 Task: Look for Airbnb options in Jutiapa, Guatemala from 15th November, 2023 to 21st November, 2023 for 5 adults.3 bedrooms having 3 beds and 3 bathrooms. Property type can be house. Booking option can be shelf check-in. Look for 5 properties as per requirement.
Action: Mouse moved to (407, 181)
Screenshot: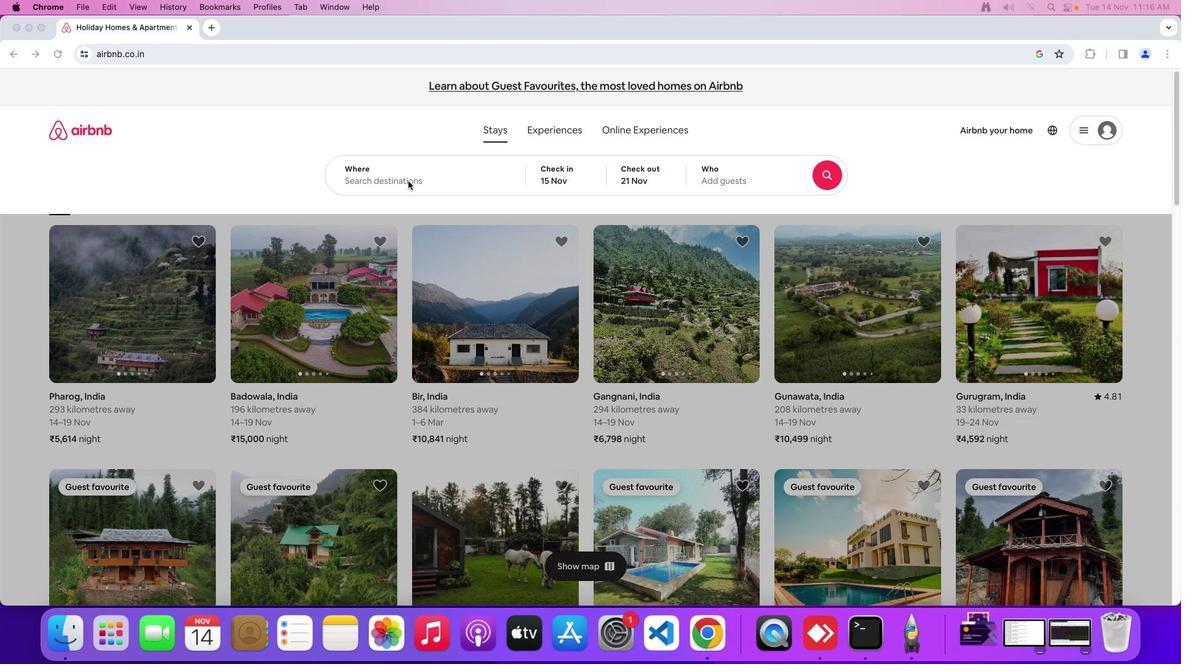
Action: Mouse pressed left at (407, 181)
Screenshot: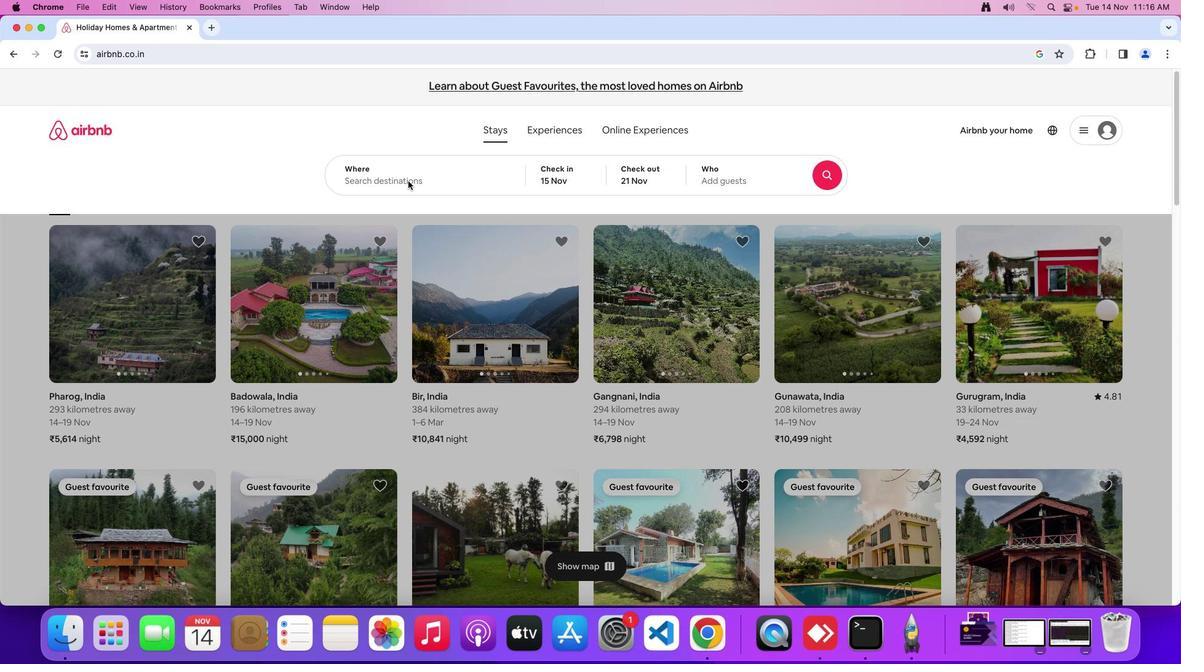 
Action: Mouse moved to (401, 180)
Screenshot: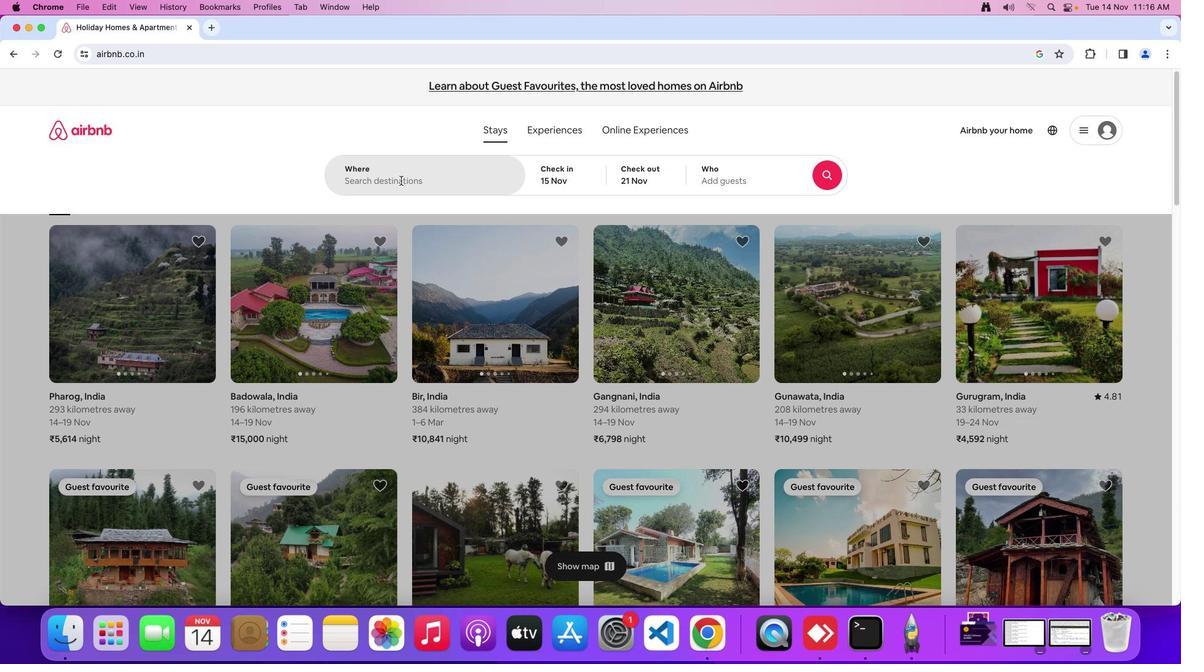
Action: Mouse pressed left at (401, 180)
Screenshot: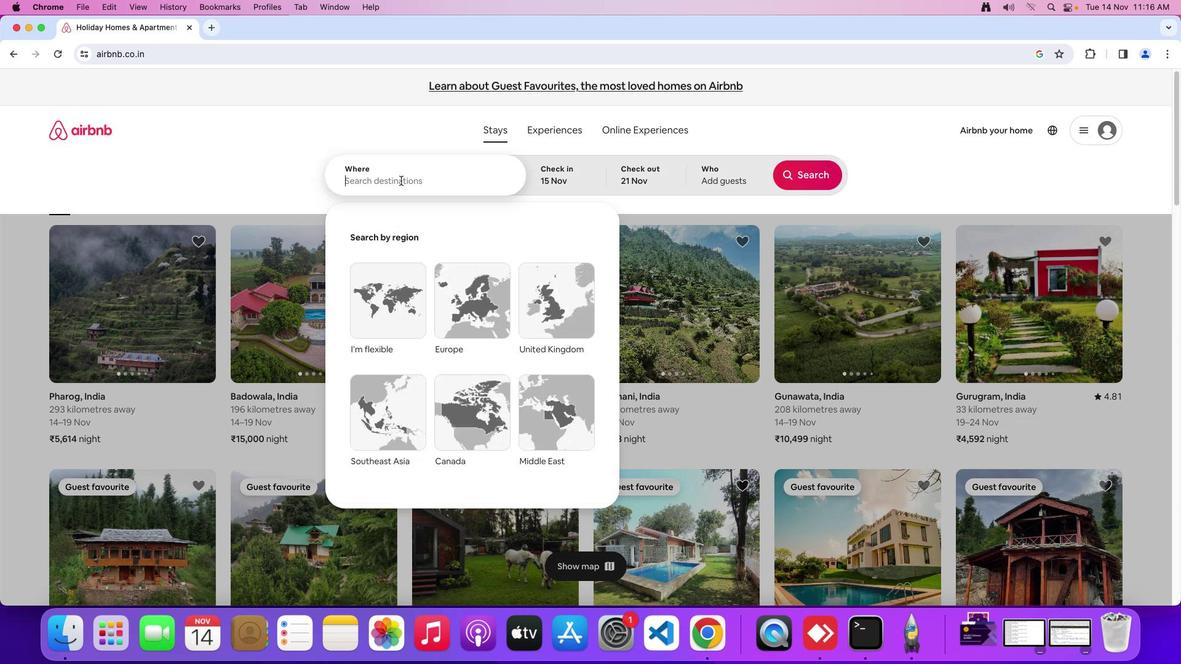 
Action: Mouse moved to (409, 248)
Screenshot: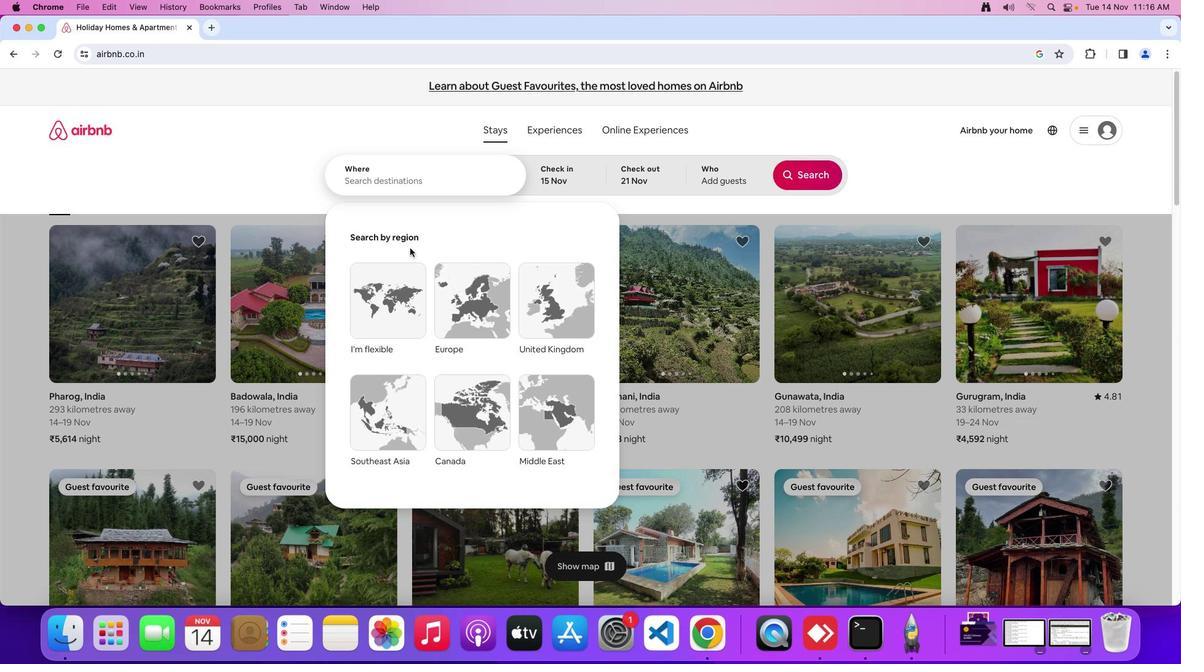 
Action: Key pressed Key.shift'J''u''t''i''a''p''a'','Key.spaceKey.shift_r'G''u''a''t''e''m''a''l''a'
Screenshot: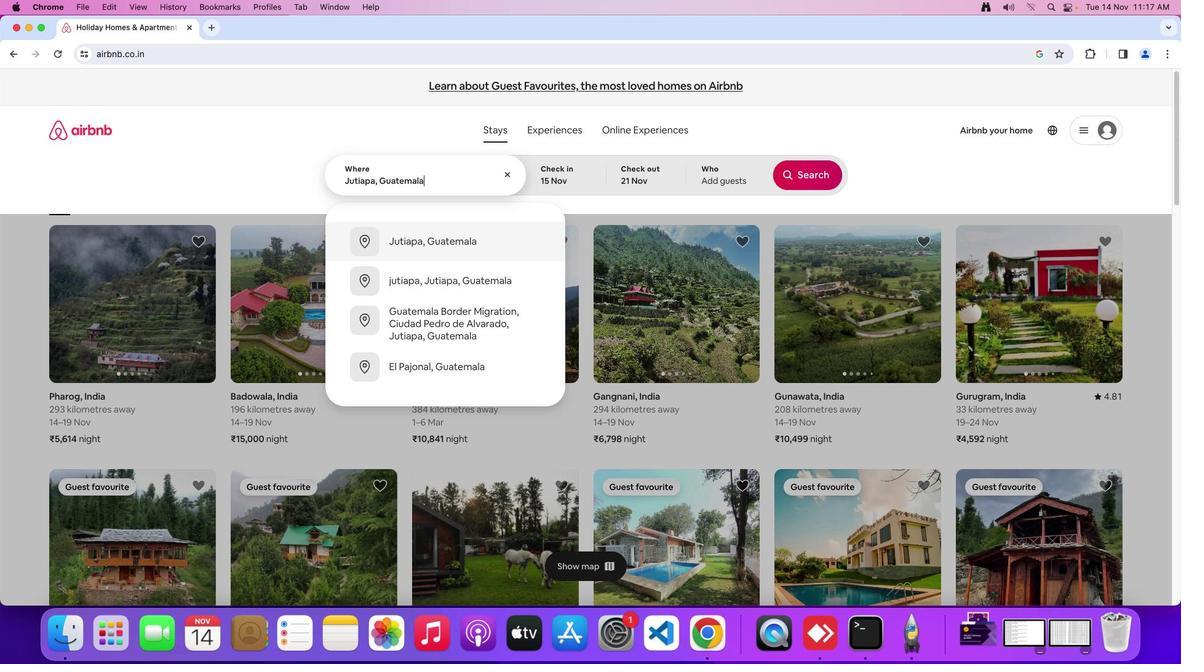 
Action: Mouse moved to (553, 177)
Screenshot: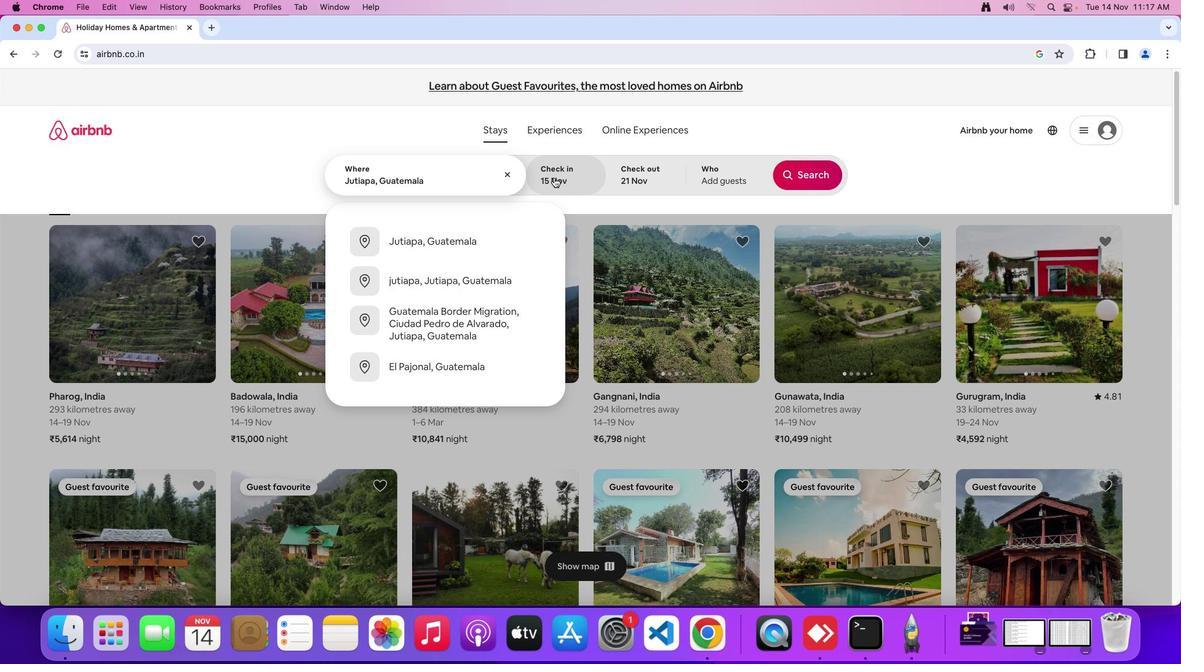 
Action: Mouse pressed left at (553, 177)
Screenshot: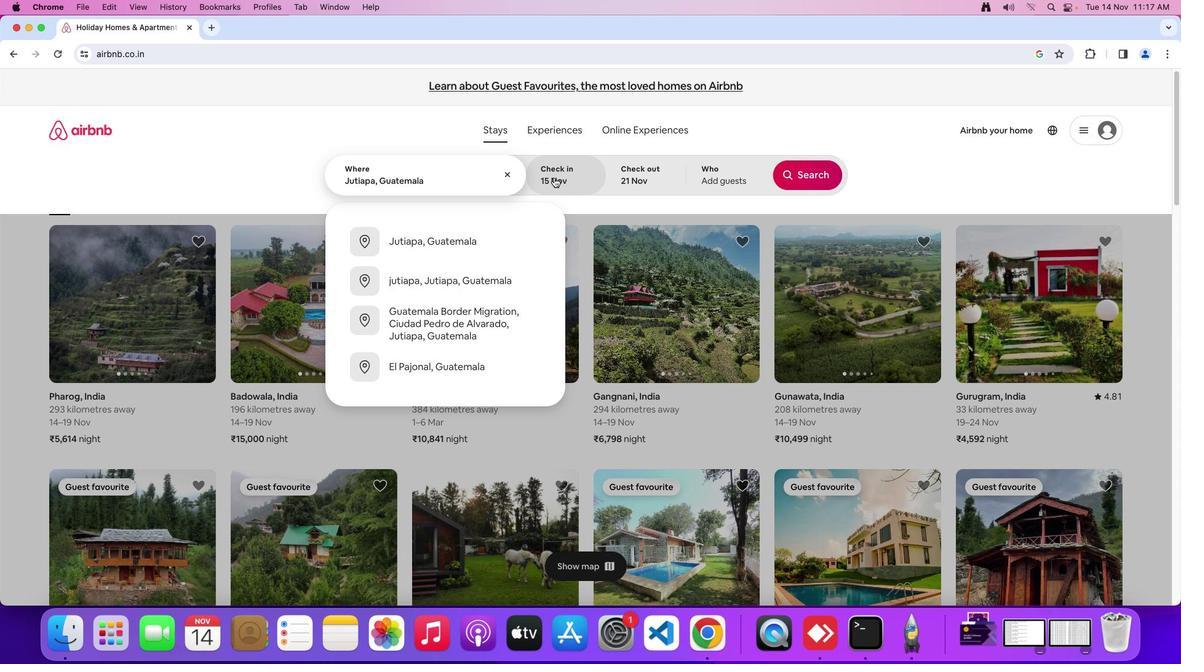 
Action: Mouse moved to (462, 386)
Screenshot: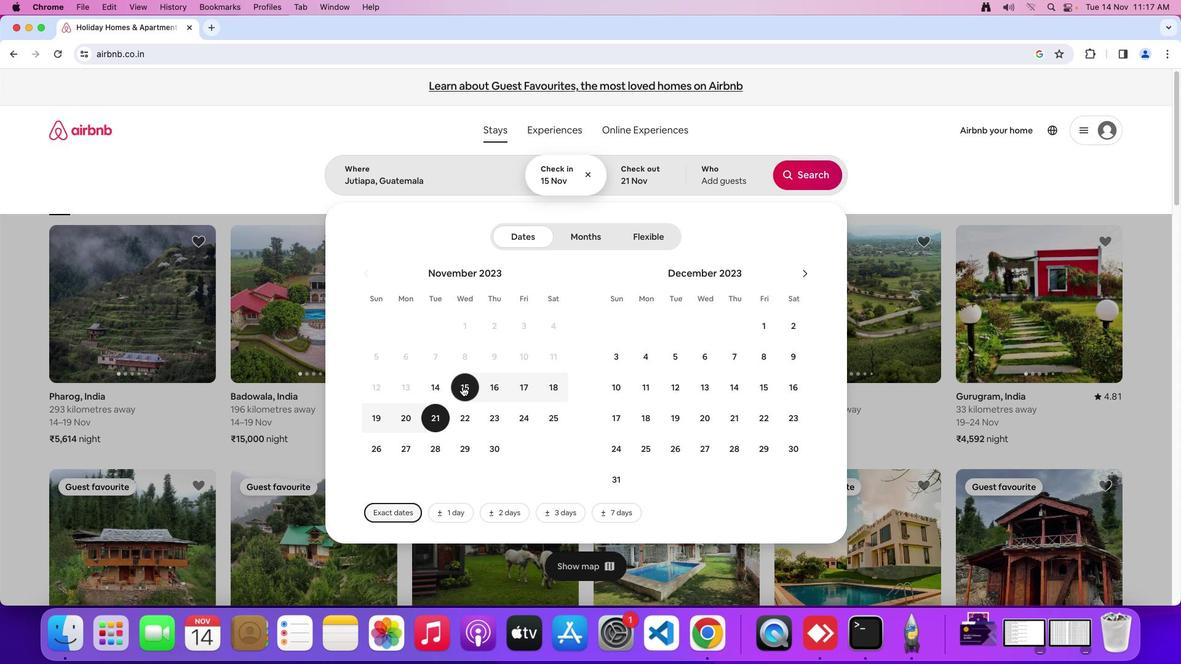 
Action: Mouse pressed left at (462, 386)
Screenshot: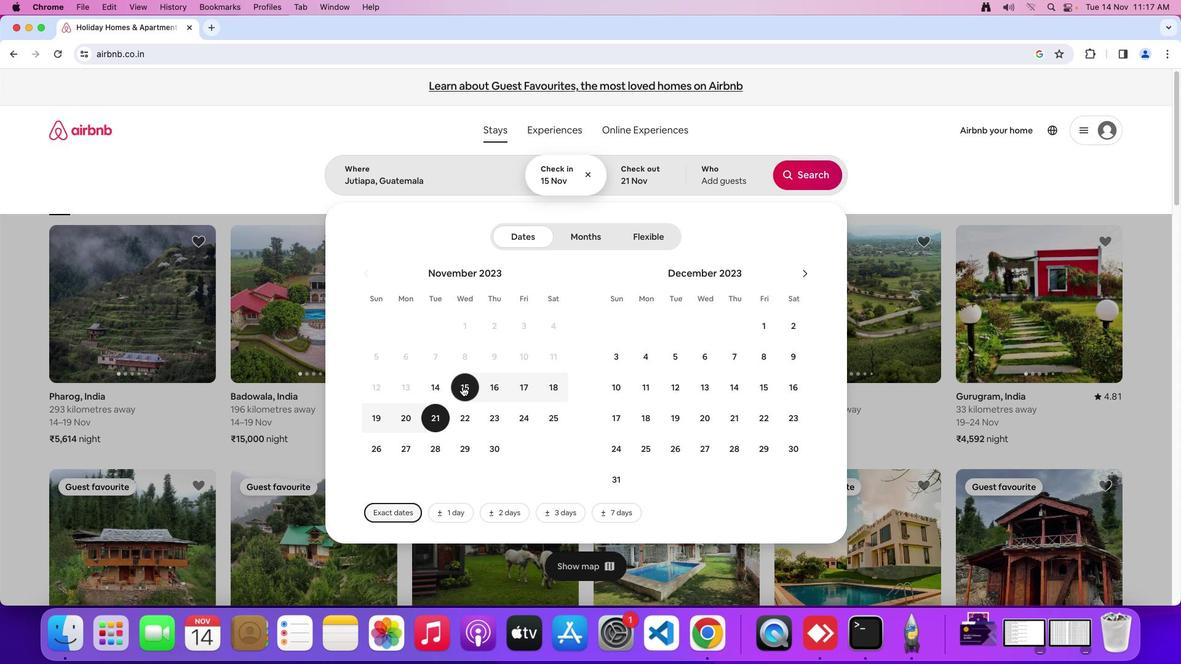 
Action: Mouse moved to (440, 419)
Screenshot: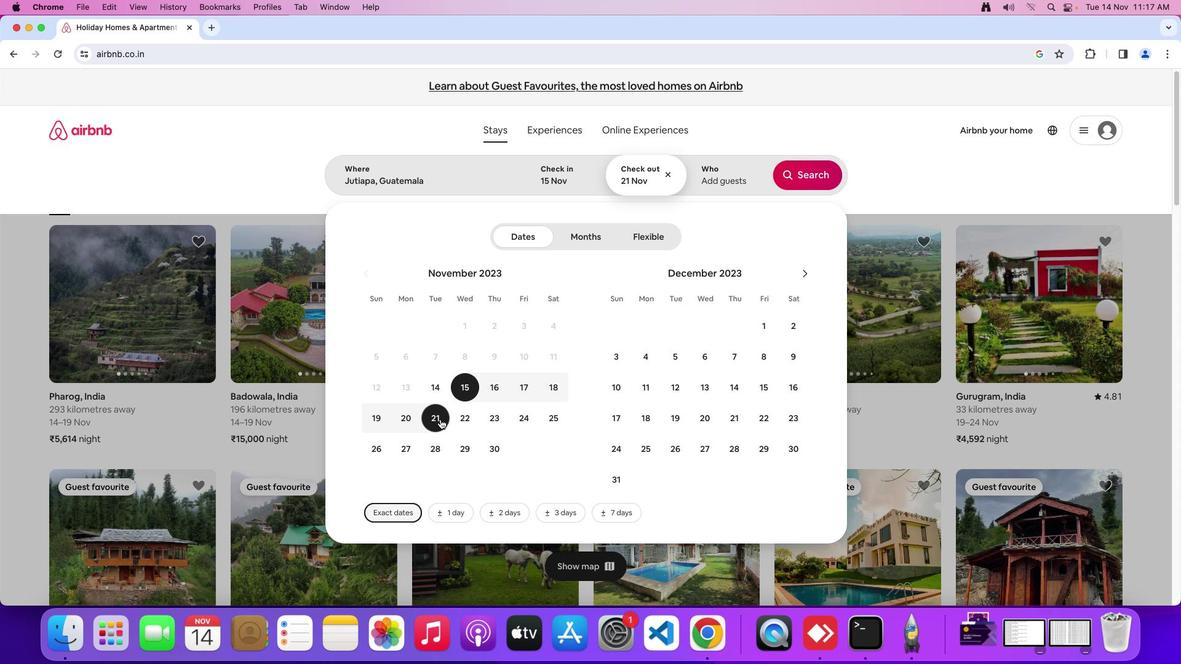 
Action: Mouse pressed left at (440, 419)
Screenshot: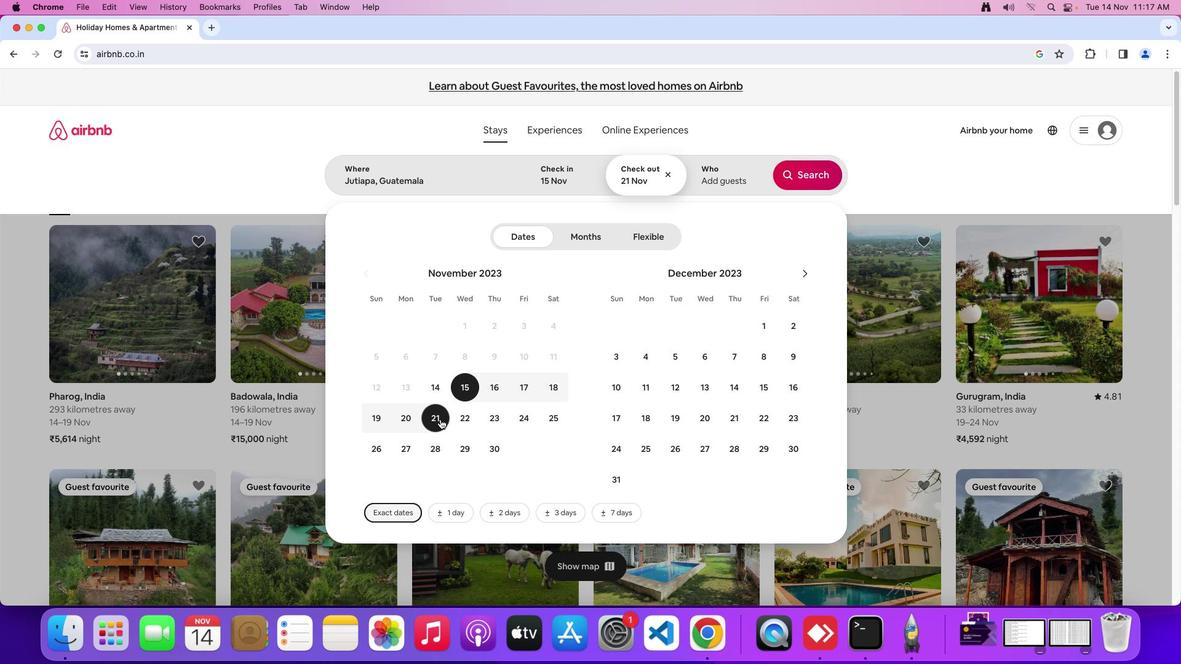 
Action: Mouse moved to (671, 174)
Screenshot: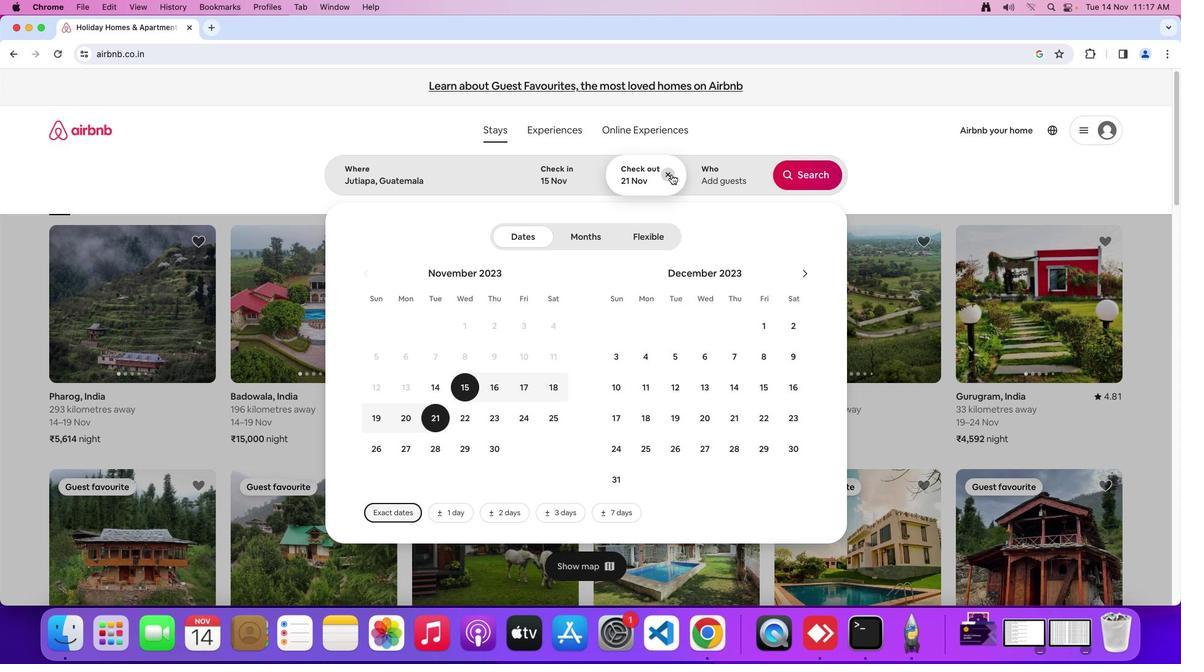 
Action: Mouse pressed left at (671, 174)
Screenshot: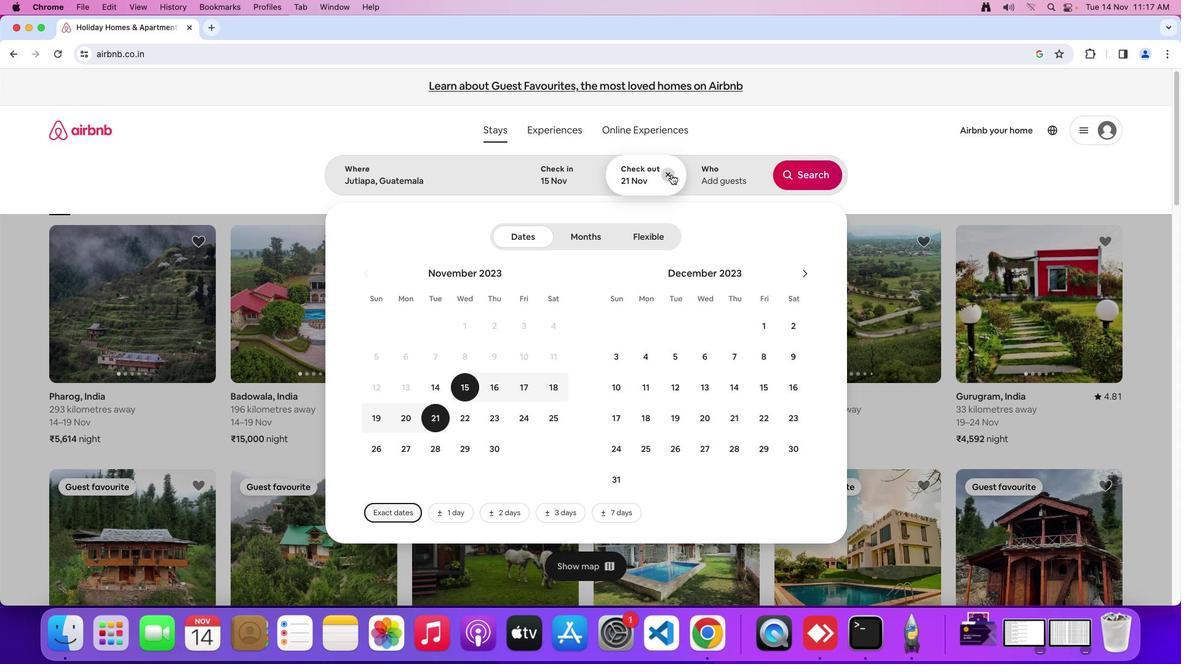 
Action: Mouse moved to (466, 385)
Screenshot: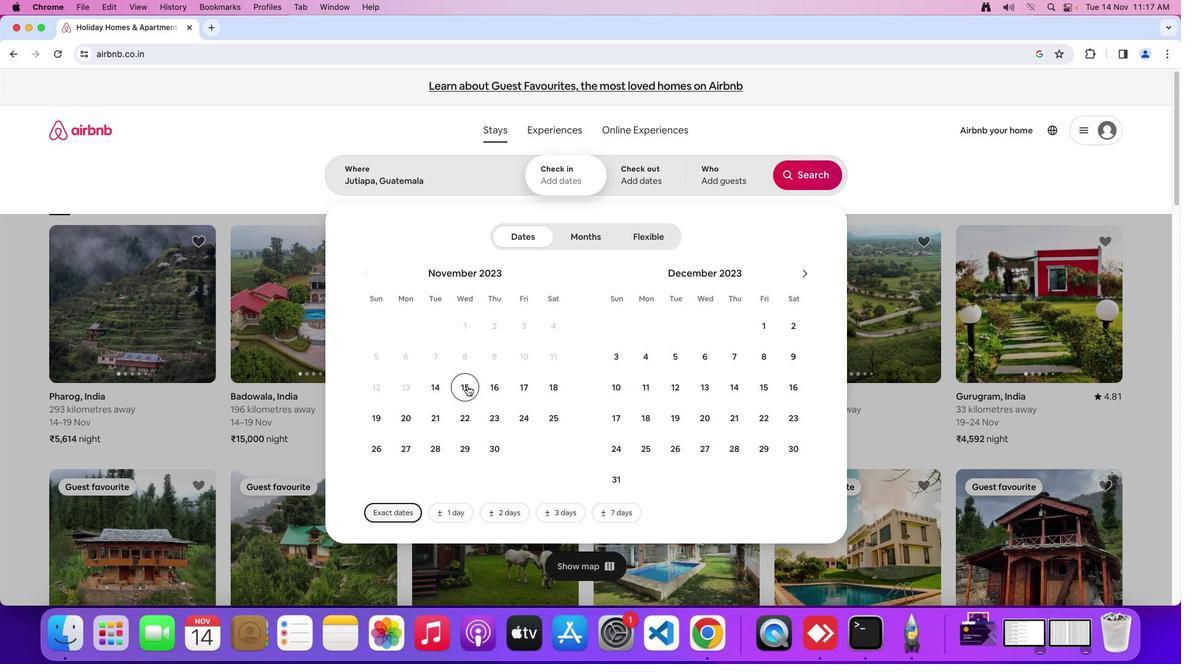 
Action: Mouse pressed left at (466, 385)
Screenshot: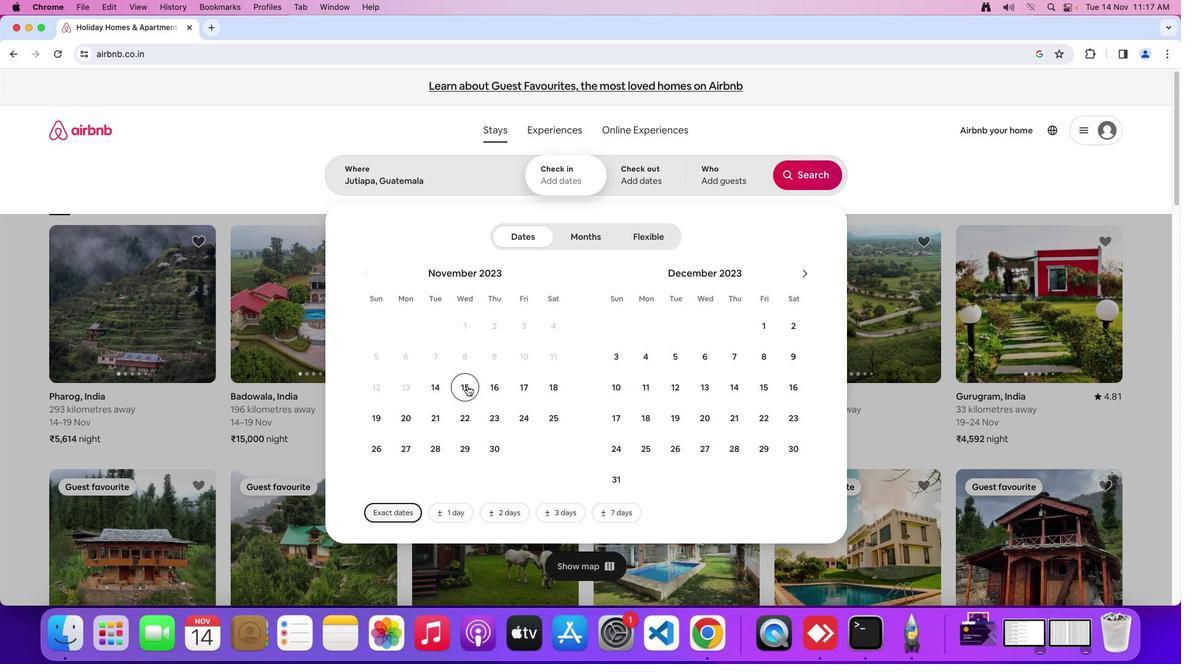 
Action: Mouse moved to (432, 423)
Screenshot: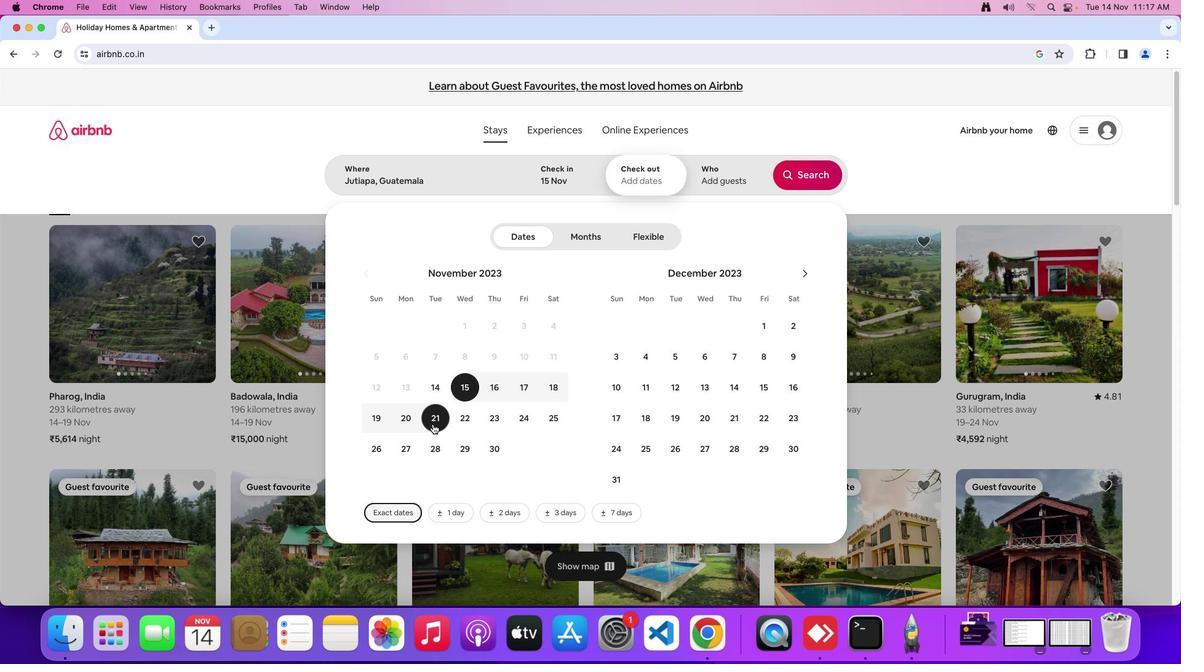 
Action: Mouse pressed left at (432, 423)
Screenshot: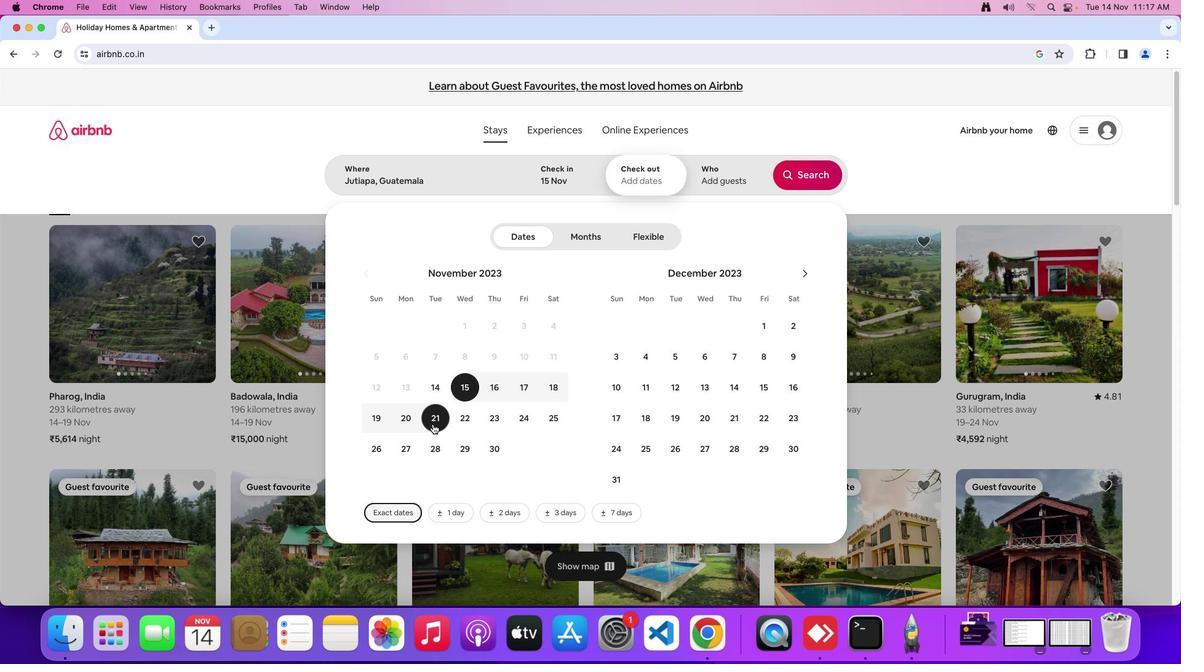 
Action: Mouse moved to (717, 169)
Screenshot: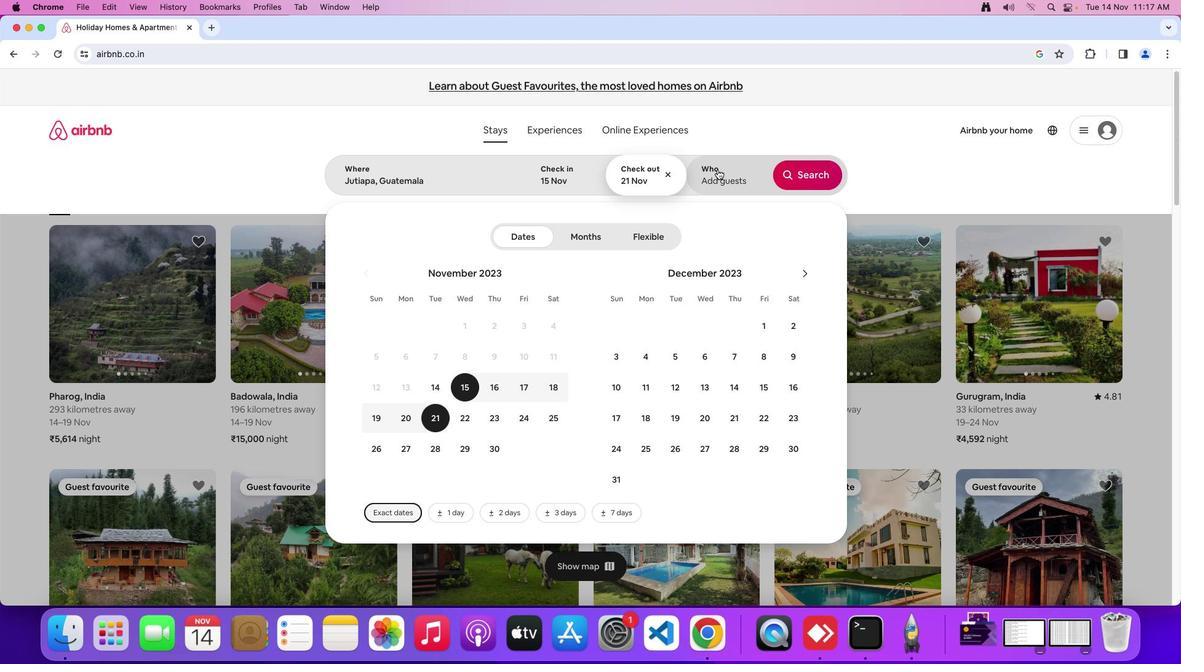 
Action: Mouse pressed left at (717, 169)
Screenshot: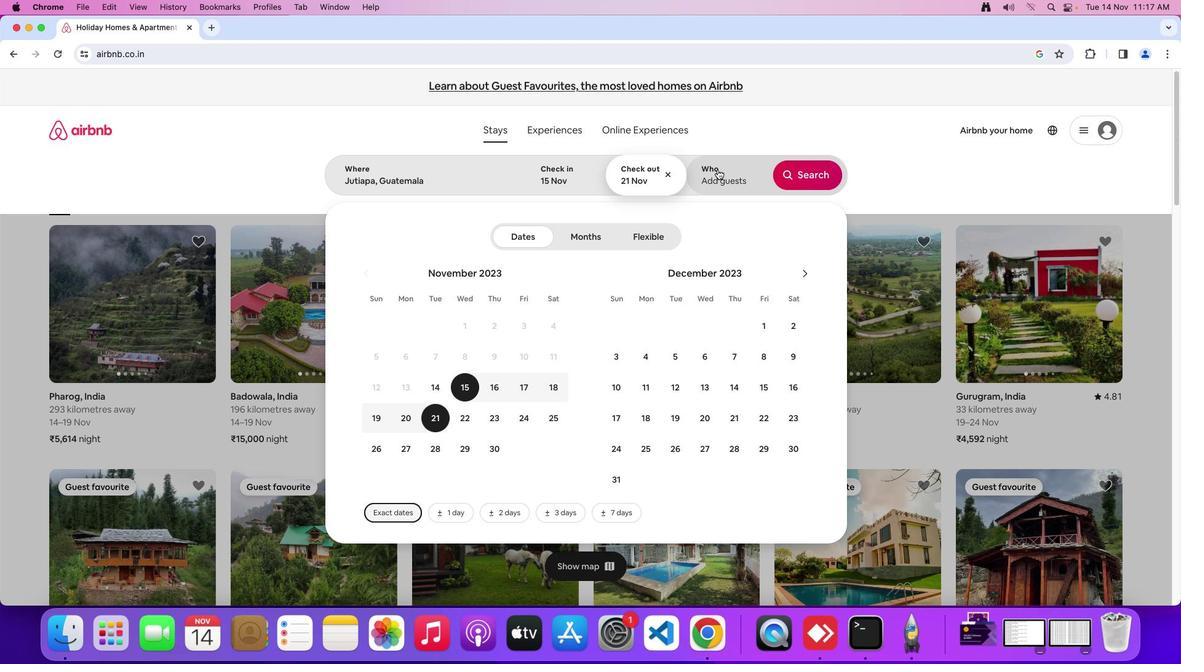 
Action: Mouse moved to (813, 237)
Screenshot: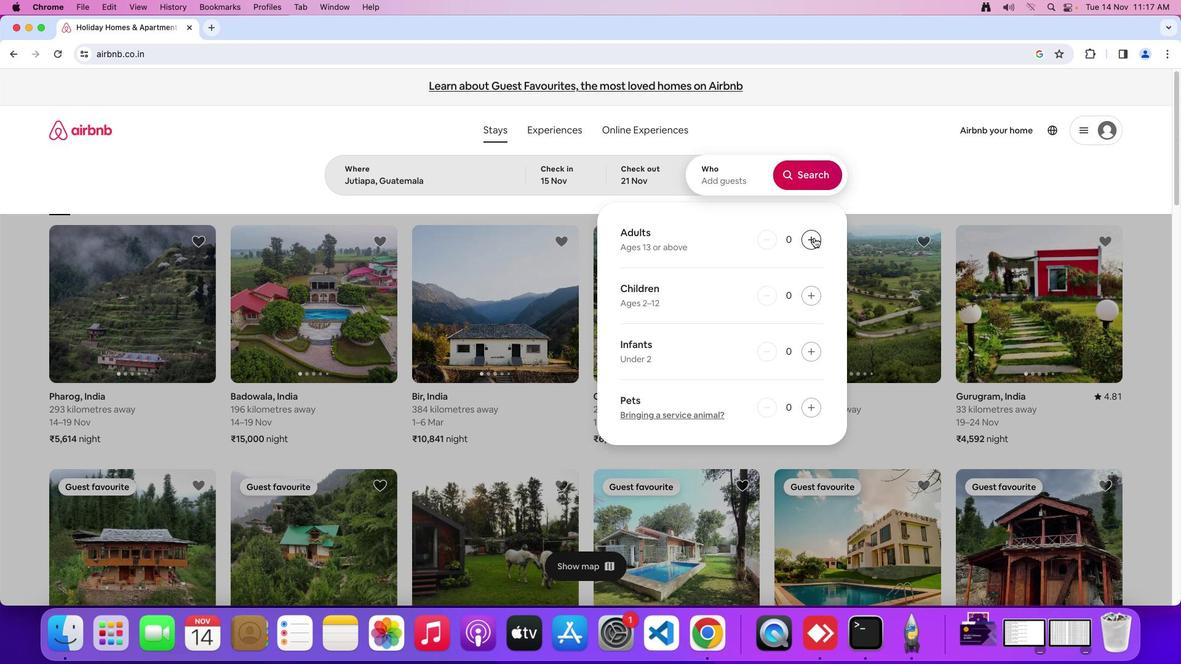 
Action: Mouse pressed left at (813, 237)
Screenshot: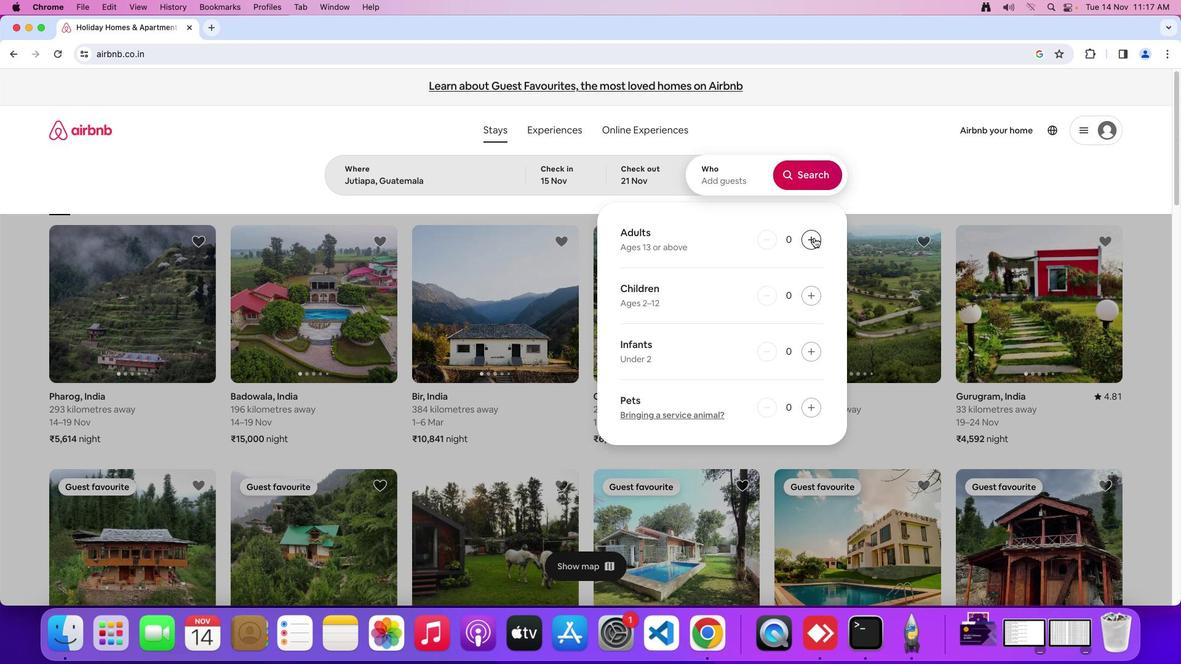 
Action: Mouse pressed left at (813, 237)
Screenshot: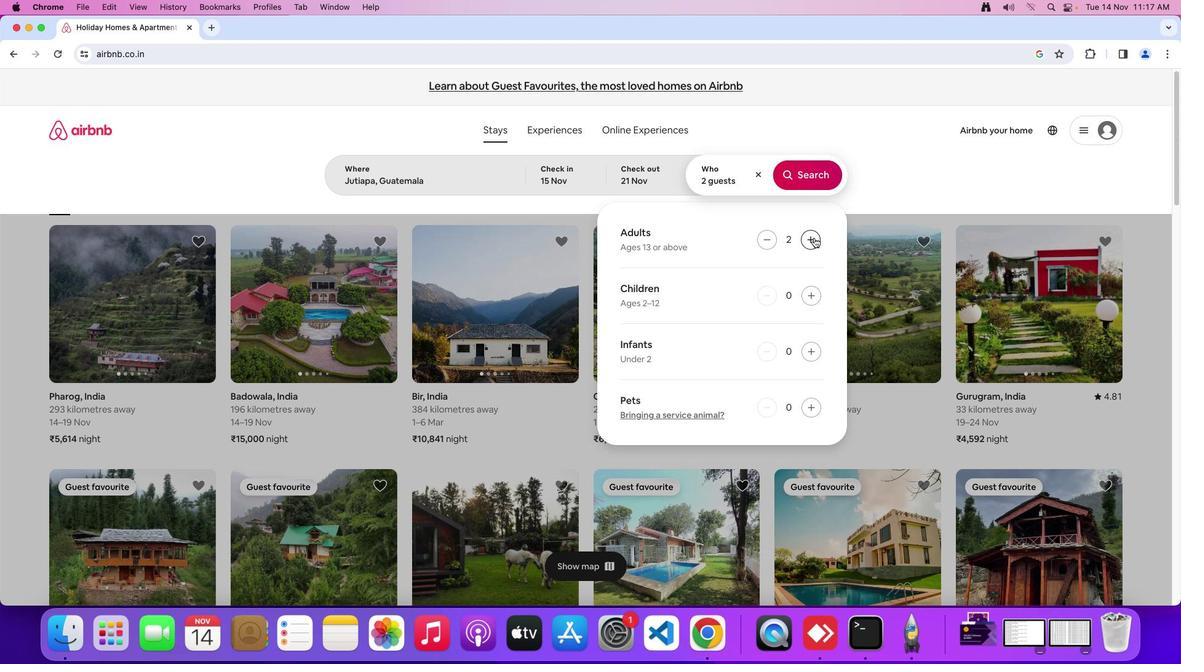 
Action: Mouse moved to (813, 237)
Screenshot: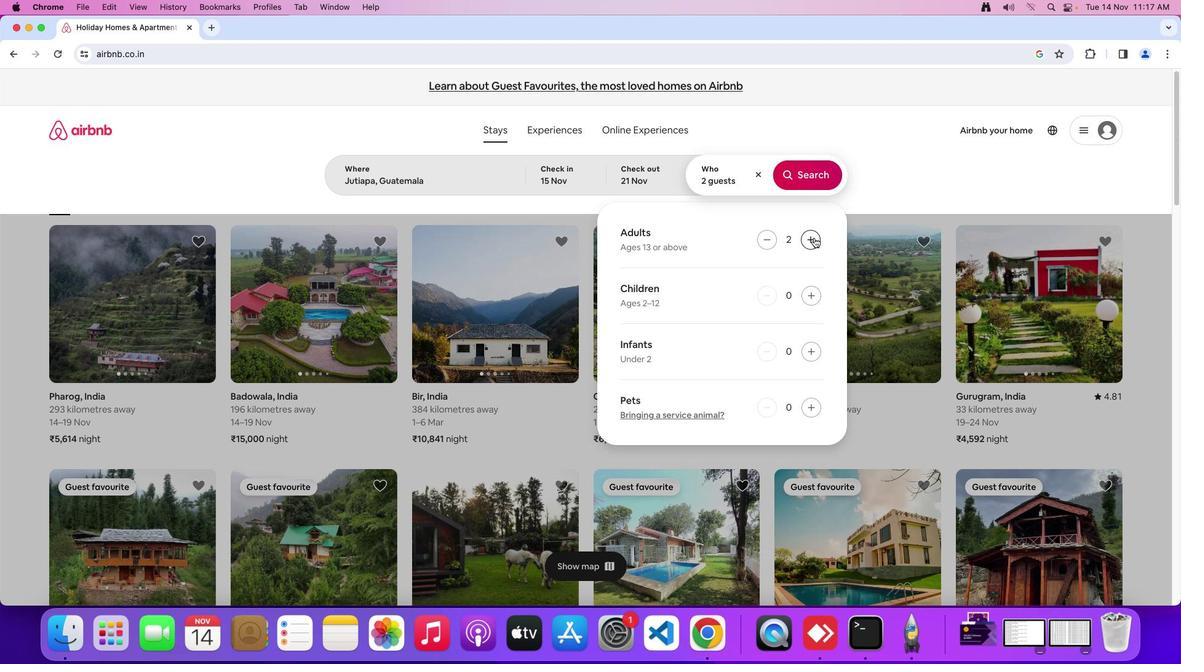
Action: Mouse pressed left at (813, 237)
Screenshot: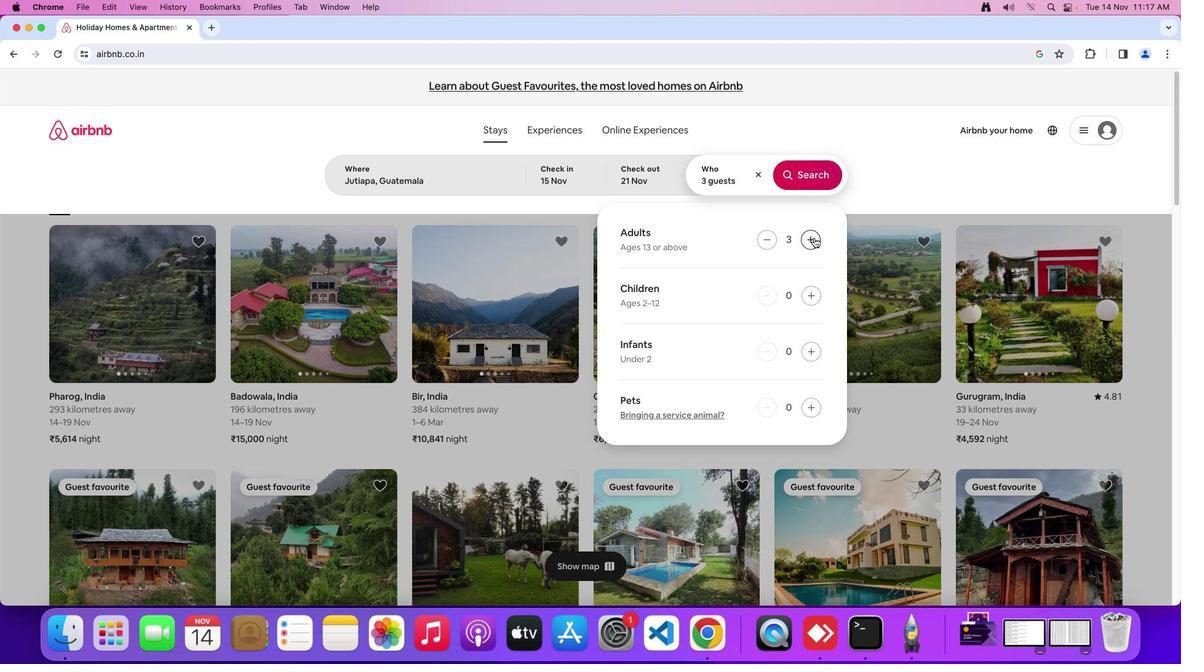 
Action: Mouse pressed left at (813, 237)
Screenshot: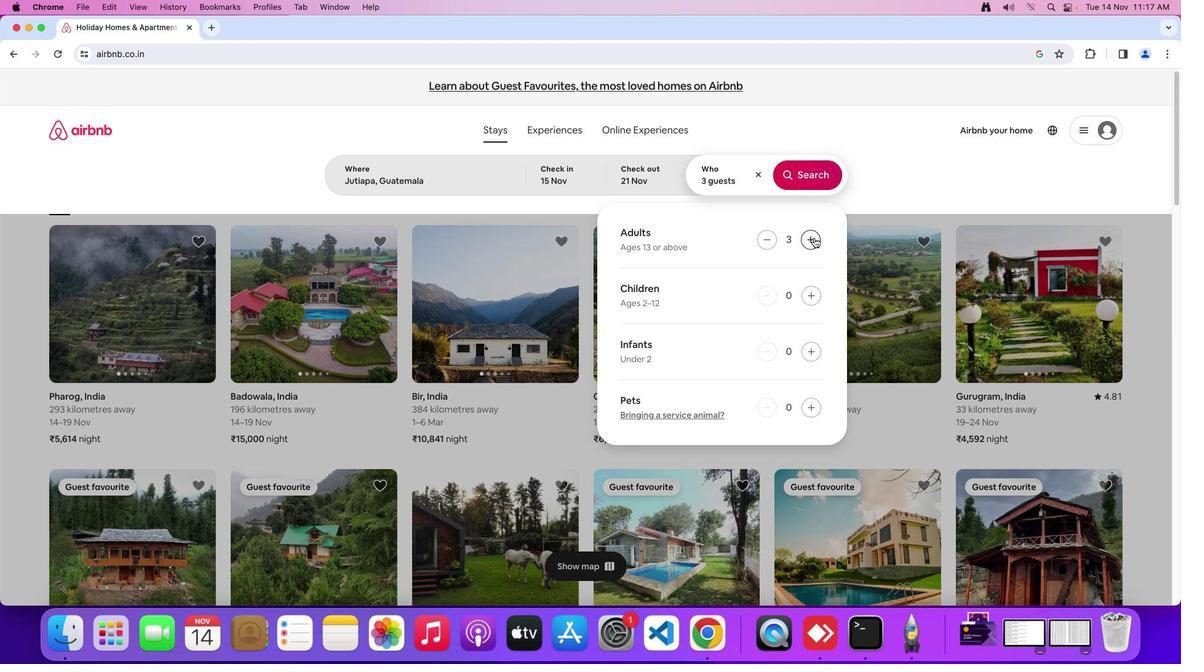 
Action: Mouse pressed left at (813, 237)
Screenshot: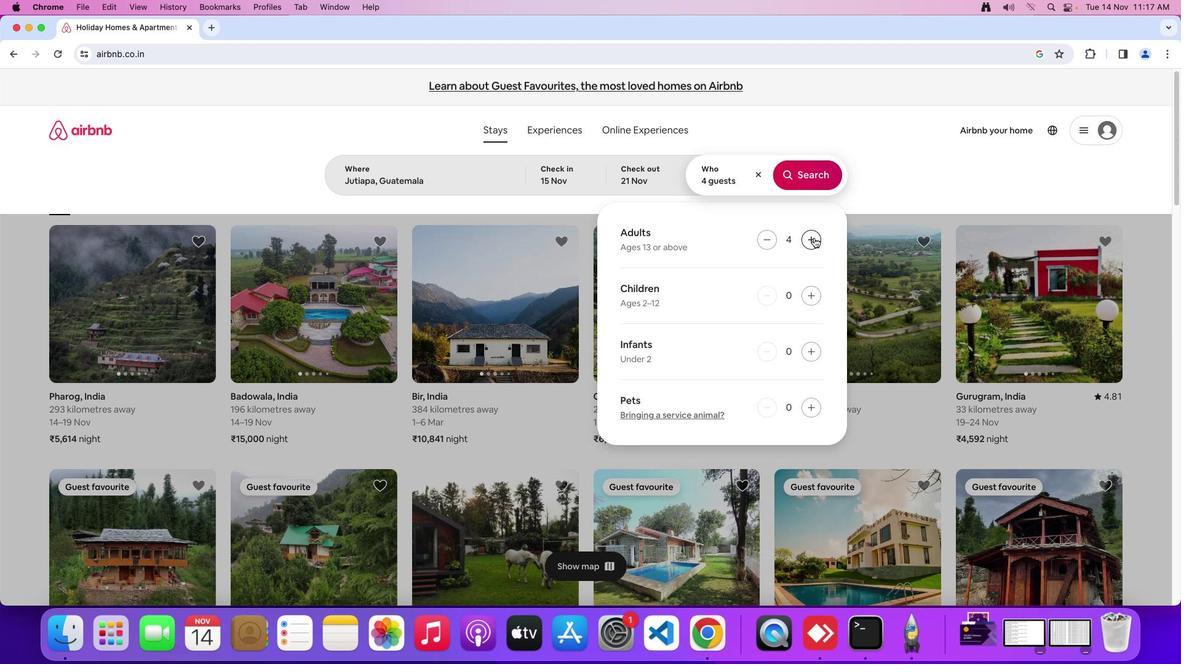 
Action: Mouse moved to (805, 159)
Screenshot: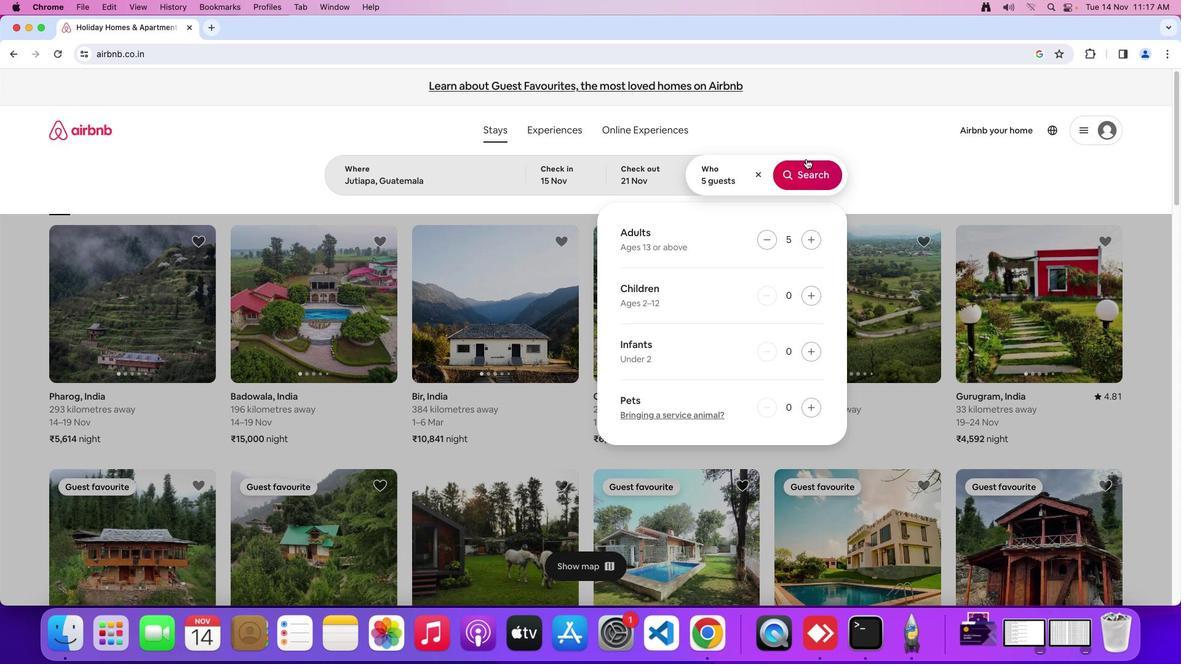 
Action: Mouse pressed left at (805, 159)
Screenshot: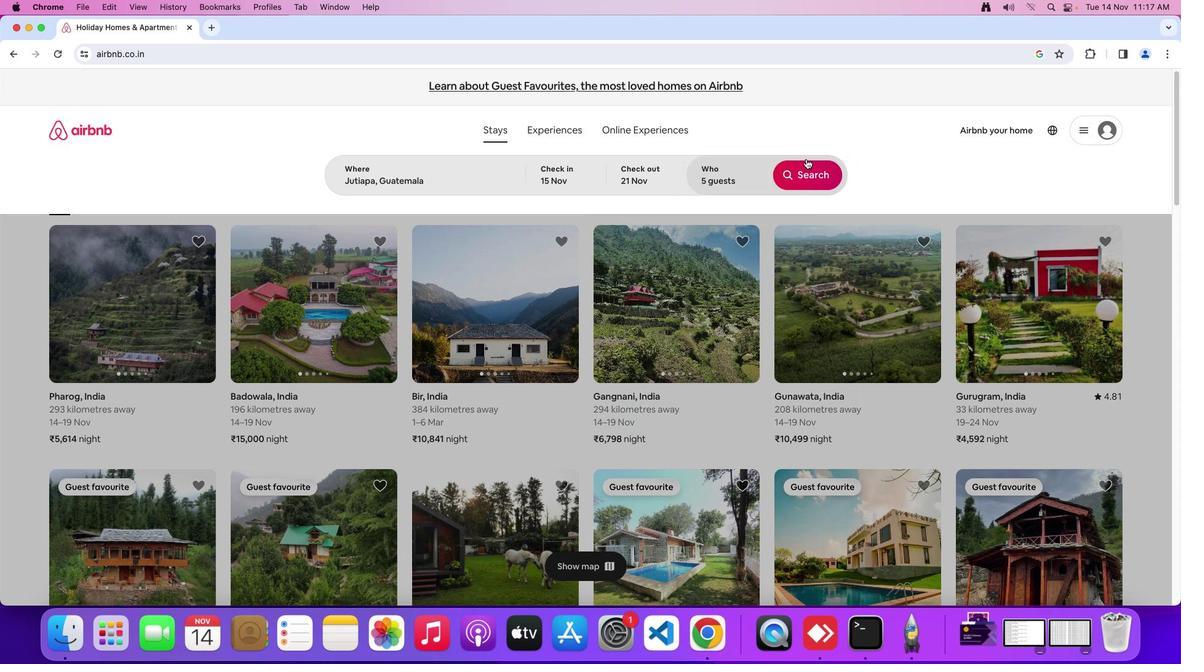 
Action: Mouse moved to (806, 164)
Screenshot: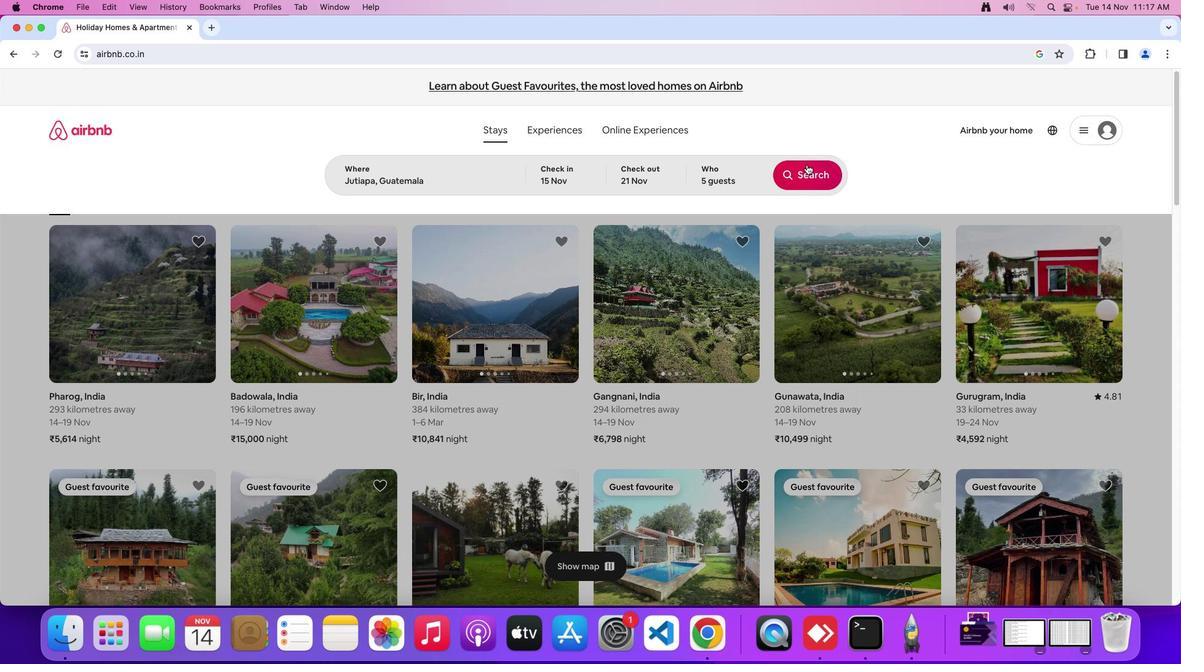 
Action: Mouse pressed left at (806, 164)
Screenshot: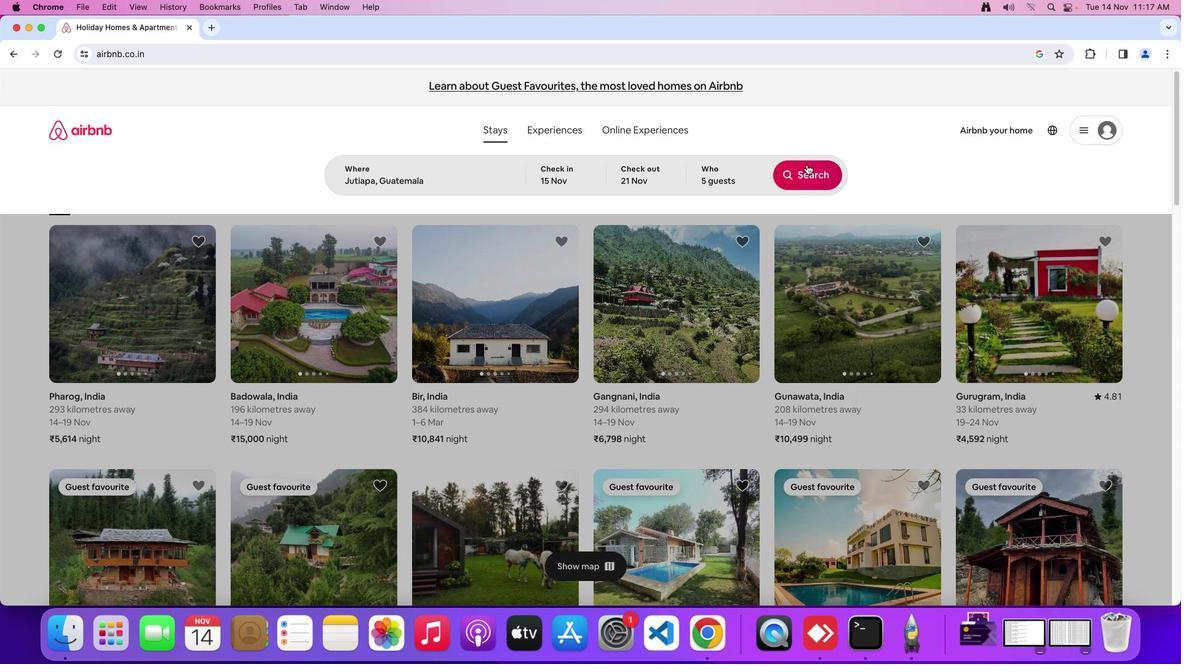 
Action: Mouse moved to (983, 143)
Screenshot: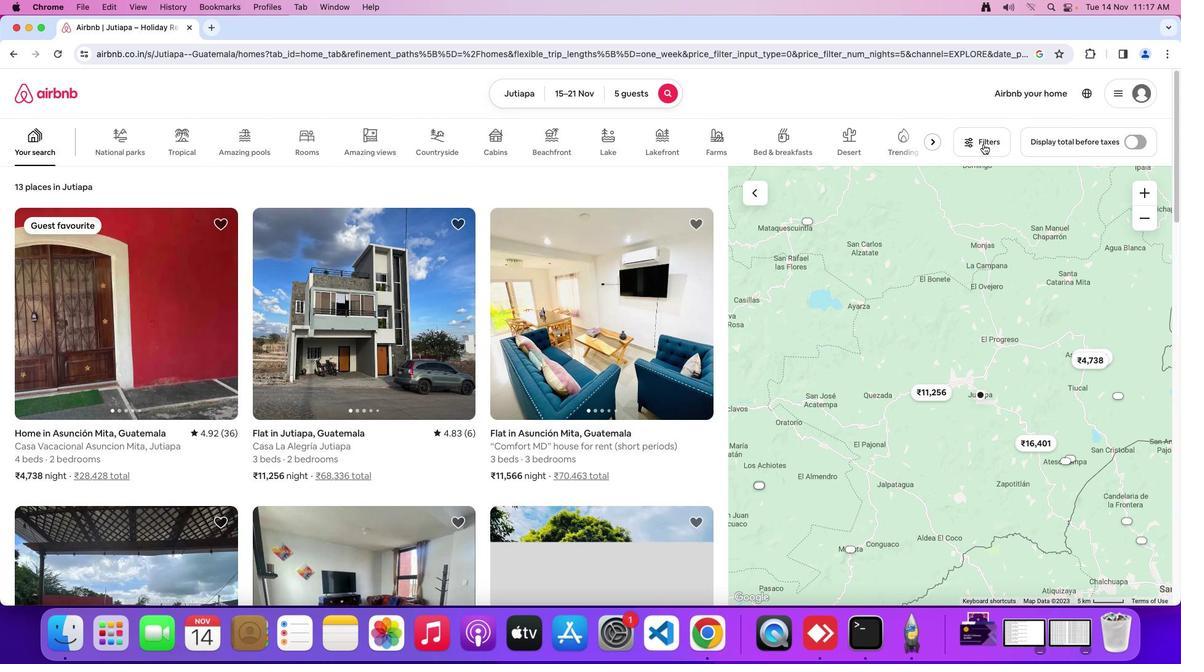 
Action: Mouse pressed left at (983, 143)
Screenshot: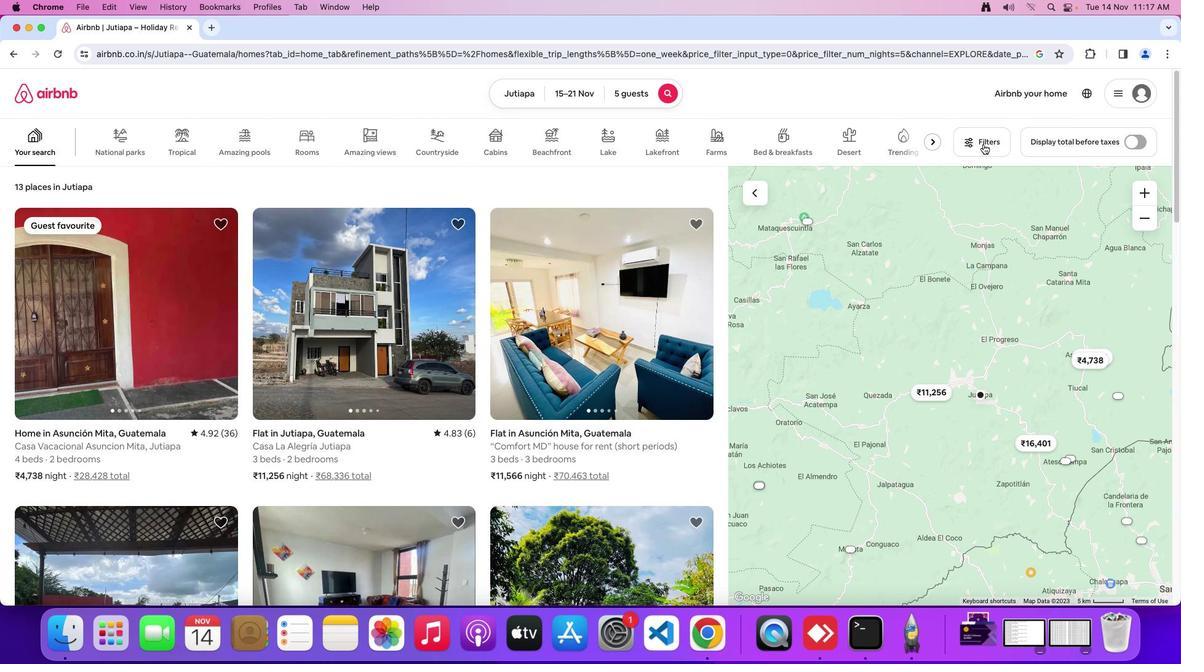 
Action: Mouse moved to (602, 350)
Screenshot: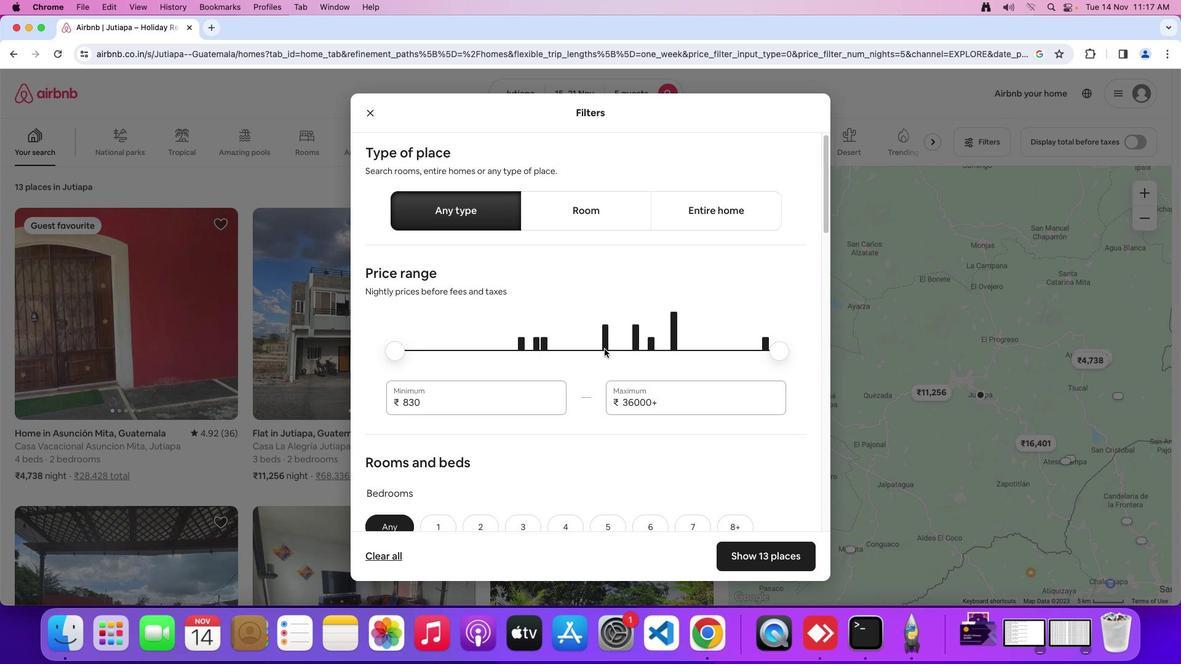 
Action: Mouse scrolled (602, 350) with delta (0, 0)
Screenshot: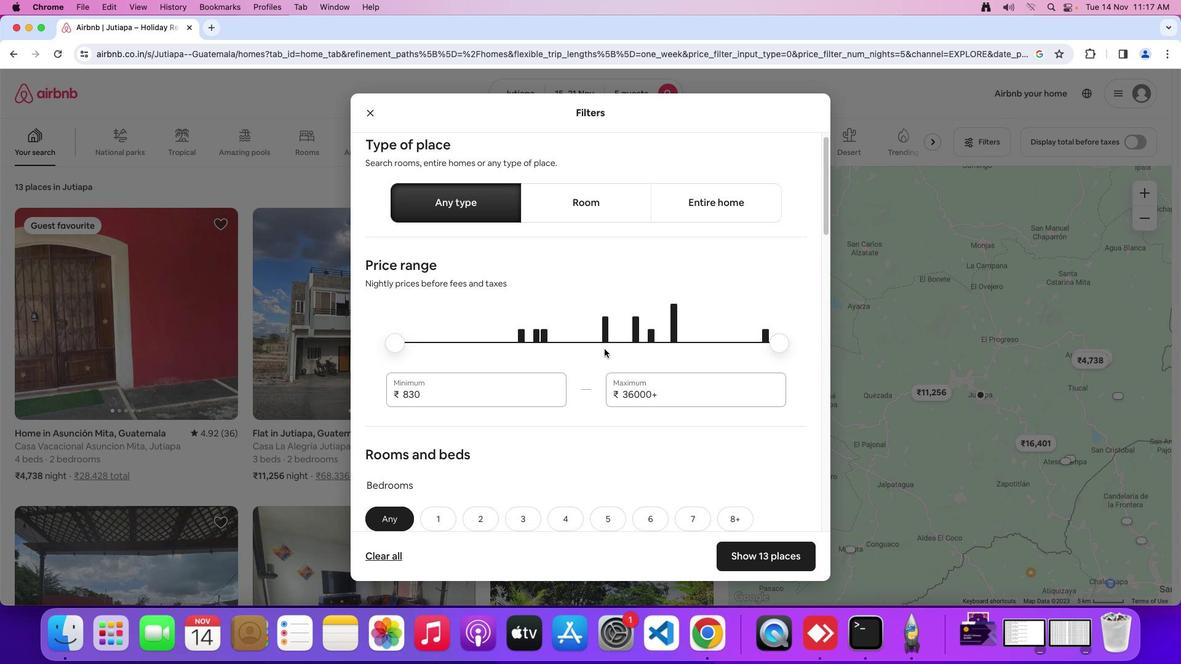 
Action: Mouse moved to (603, 349)
Screenshot: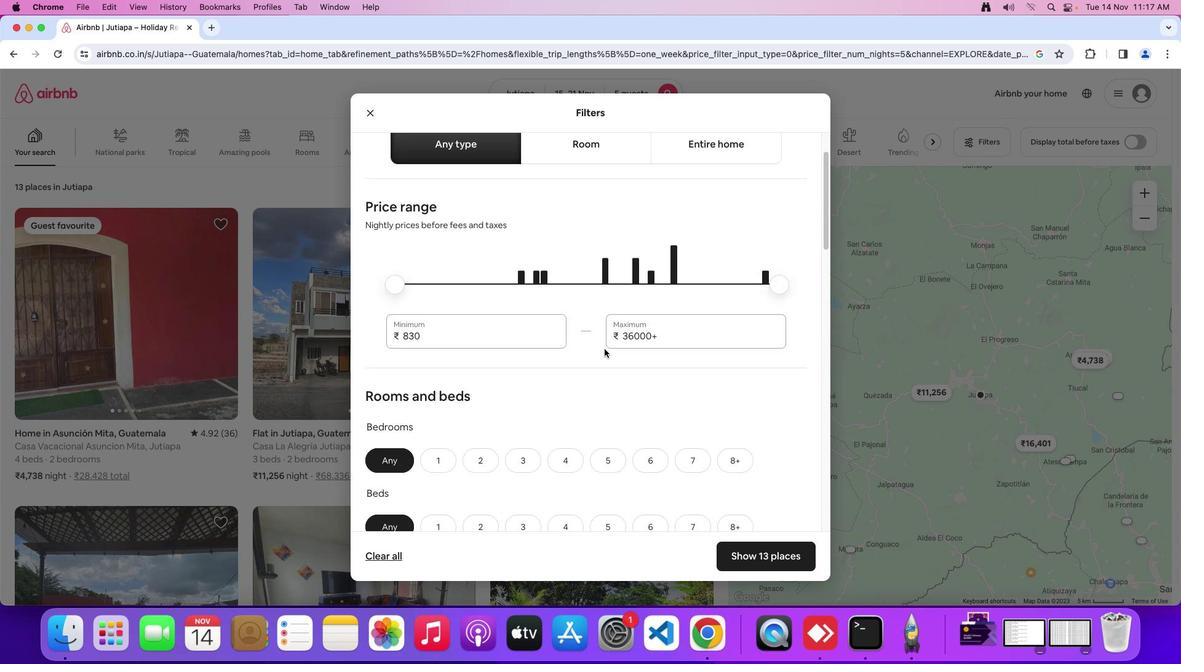 
Action: Mouse scrolled (603, 349) with delta (0, 0)
Screenshot: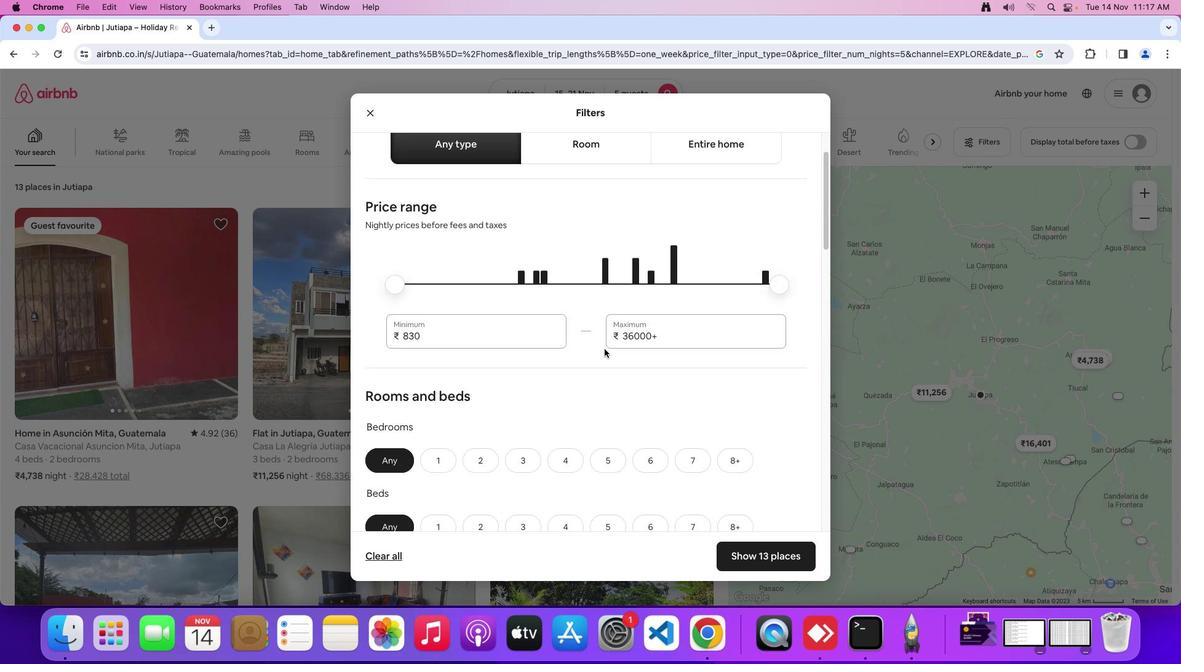 
Action: Mouse moved to (604, 348)
Screenshot: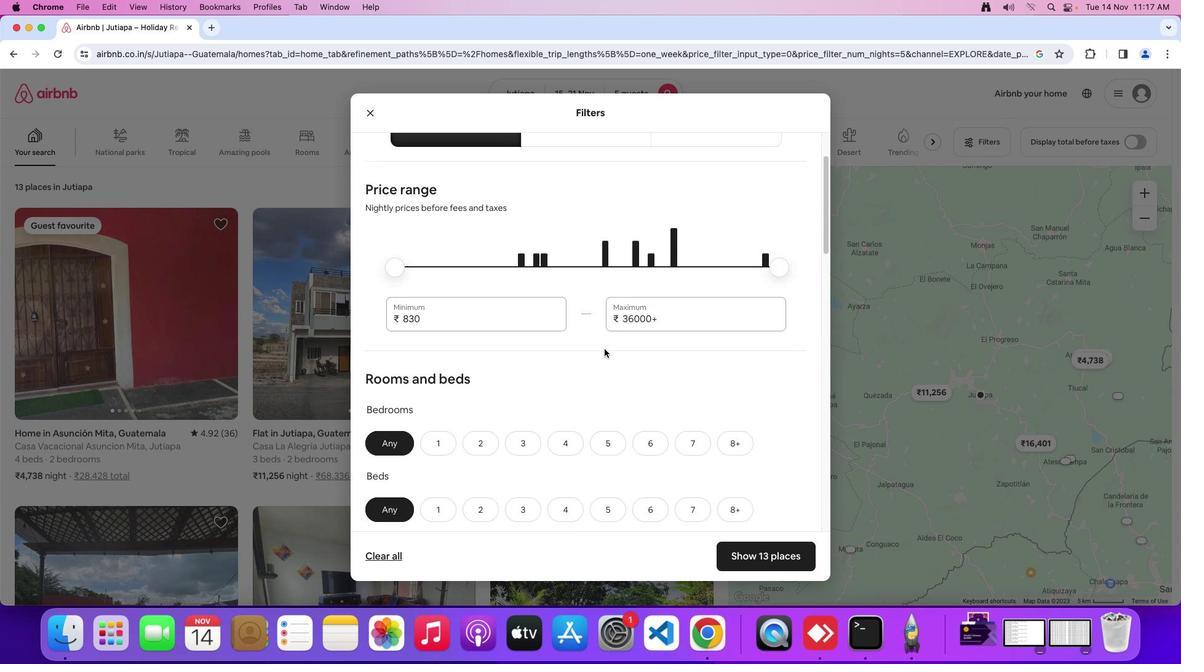 
Action: Mouse scrolled (604, 348) with delta (0, -1)
Screenshot: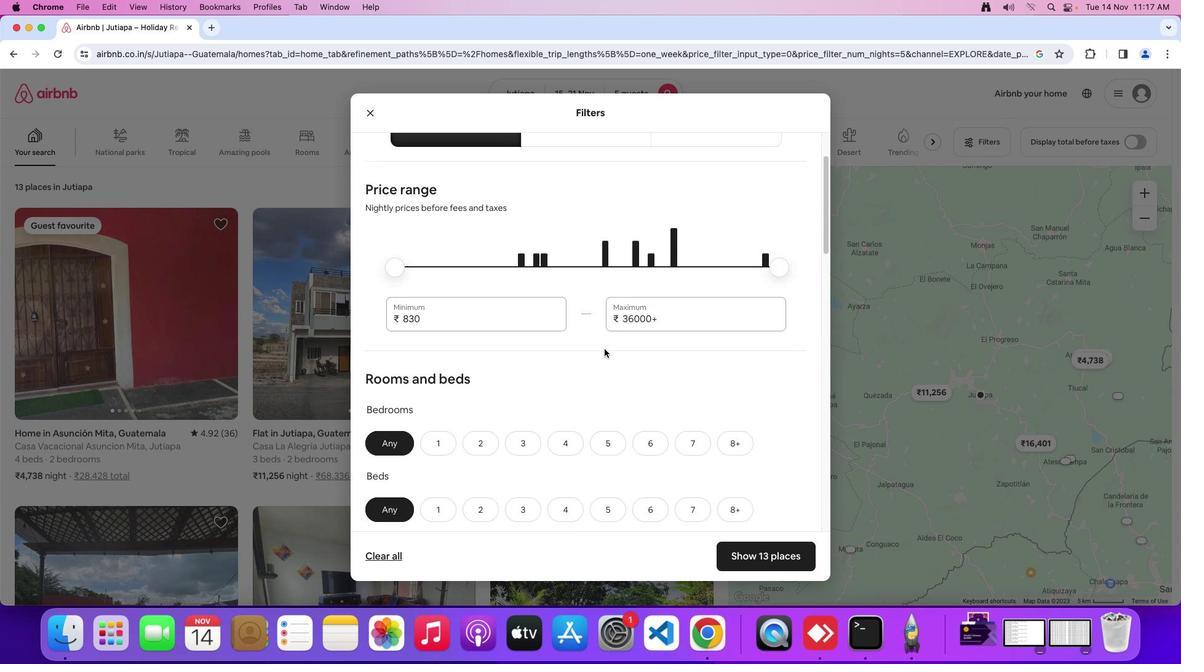 
Action: Mouse moved to (604, 348)
Screenshot: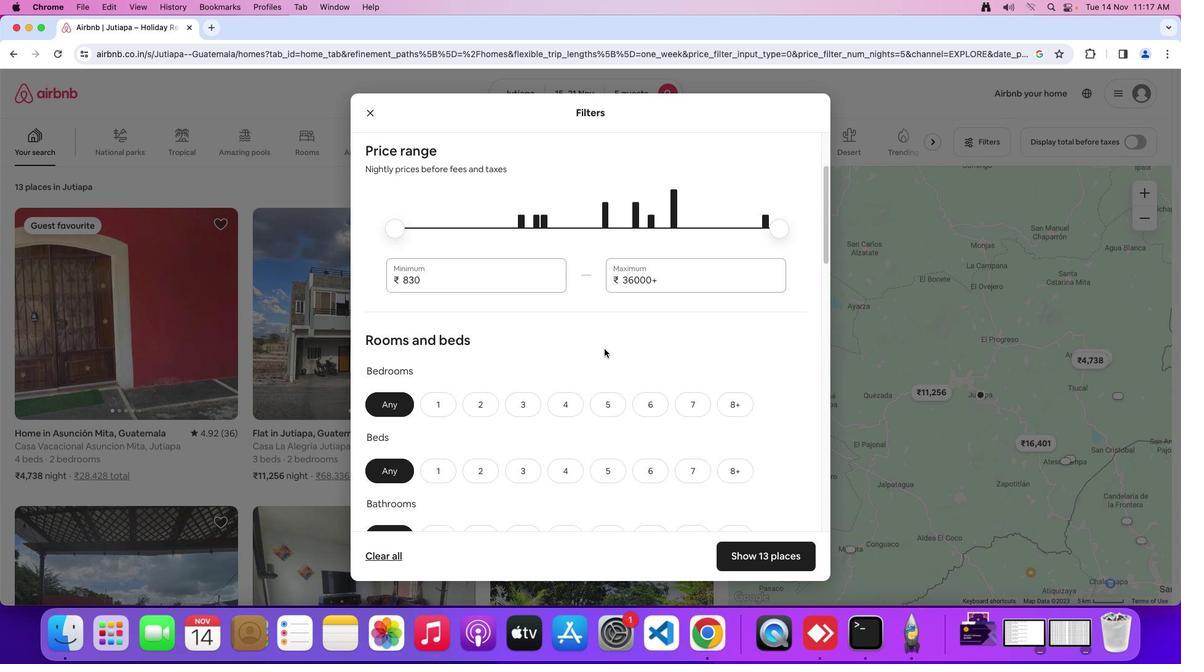 
Action: Mouse scrolled (604, 348) with delta (0, -1)
Screenshot: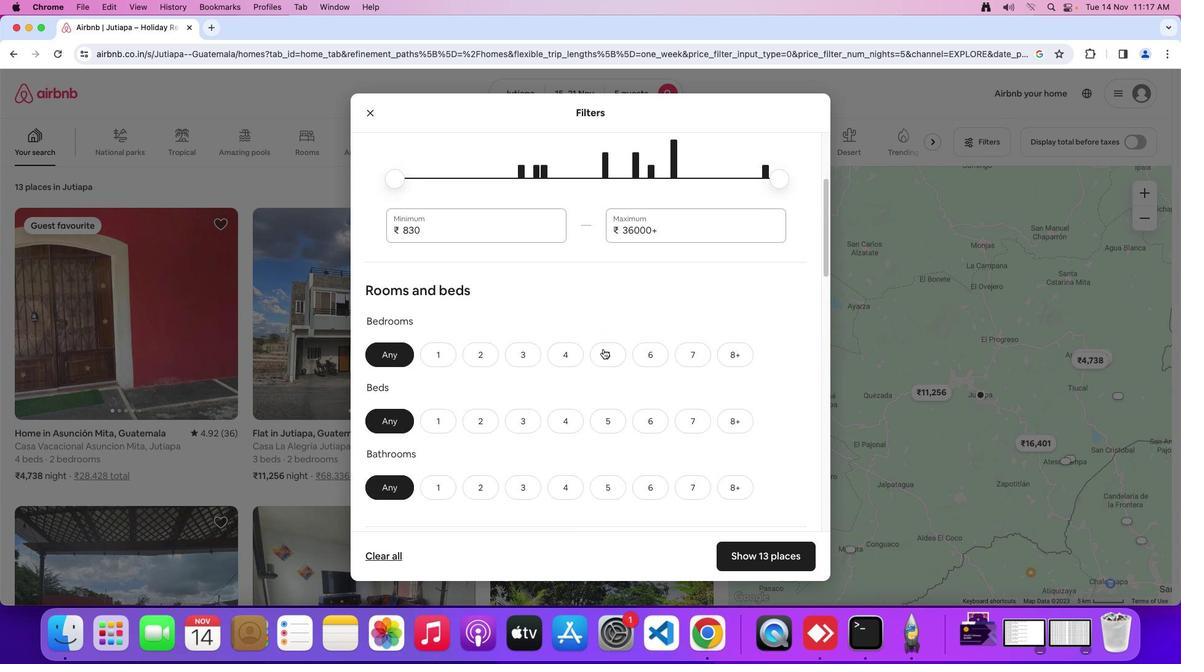 
Action: Mouse moved to (528, 337)
Screenshot: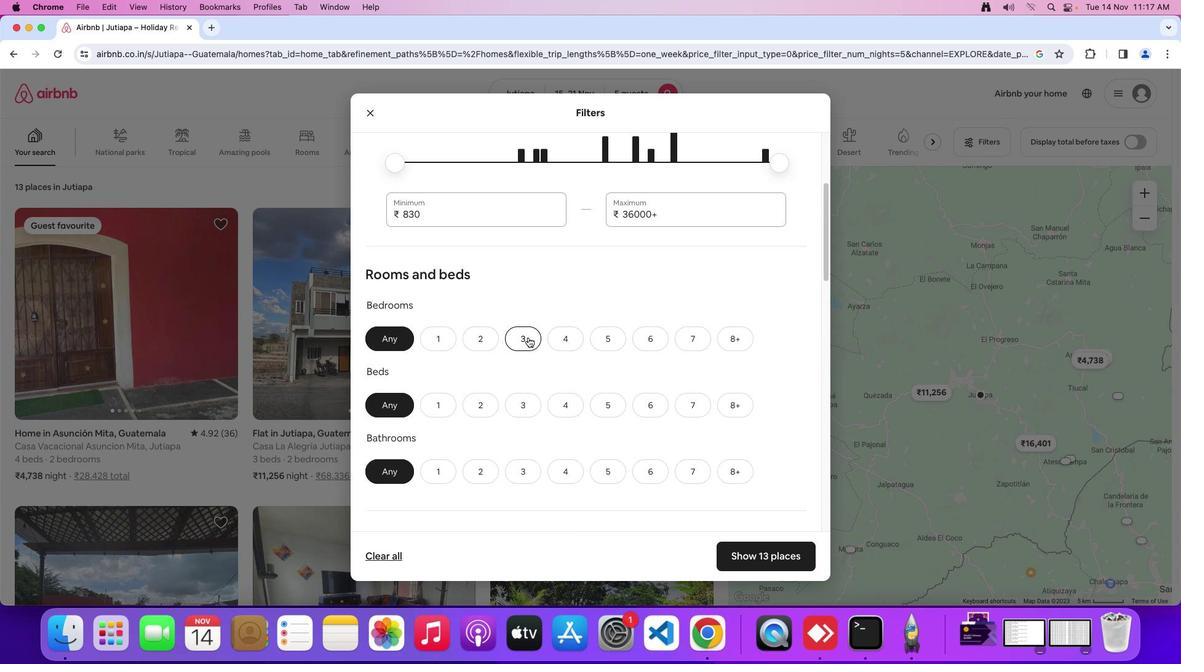 
Action: Mouse pressed left at (528, 337)
Screenshot: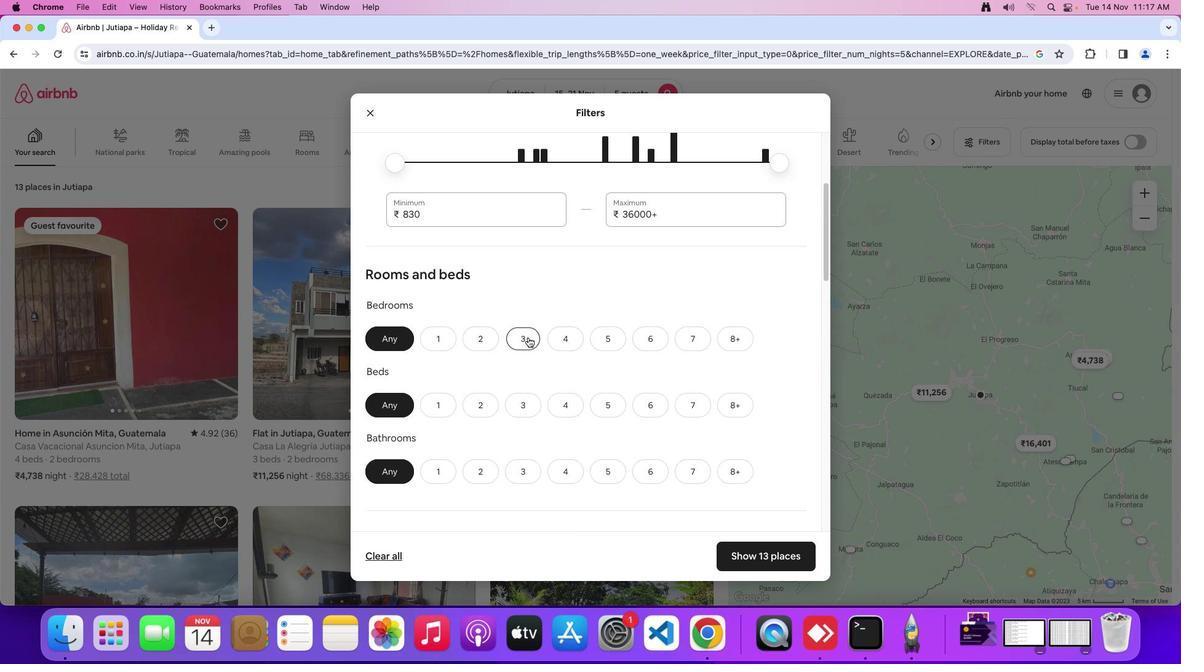 
Action: Mouse moved to (570, 361)
Screenshot: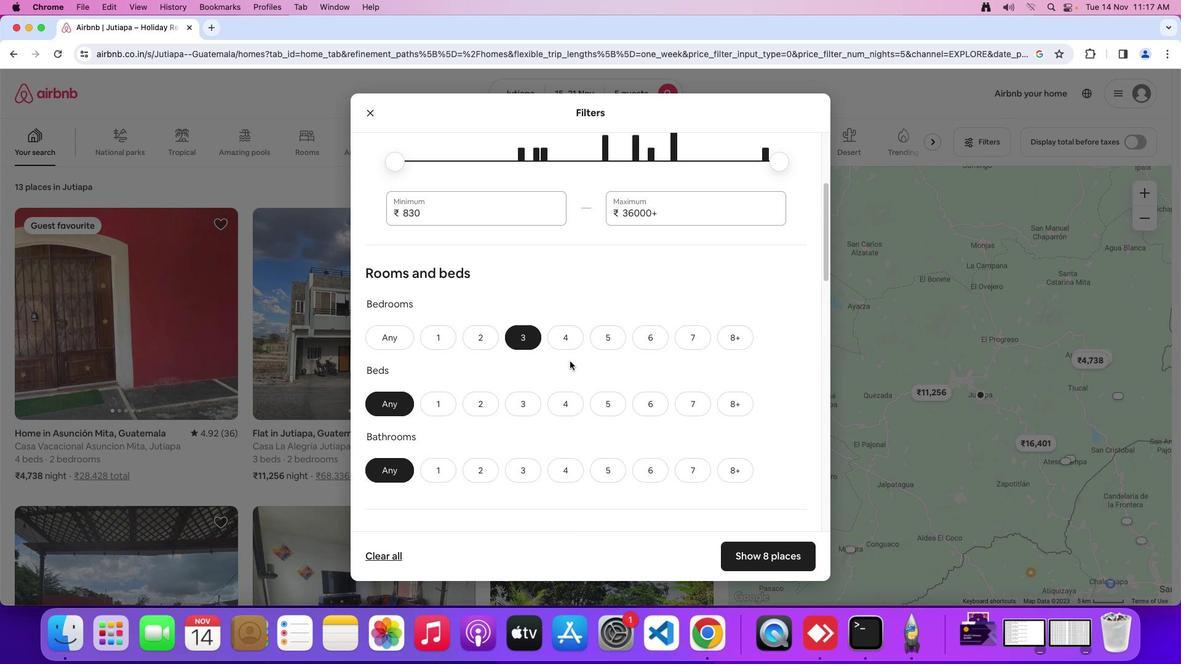 
Action: Mouse scrolled (570, 361) with delta (0, 0)
Screenshot: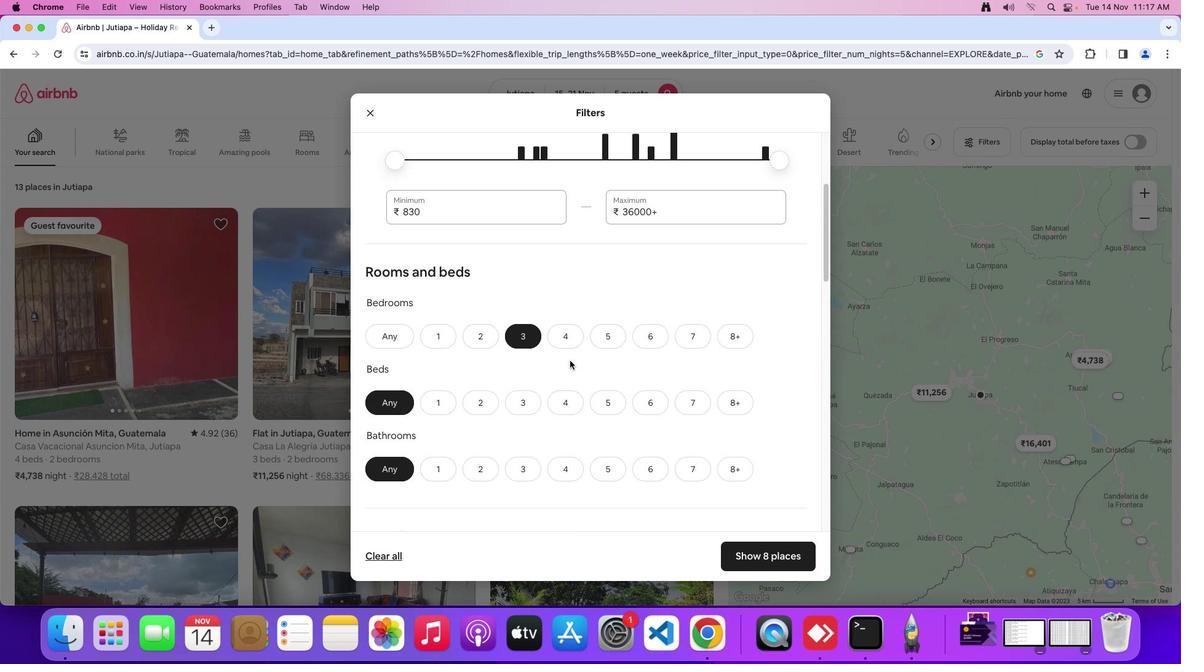 
Action: Mouse moved to (570, 361)
Screenshot: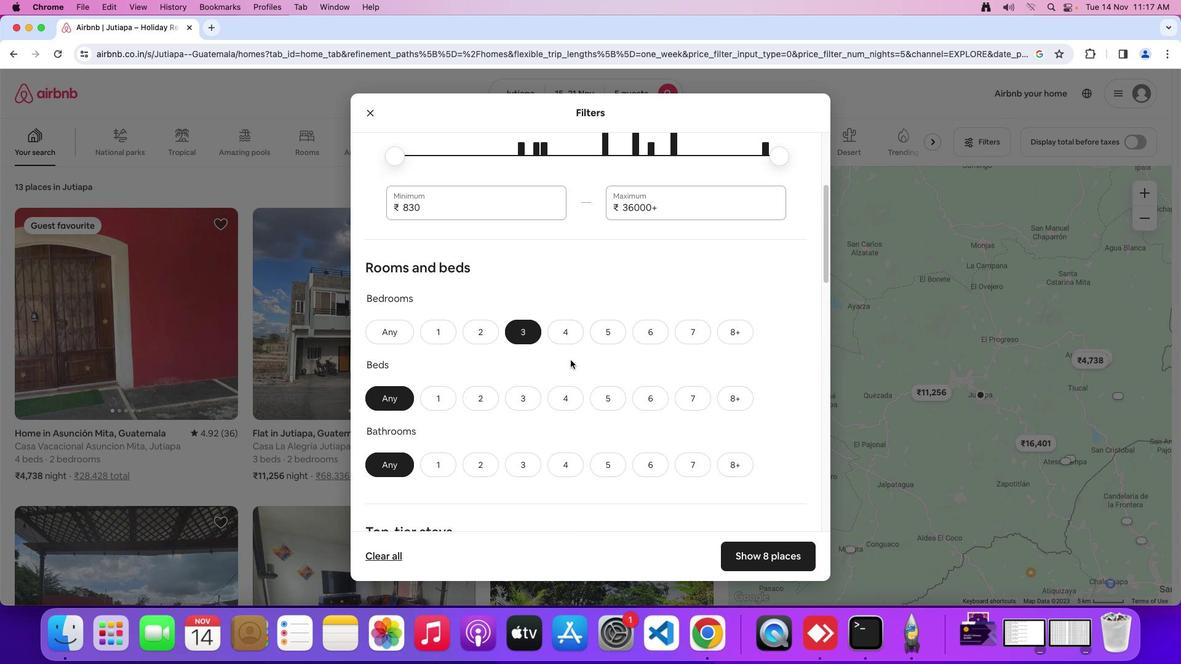 
Action: Mouse scrolled (570, 361) with delta (0, 0)
Screenshot: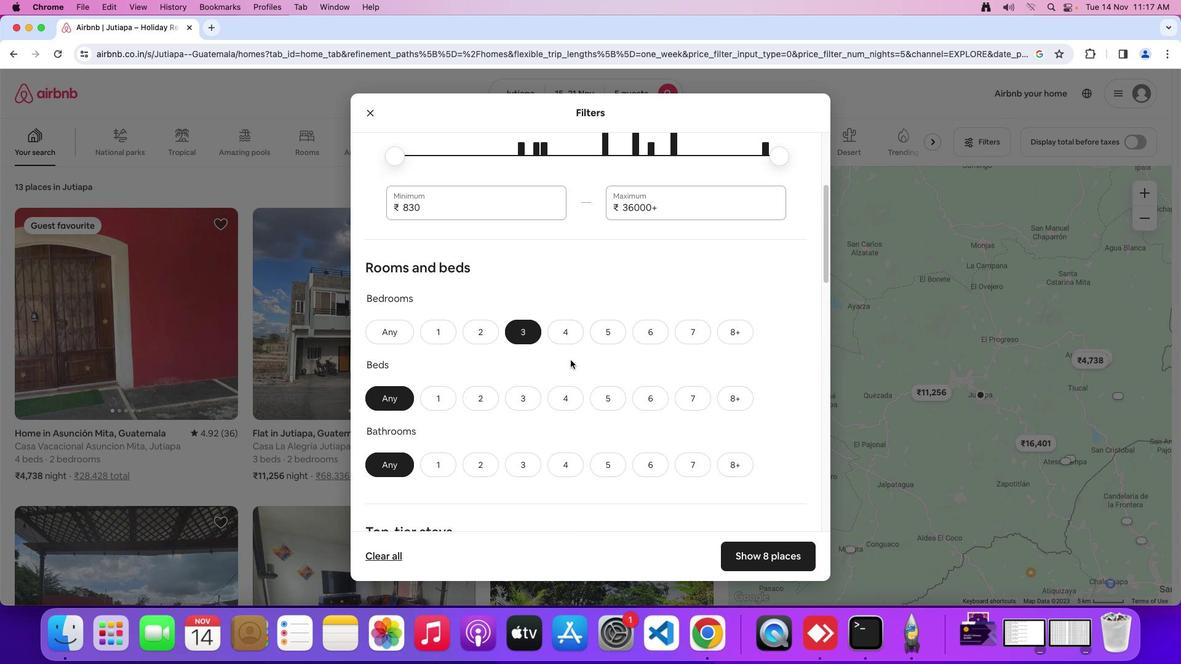 
Action: Mouse moved to (570, 360)
Screenshot: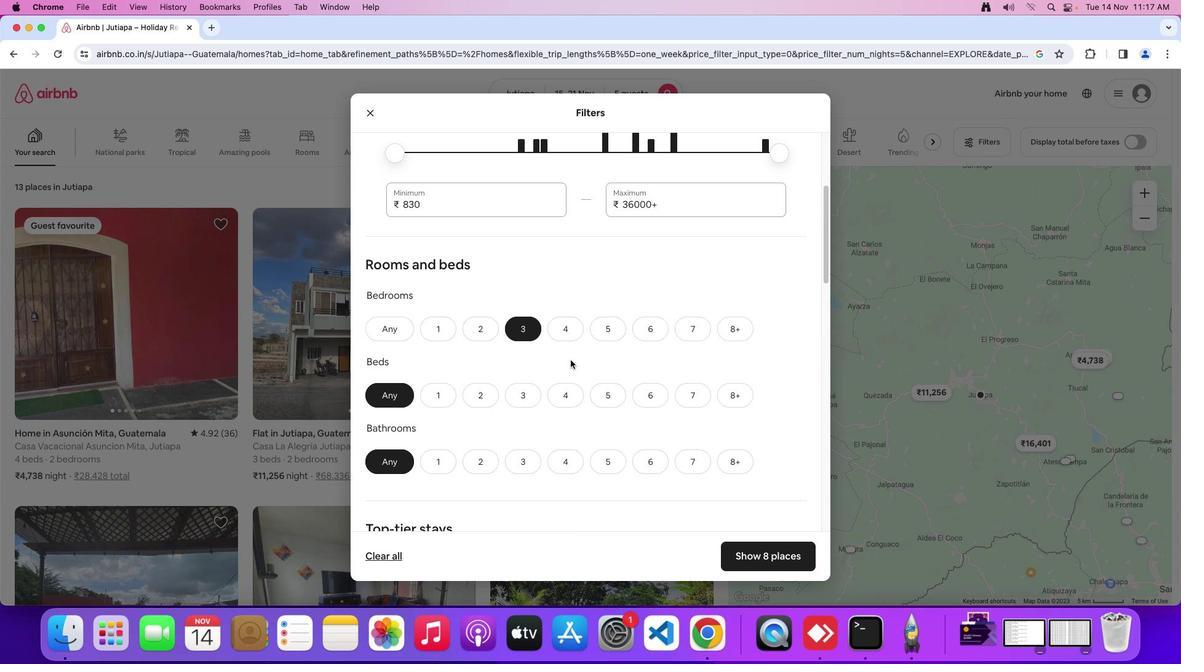 
Action: Mouse scrolled (570, 360) with delta (0, 0)
Screenshot: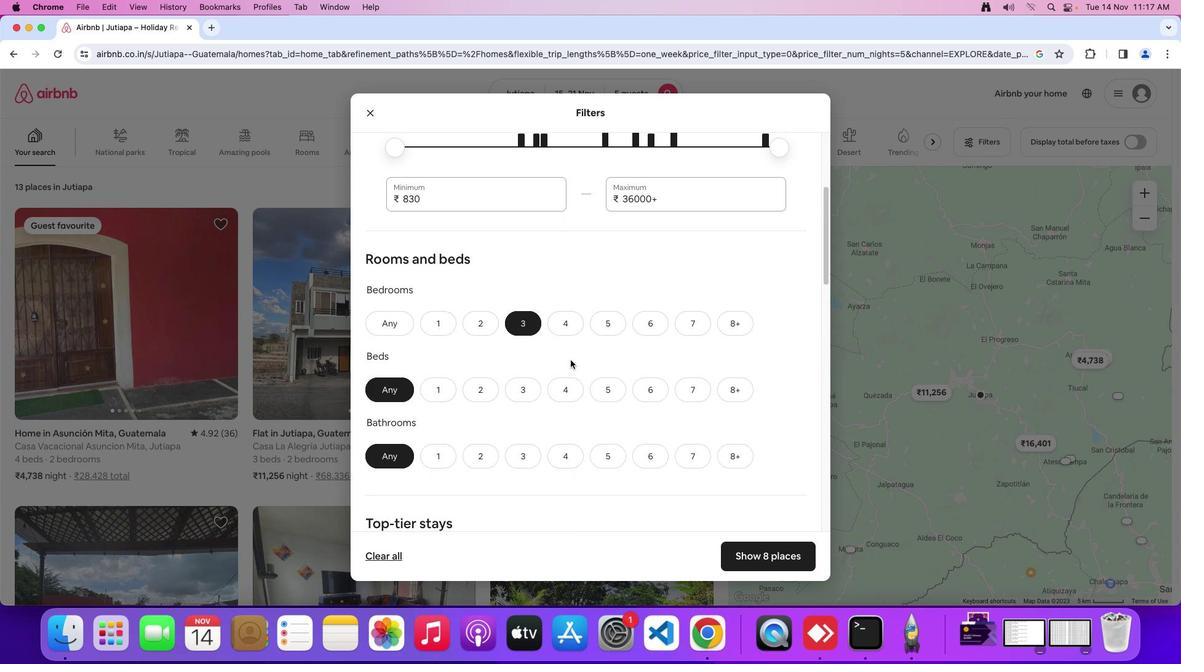 
Action: Mouse moved to (572, 356)
Screenshot: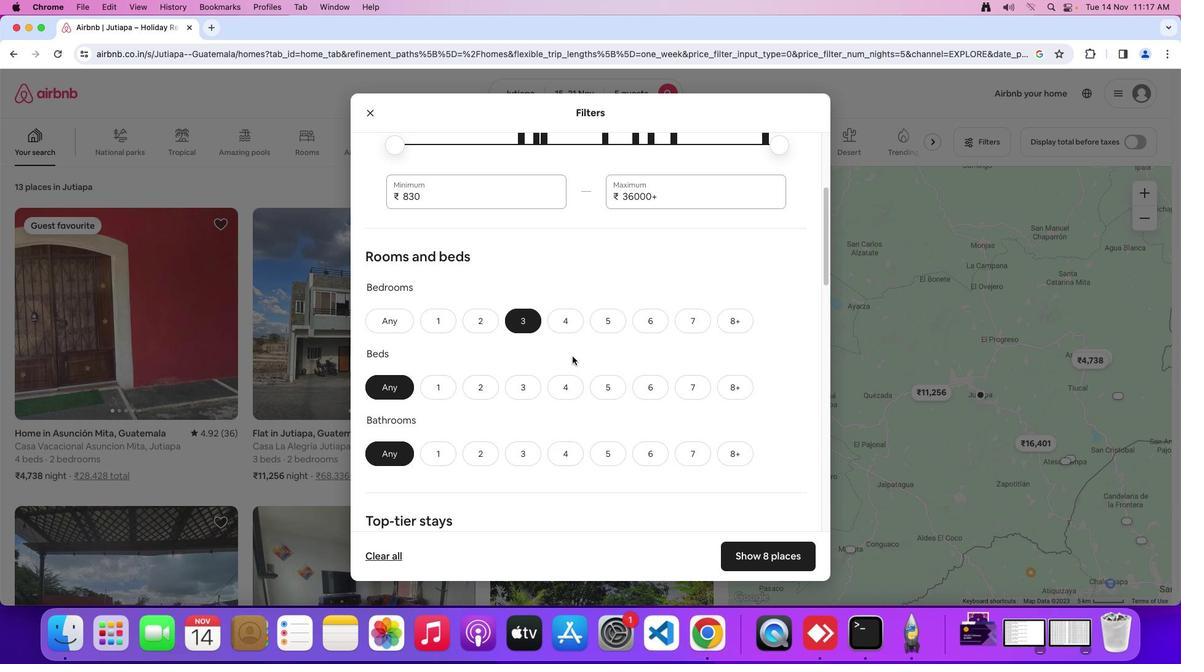 
Action: Mouse scrolled (572, 356) with delta (0, 0)
Screenshot: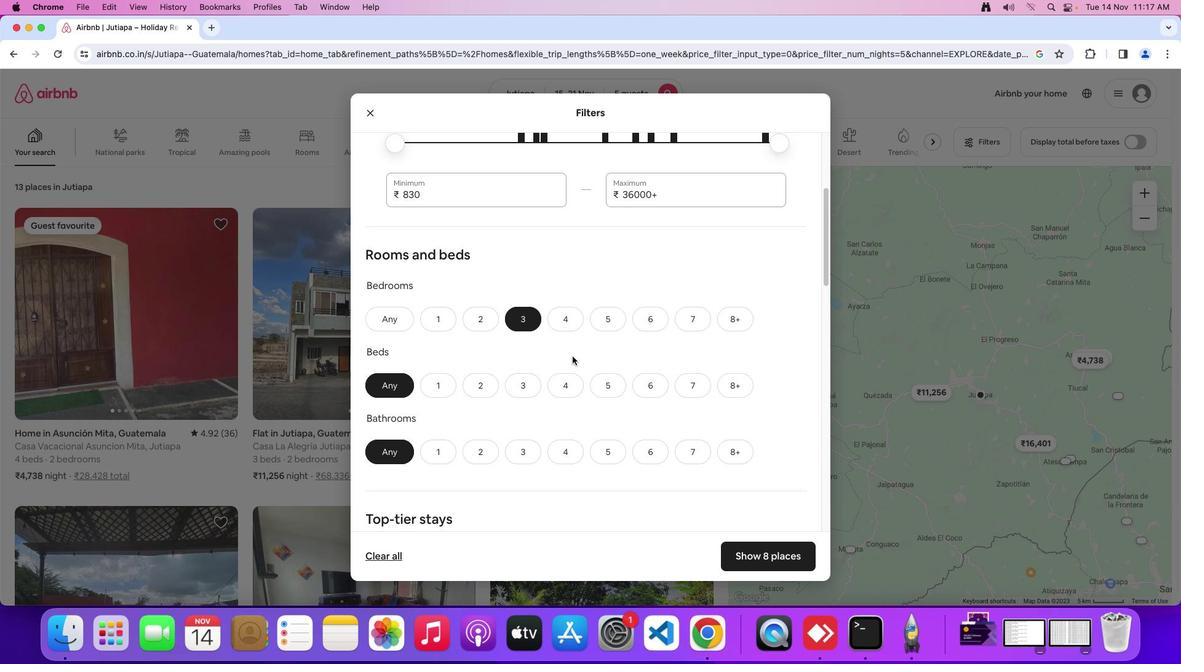 
Action: Mouse scrolled (572, 356) with delta (0, 0)
Screenshot: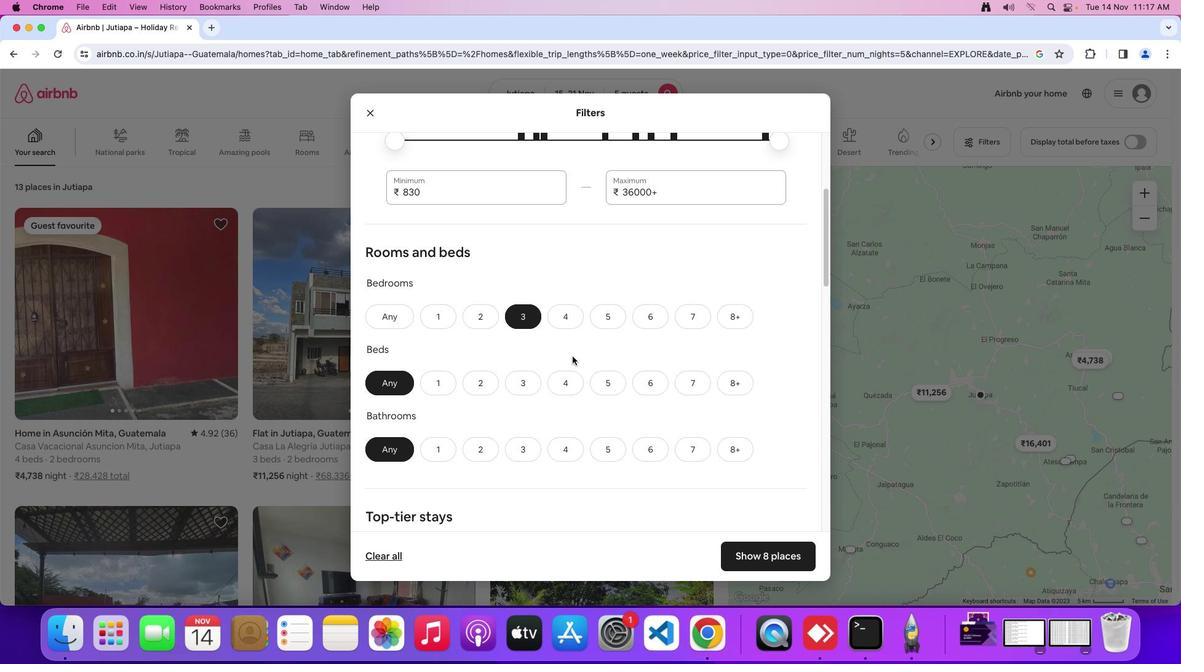 
Action: Mouse moved to (525, 383)
Screenshot: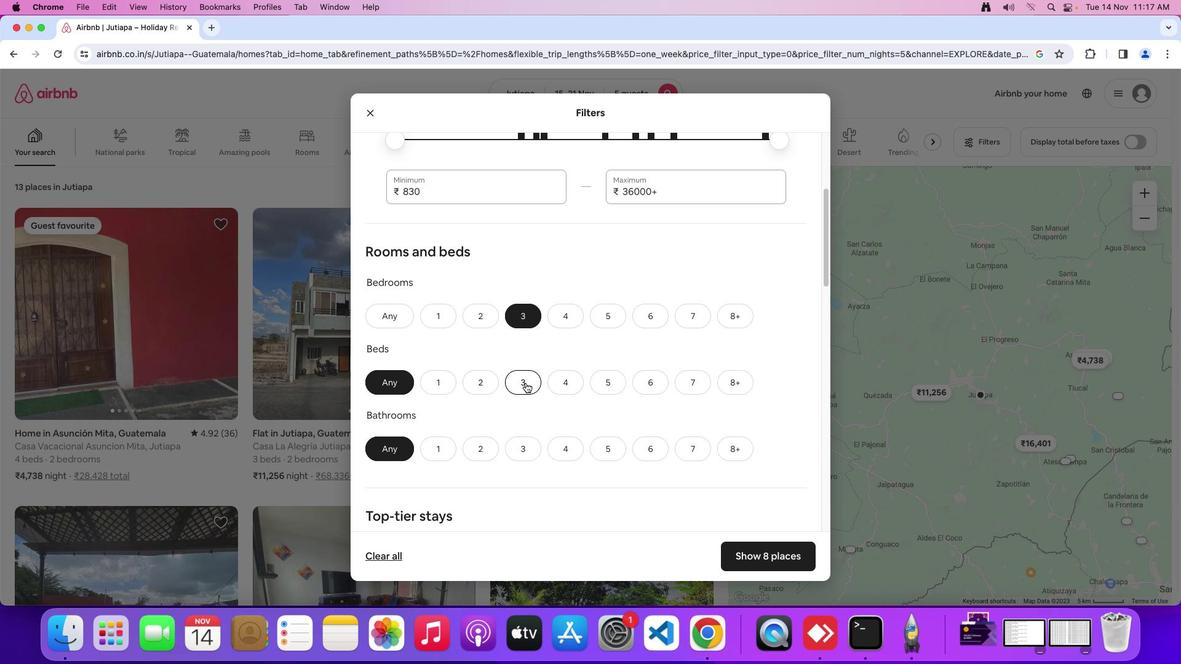 
Action: Mouse pressed left at (525, 383)
Screenshot: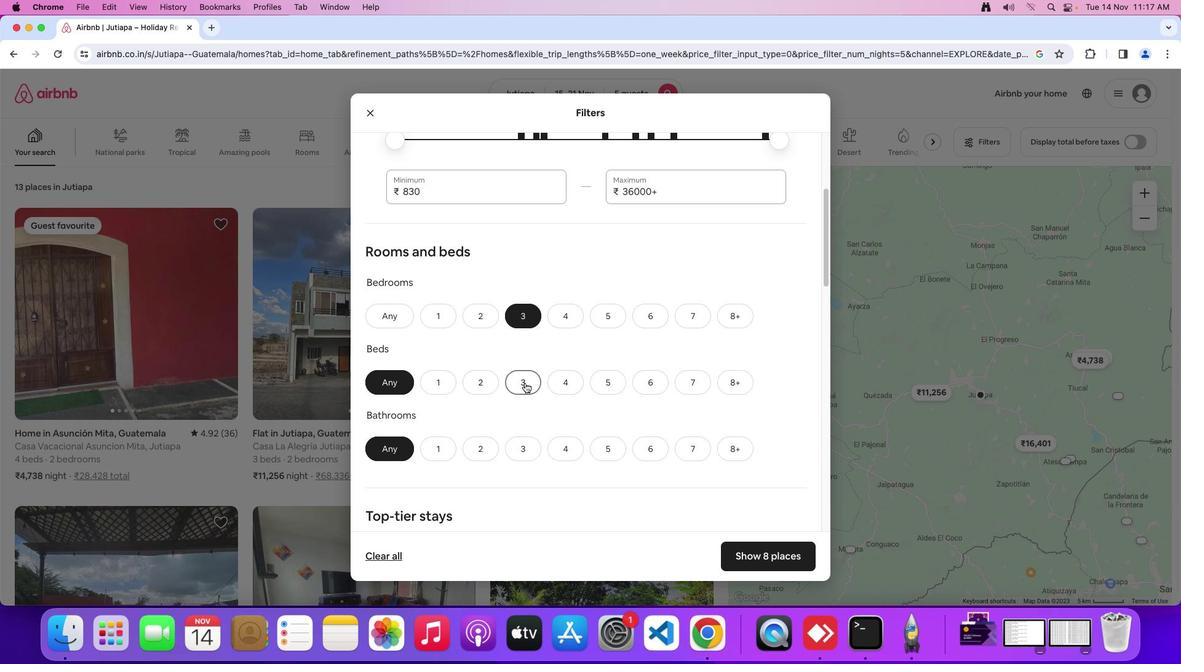 
Action: Mouse moved to (528, 444)
Screenshot: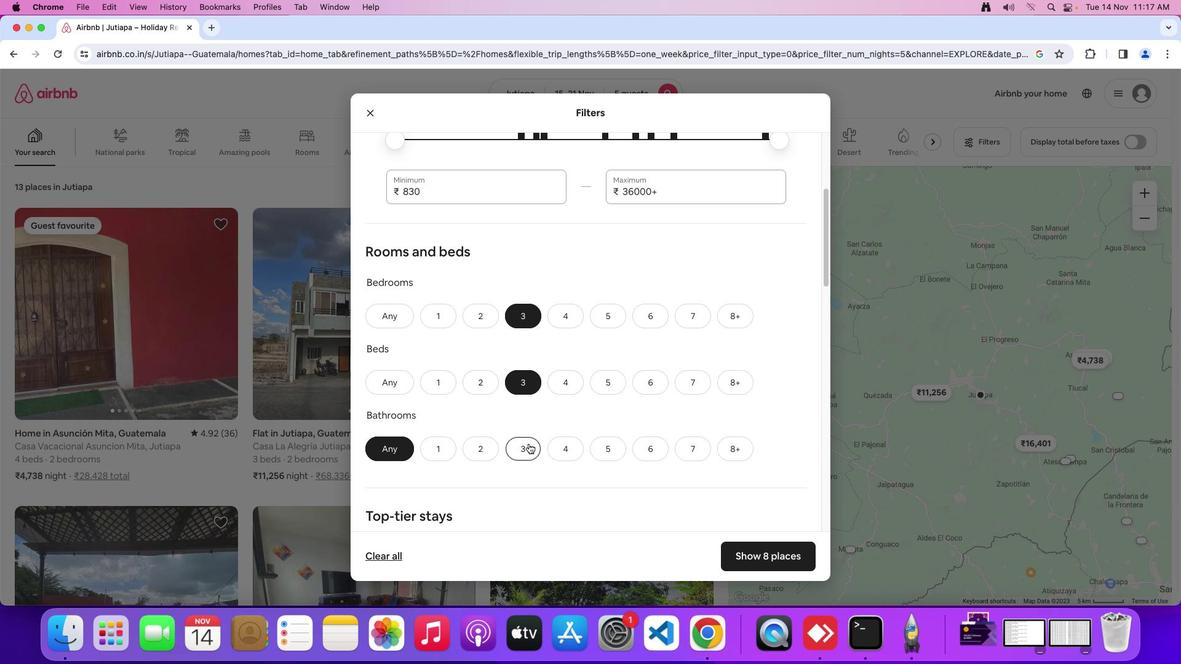 
Action: Mouse pressed left at (528, 444)
Screenshot: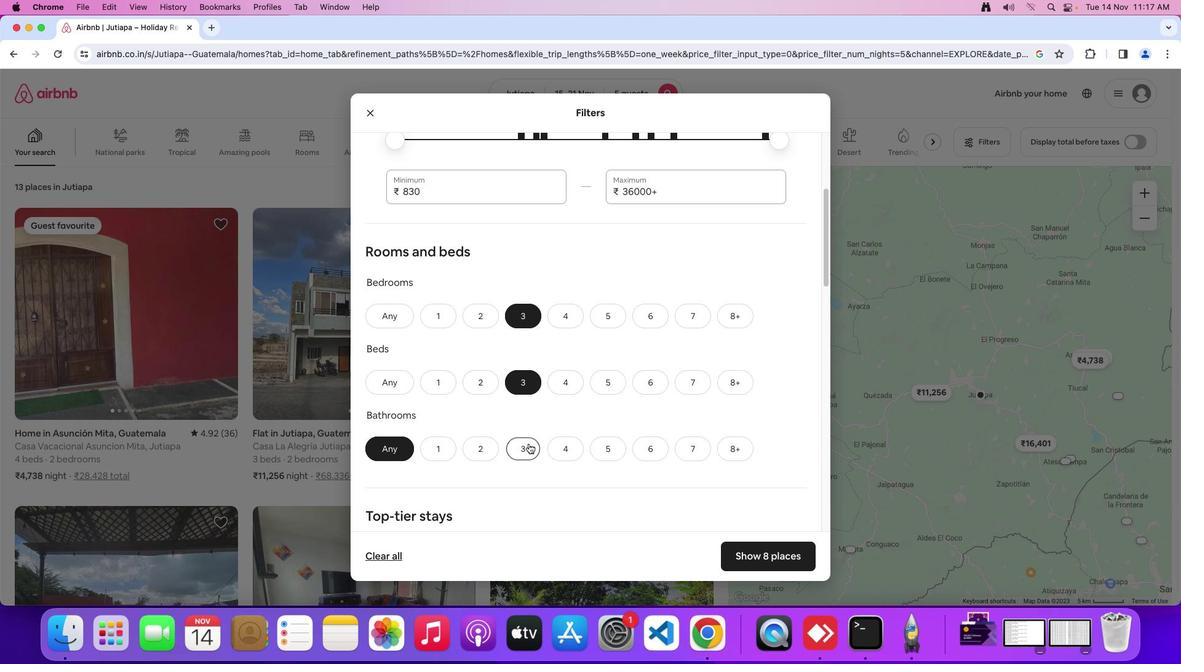 
Action: Mouse moved to (529, 439)
Screenshot: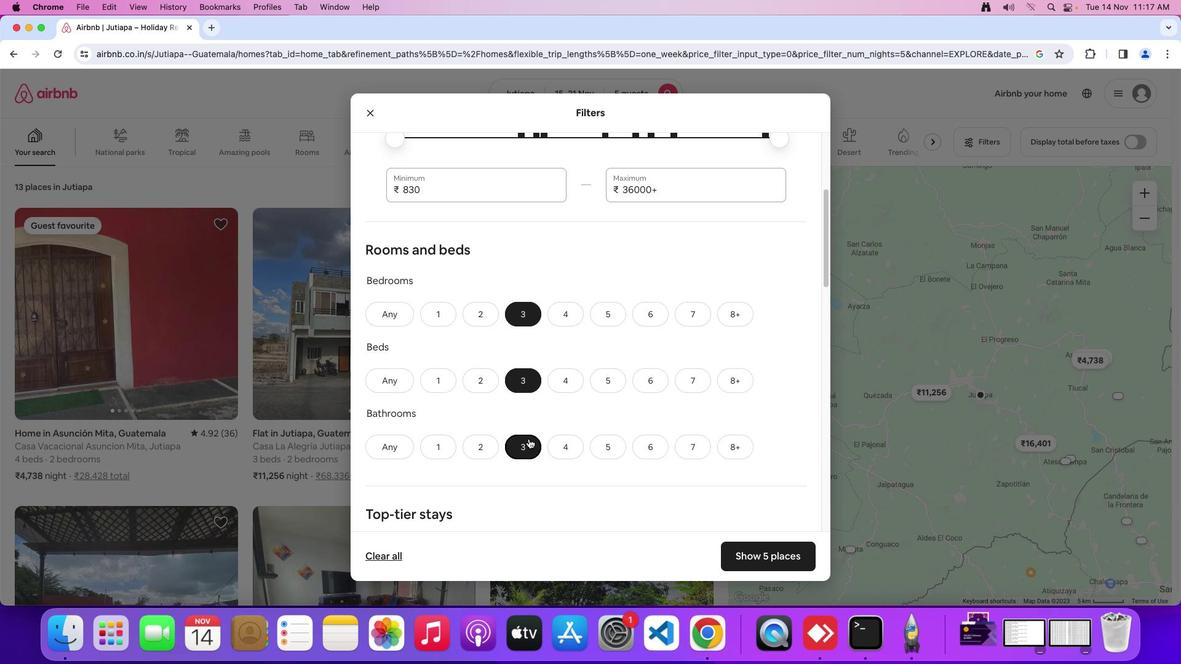 
Action: Mouse scrolled (529, 439) with delta (0, 0)
Screenshot: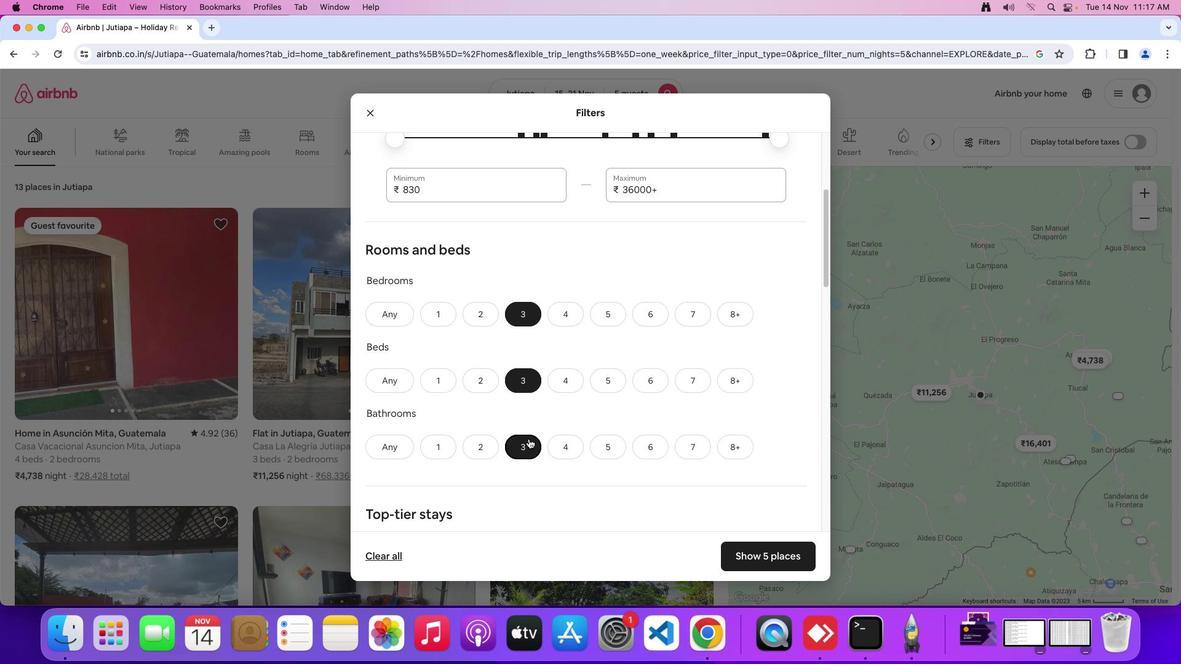 
Action: Mouse moved to (529, 438)
Screenshot: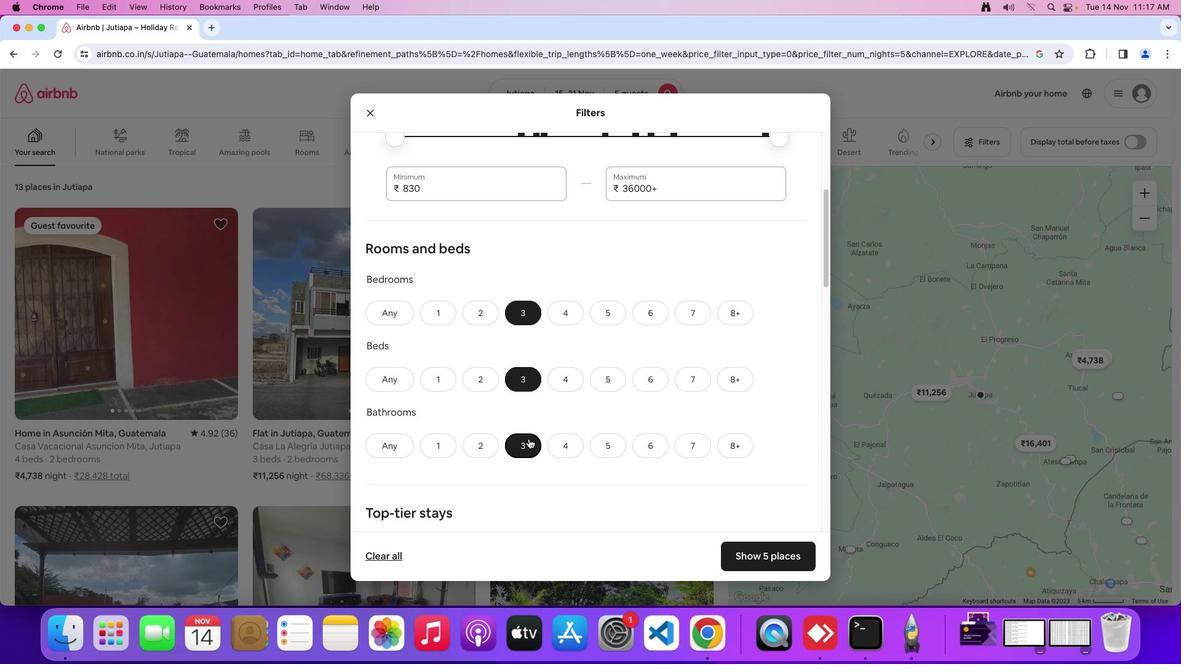 
Action: Mouse scrolled (529, 438) with delta (0, 0)
Screenshot: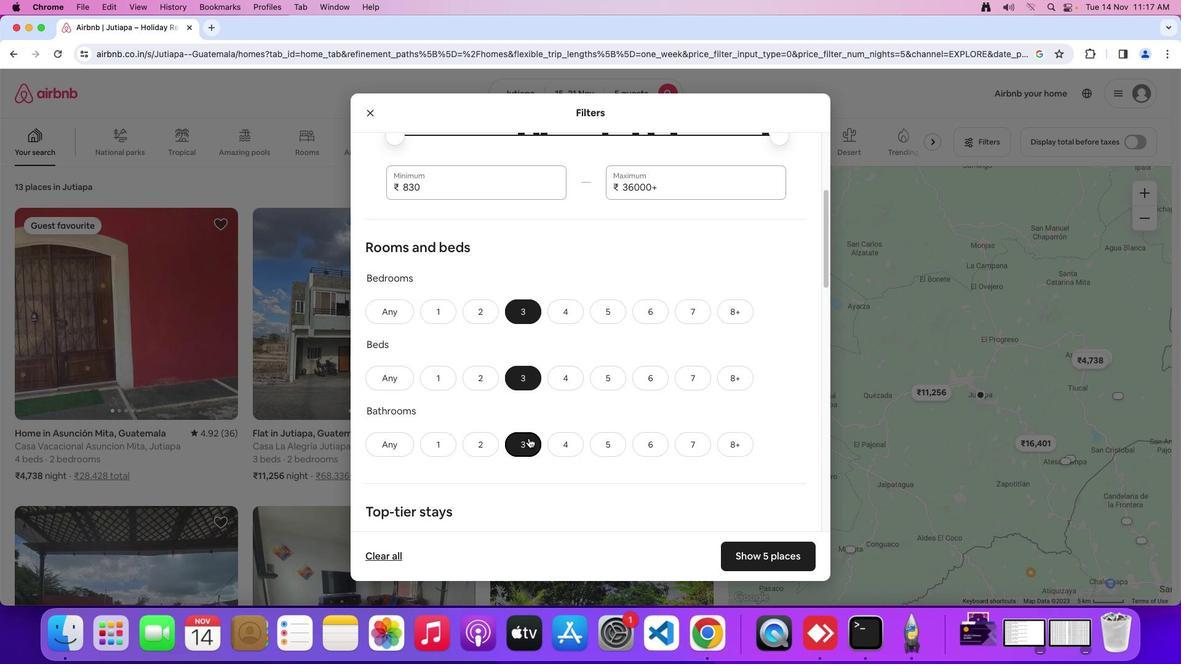 
Action: Mouse moved to (529, 438)
Screenshot: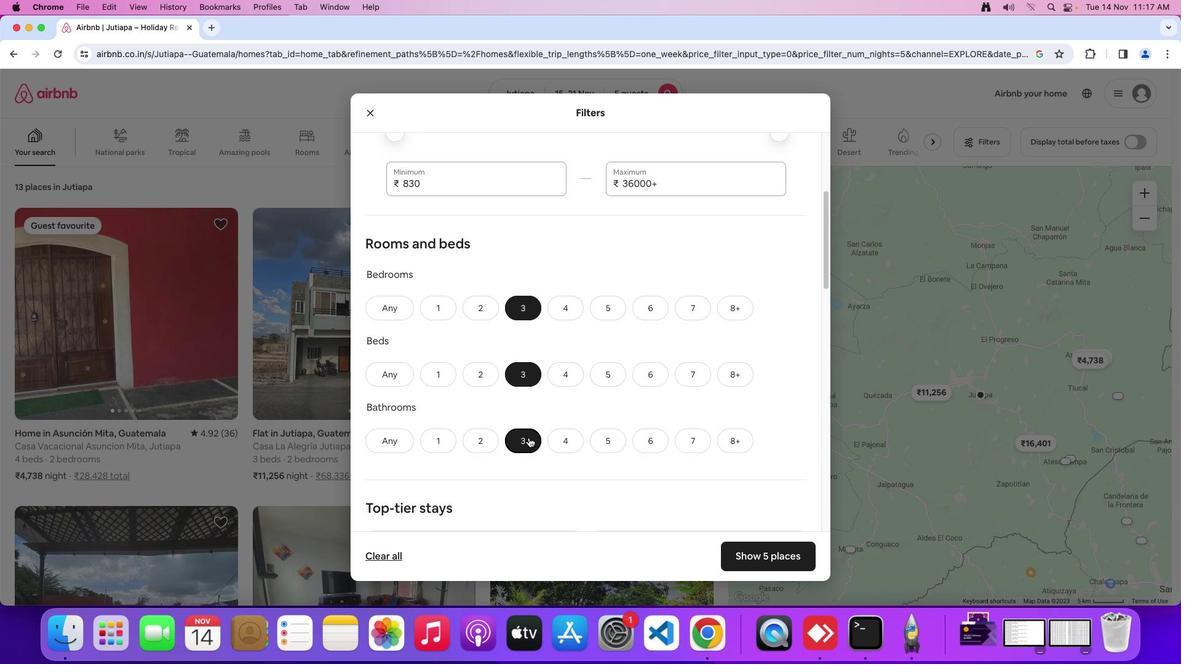 
Action: Mouse scrolled (529, 438) with delta (0, 0)
Screenshot: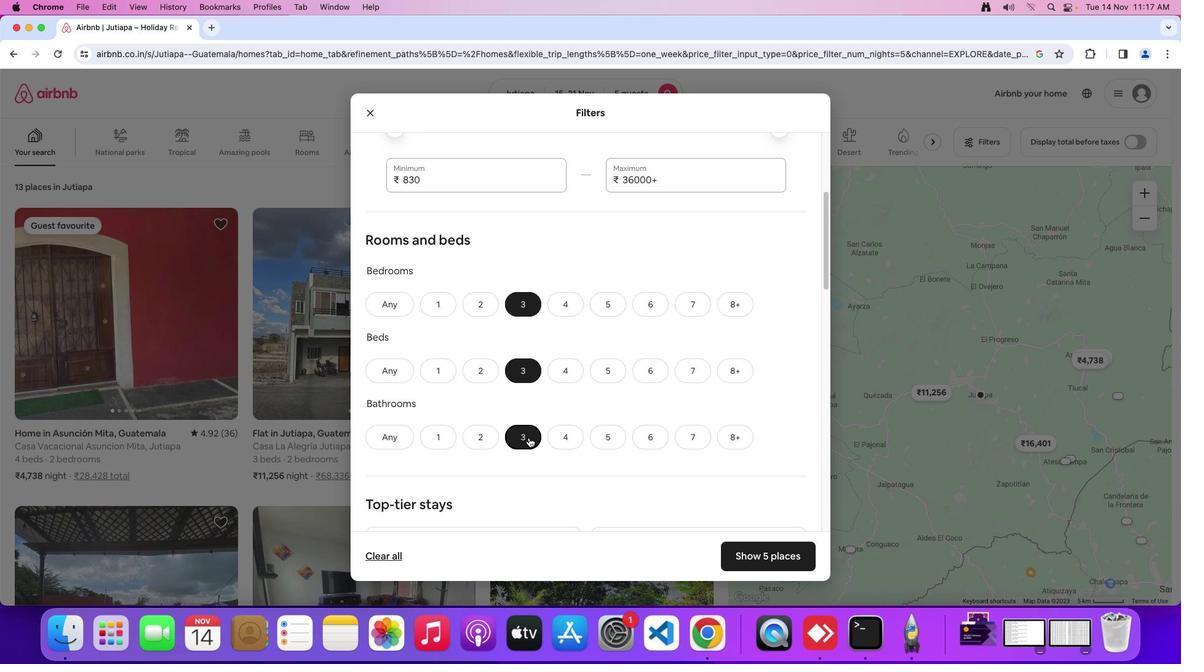 
Action: Mouse moved to (537, 431)
Screenshot: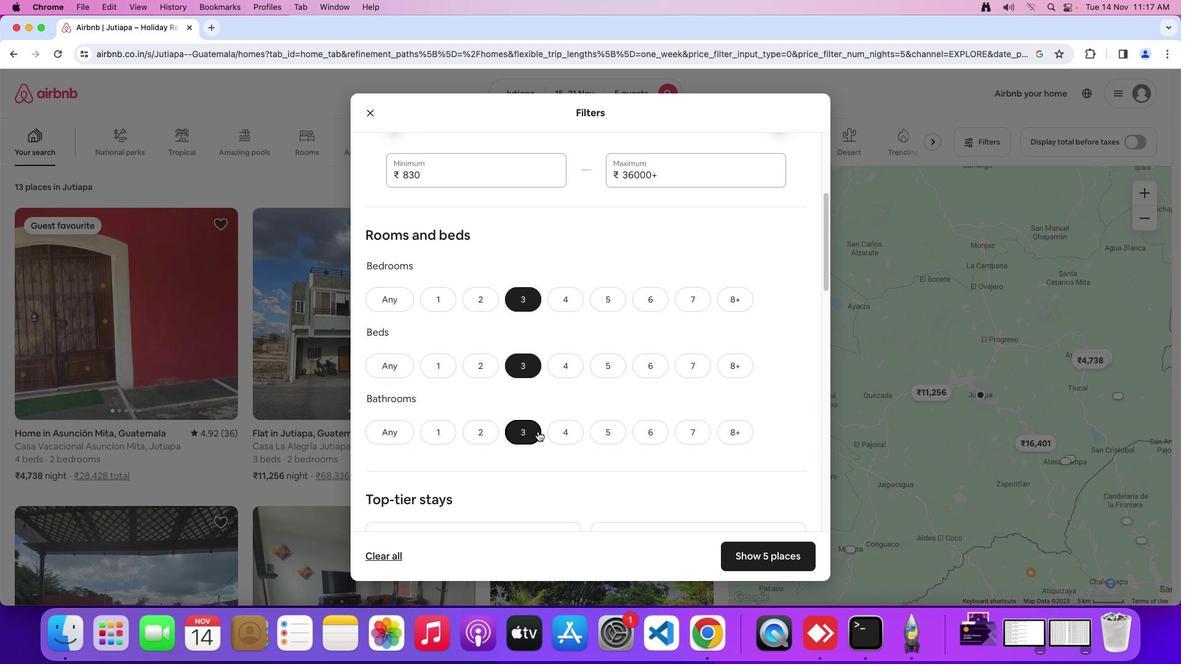
Action: Mouse scrolled (537, 431) with delta (0, 0)
Screenshot: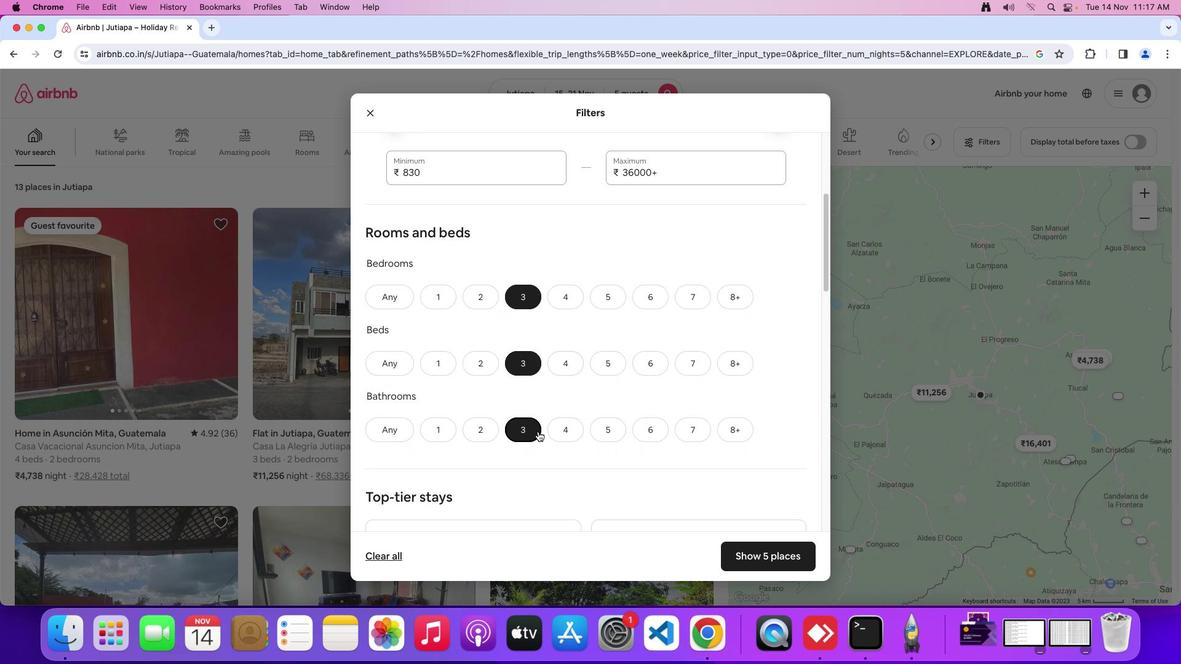 
Action: Mouse scrolled (537, 431) with delta (0, 0)
Screenshot: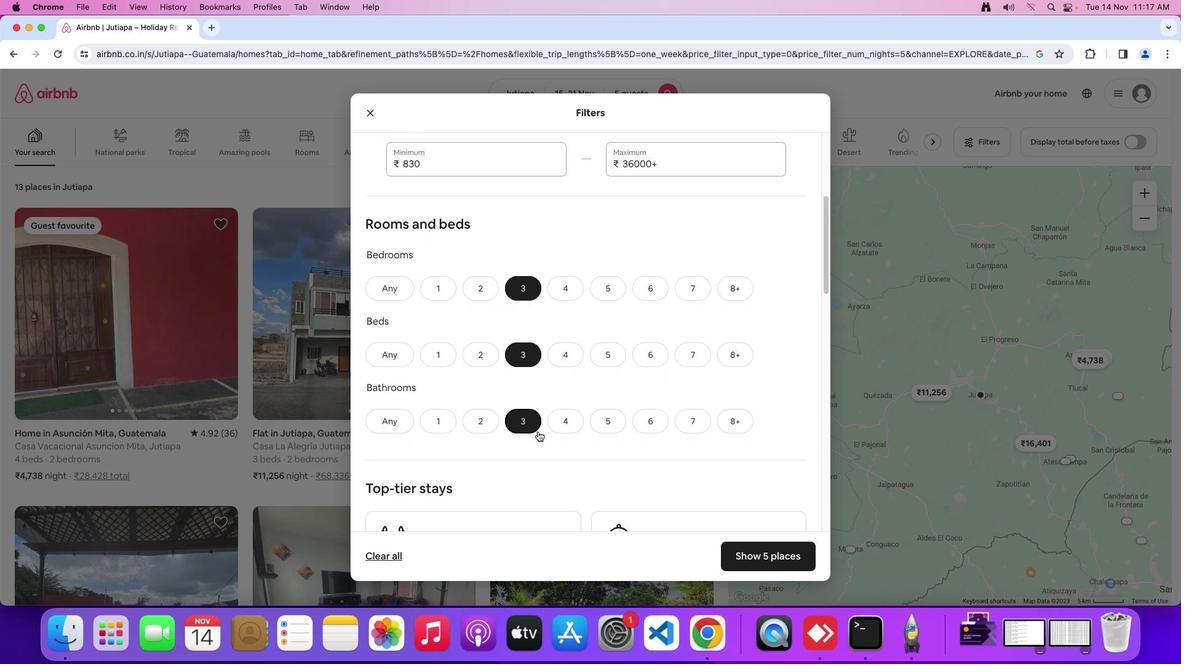 
Action: Mouse scrolled (537, 431) with delta (0, 0)
Screenshot: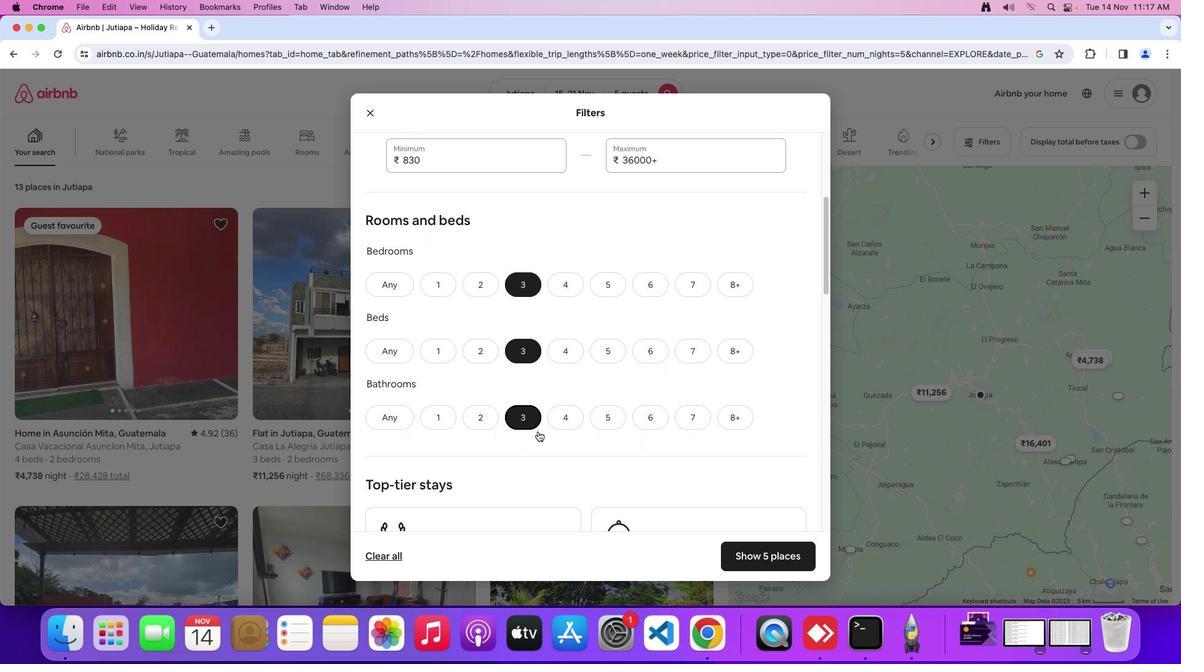 
Action: Mouse moved to (537, 431)
Screenshot: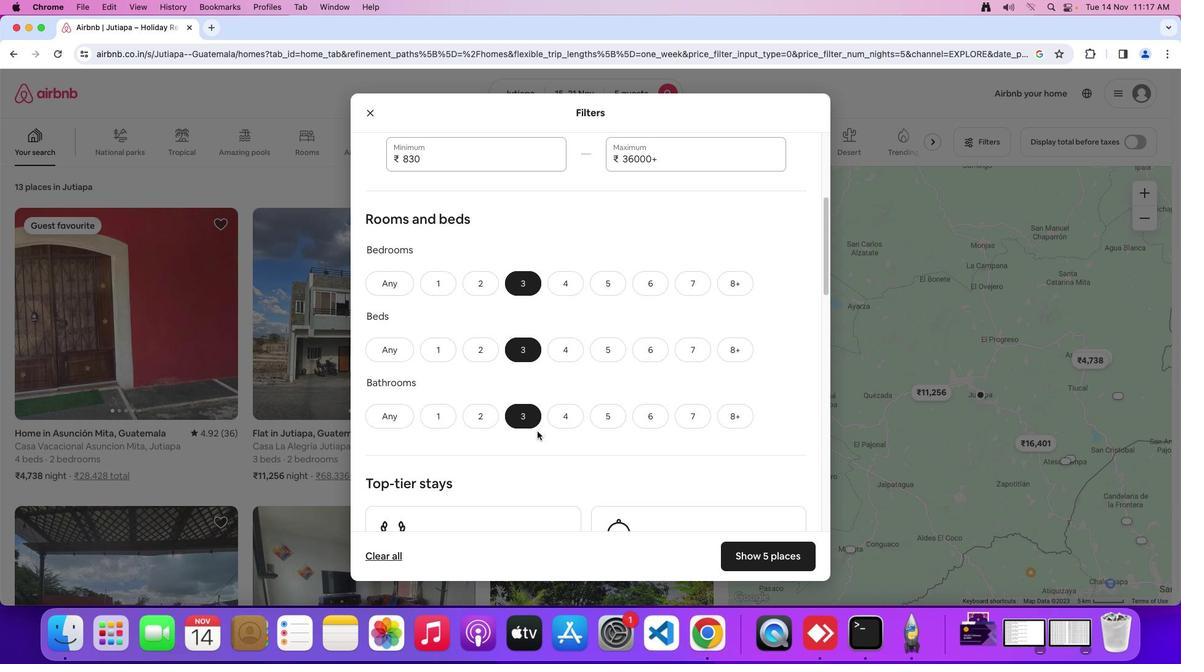 
Action: Mouse scrolled (537, 431) with delta (0, 0)
Screenshot: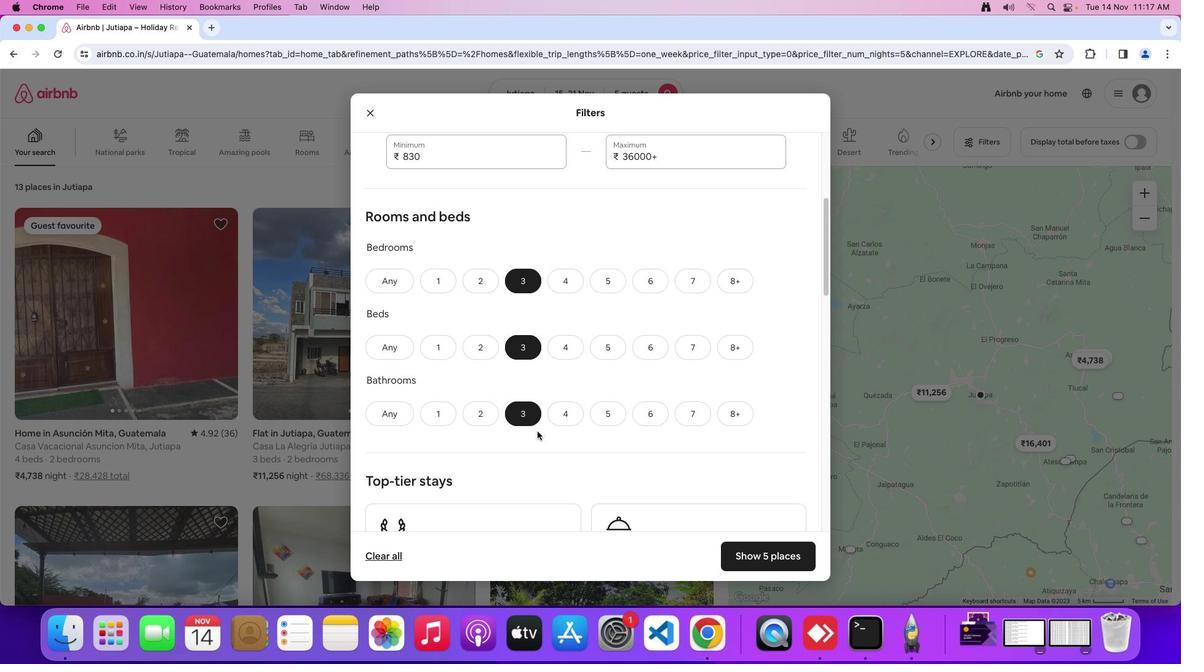 
Action: Mouse scrolled (537, 431) with delta (0, 0)
Screenshot: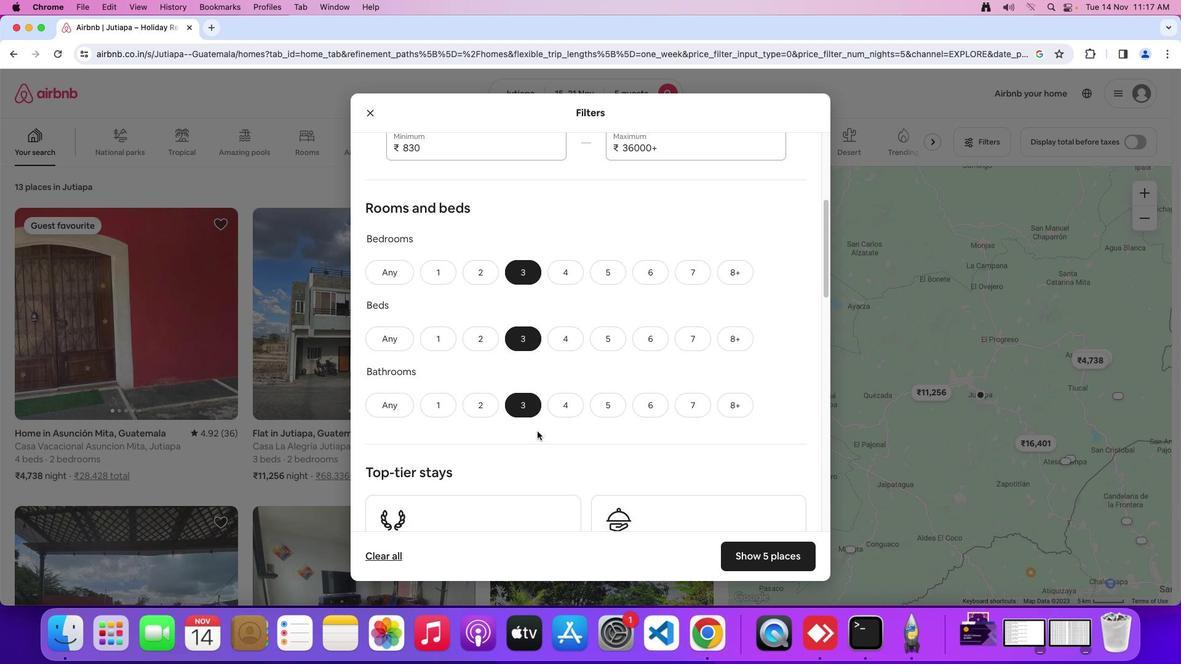 
Action: Mouse scrolled (537, 431) with delta (0, 0)
Screenshot: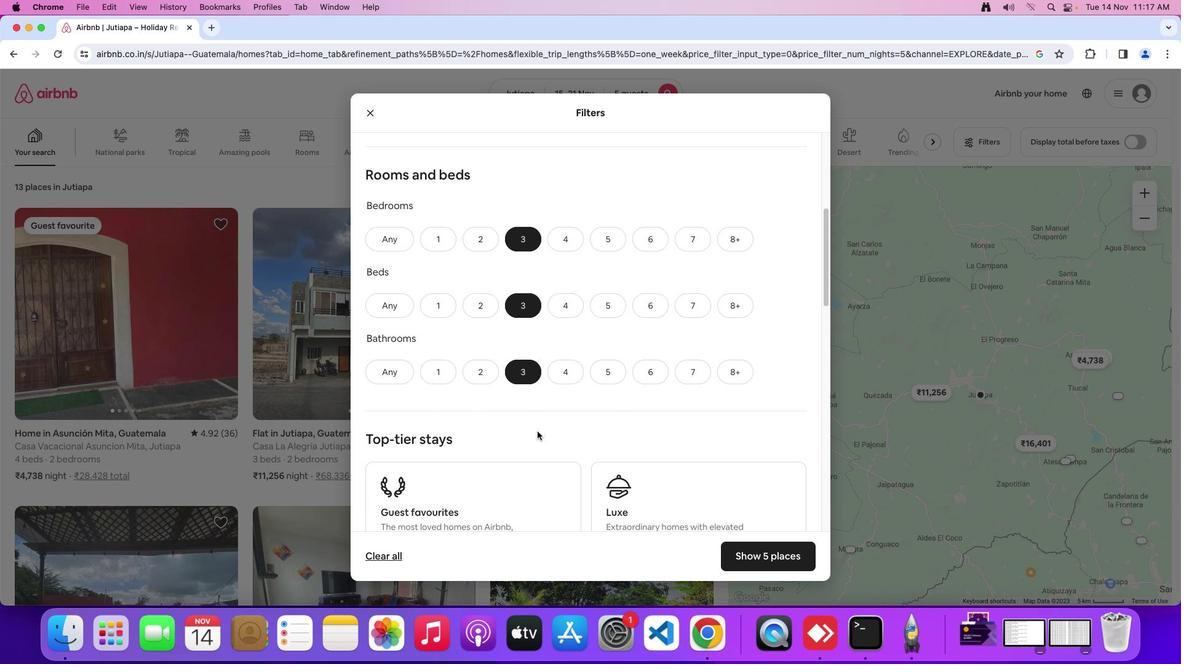 
Action: Mouse scrolled (537, 431) with delta (0, 0)
Screenshot: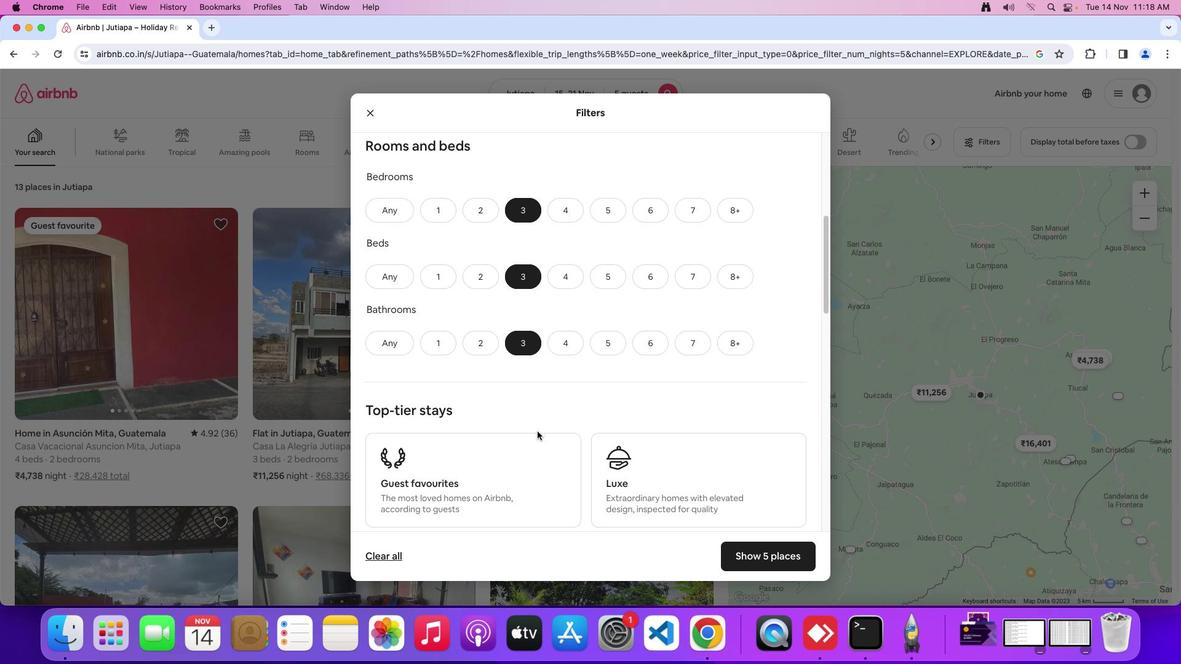 
Action: Mouse scrolled (537, 431) with delta (0, 0)
Screenshot: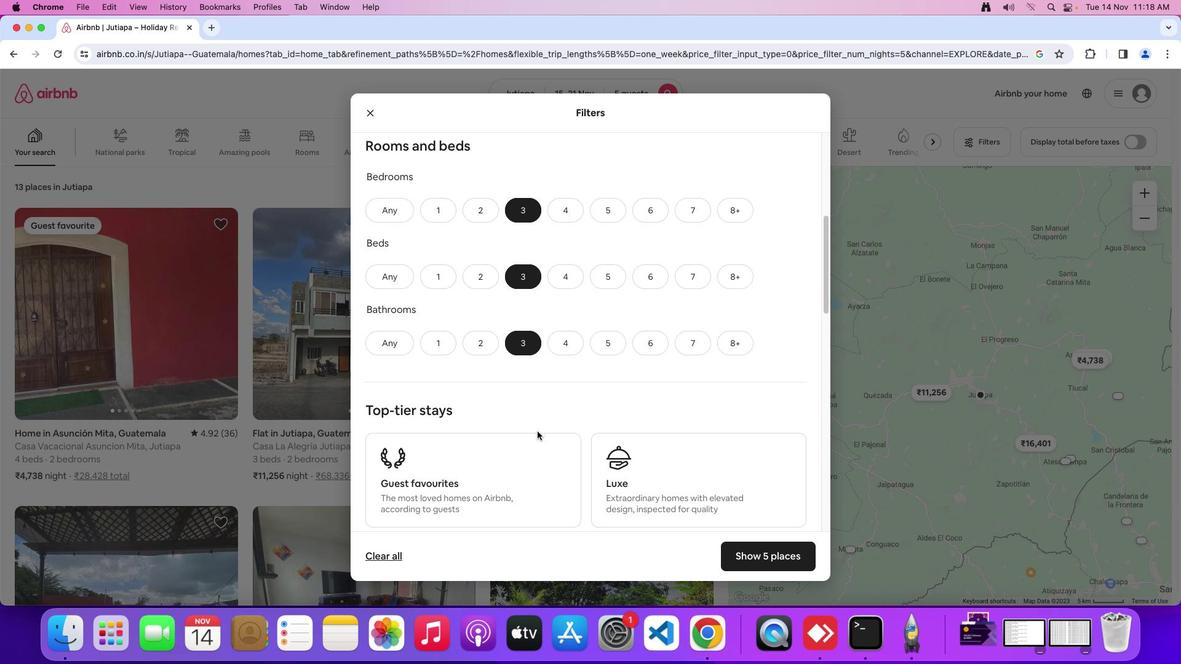 
Action: Mouse scrolled (537, 431) with delta (0, -1)
Screenshot: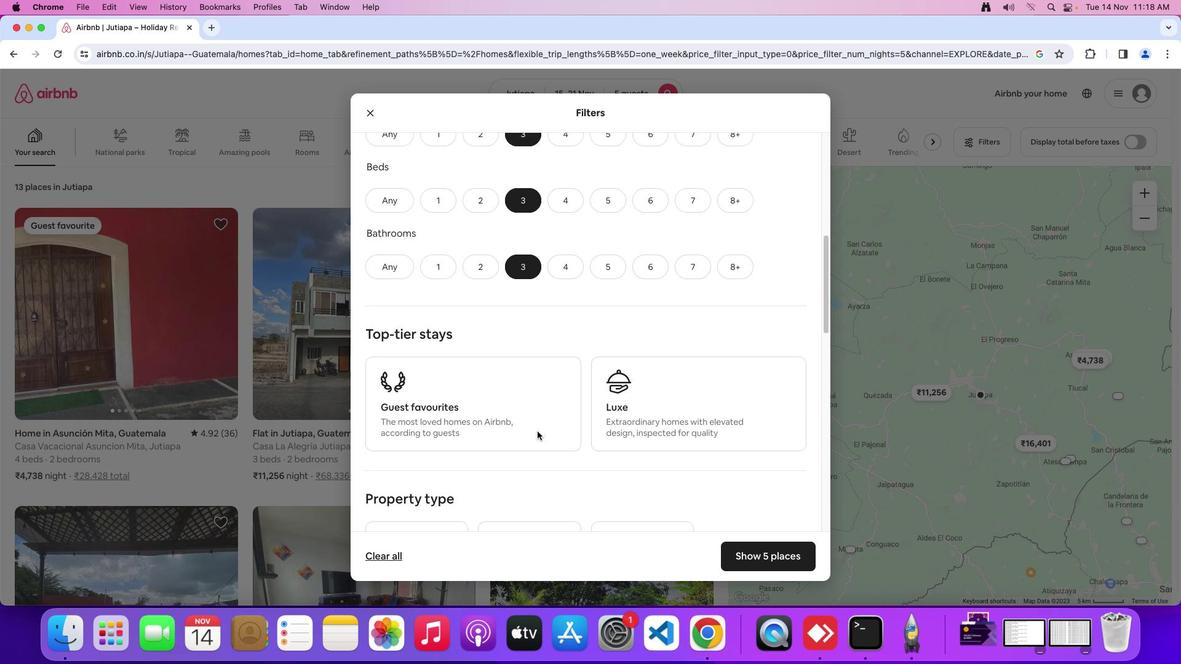 
Action: Mouse scrolled (537, 431) with delta (0, 0)
Screenshot: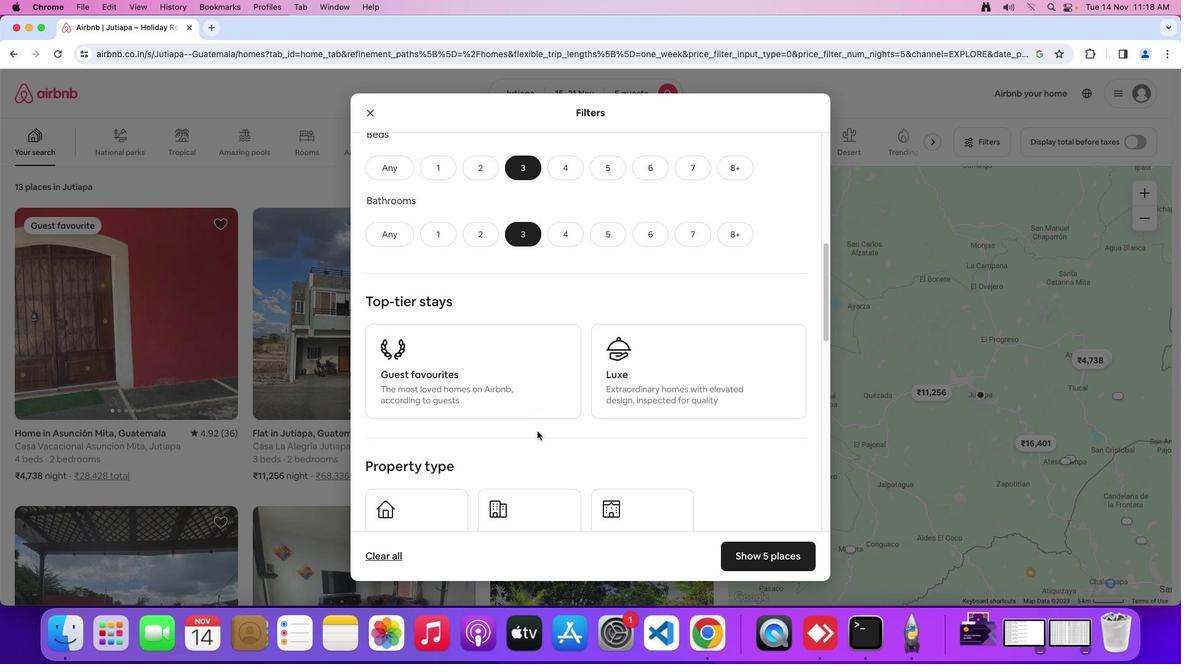 
Action: Mouse scrolled (537, 431) with delta (0, 0)
Screenshot: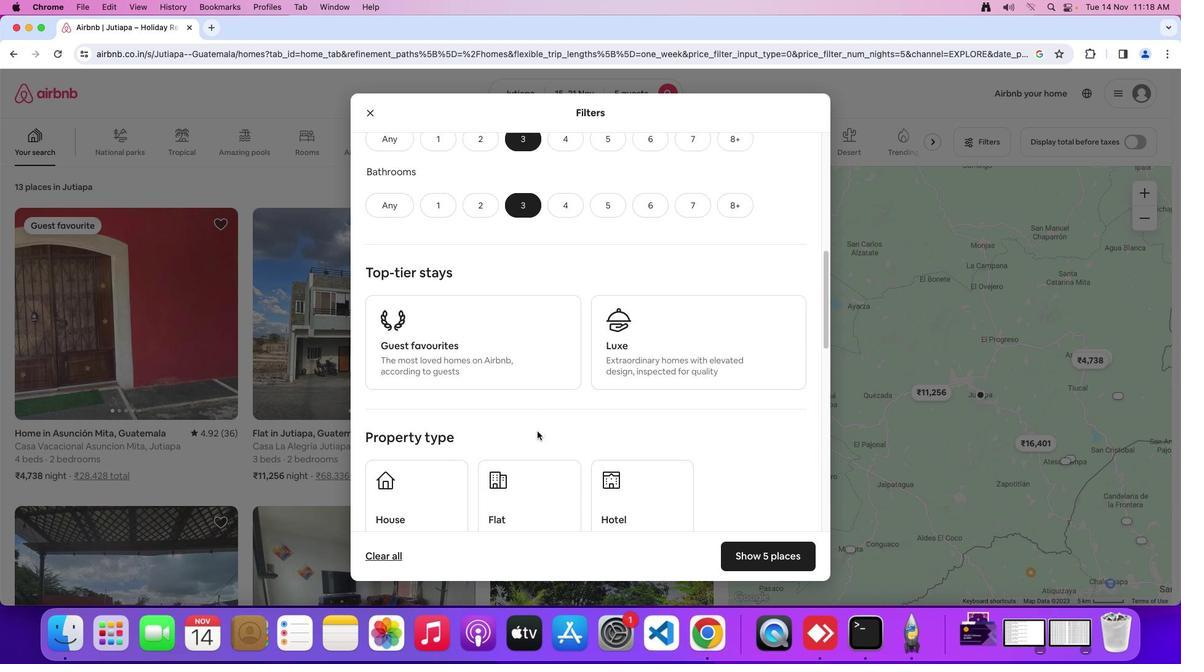 
Action: Mouse scrolled (537, 431) with delta (0, -2)
Screenshot: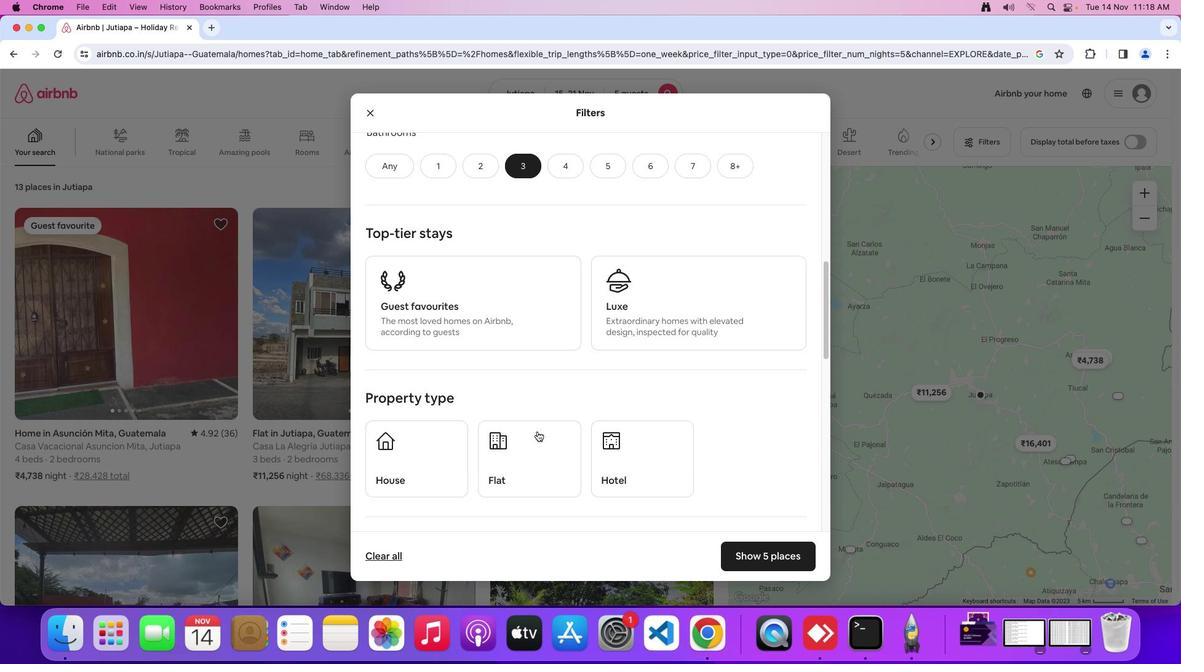 
Action: Mouse moved to (414, 418)
Screenshot: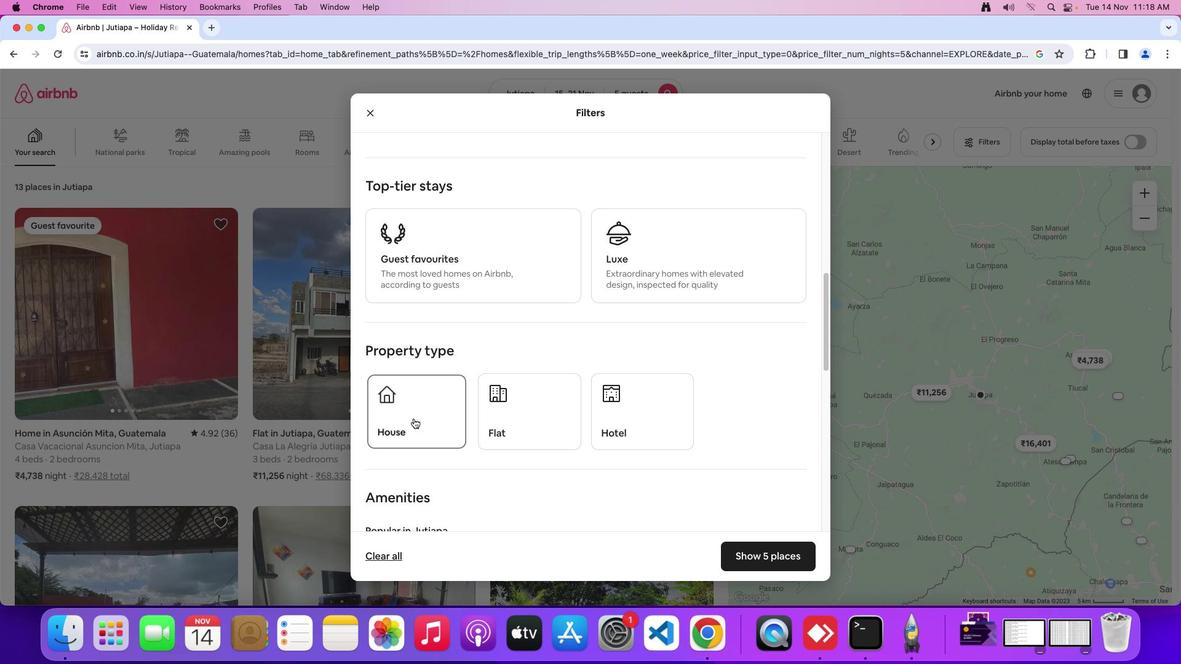
Action: Mouse pressed left at (414, 418)
Screenshot: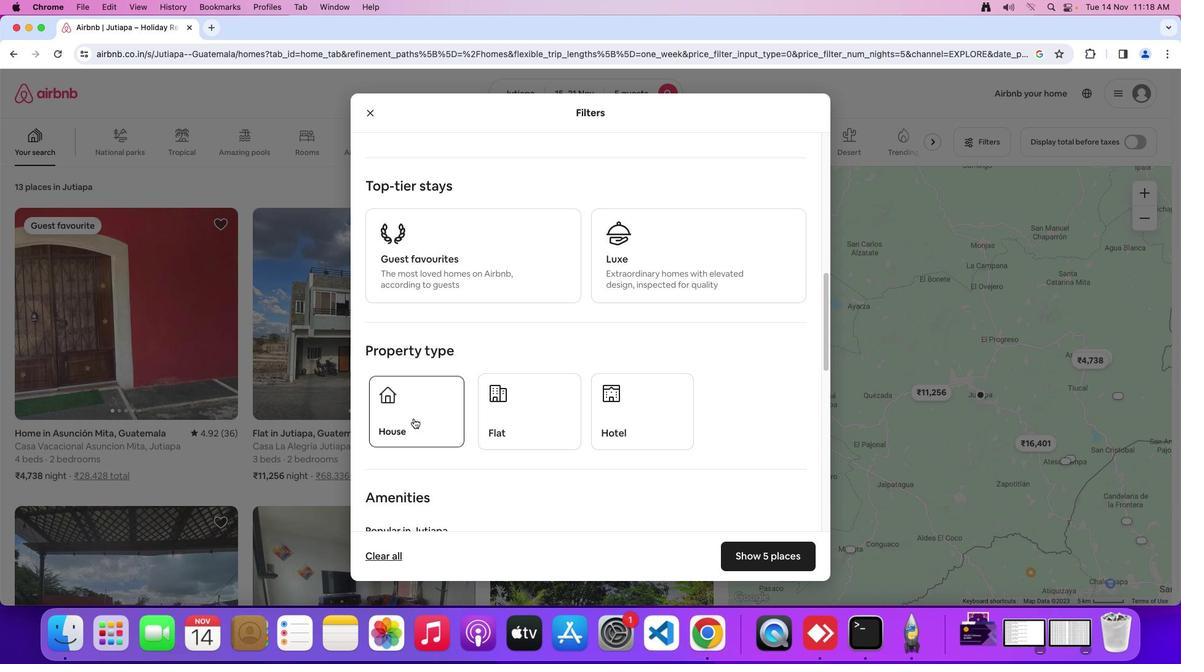 
Action: Mouse moved to (554, 434)
Screenshot: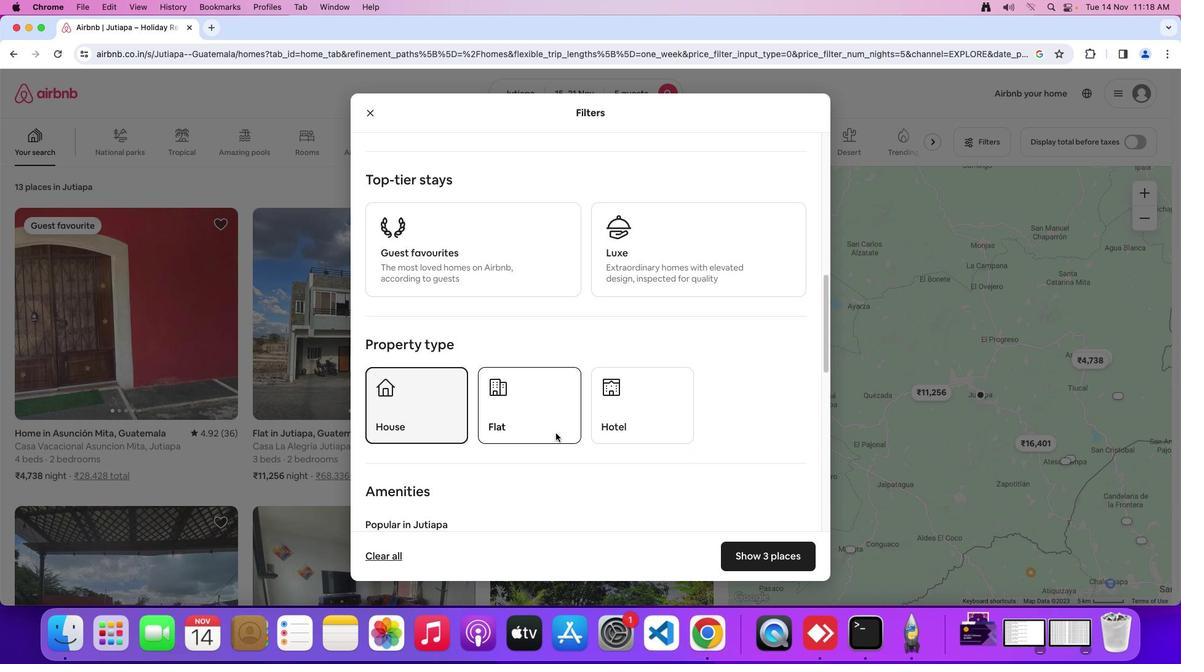
Action: Mouse scrolled (554, 434) with delta (0, 0)
Screenshot: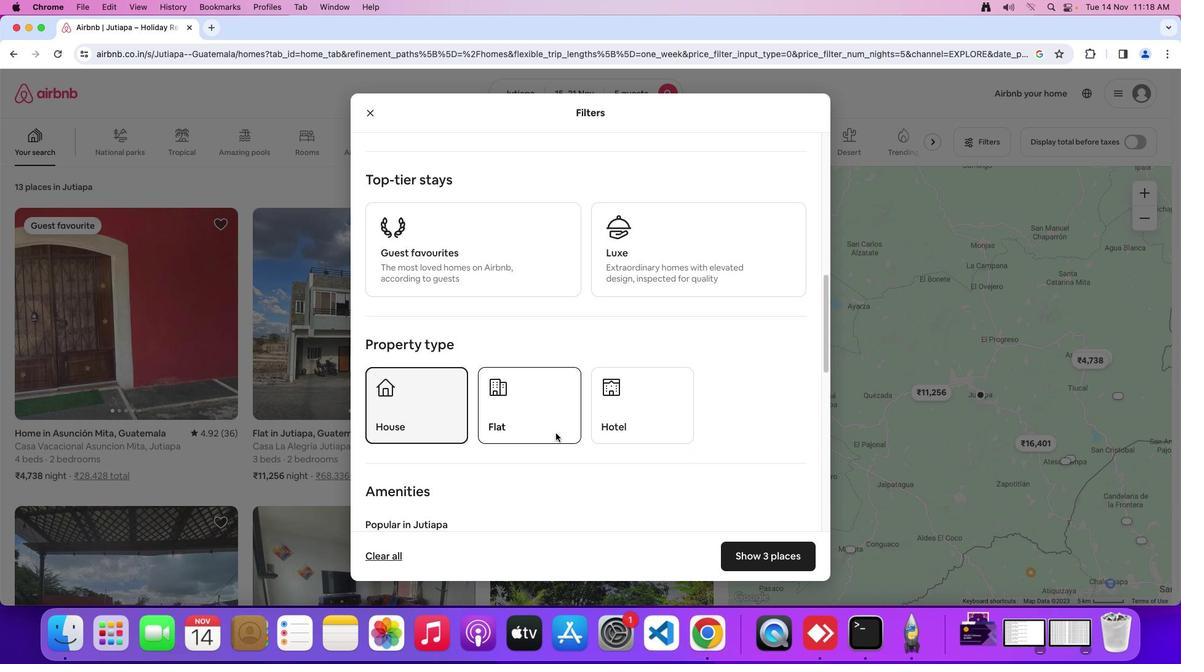 
Action: Mouse moved to (554, 434)
Screenshot: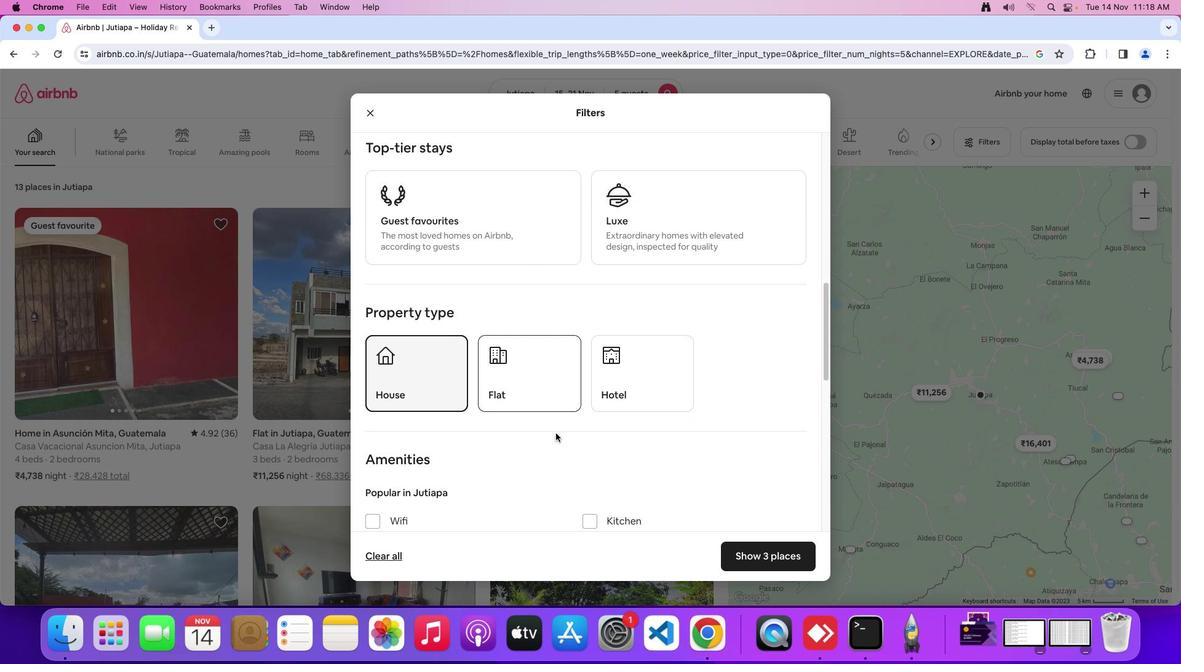 
Action: Mouse scrolled (554, 434) with delta (0, 0)
Screenshot: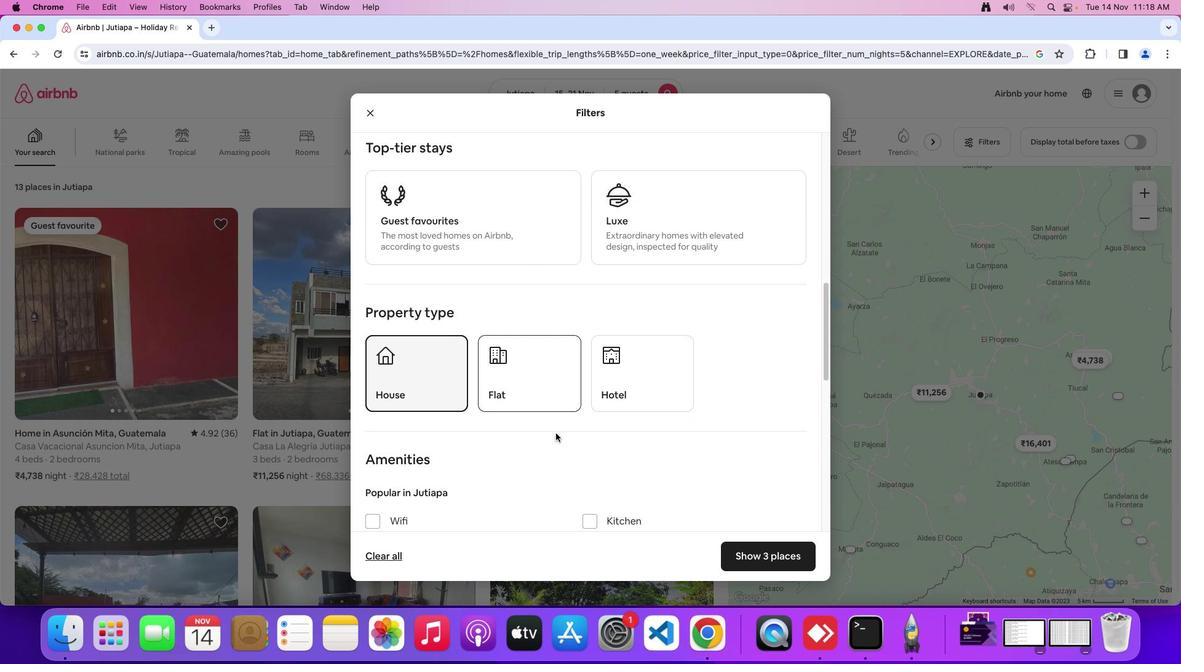 
Action: Mouse moved to (555, 433)
Screenshot: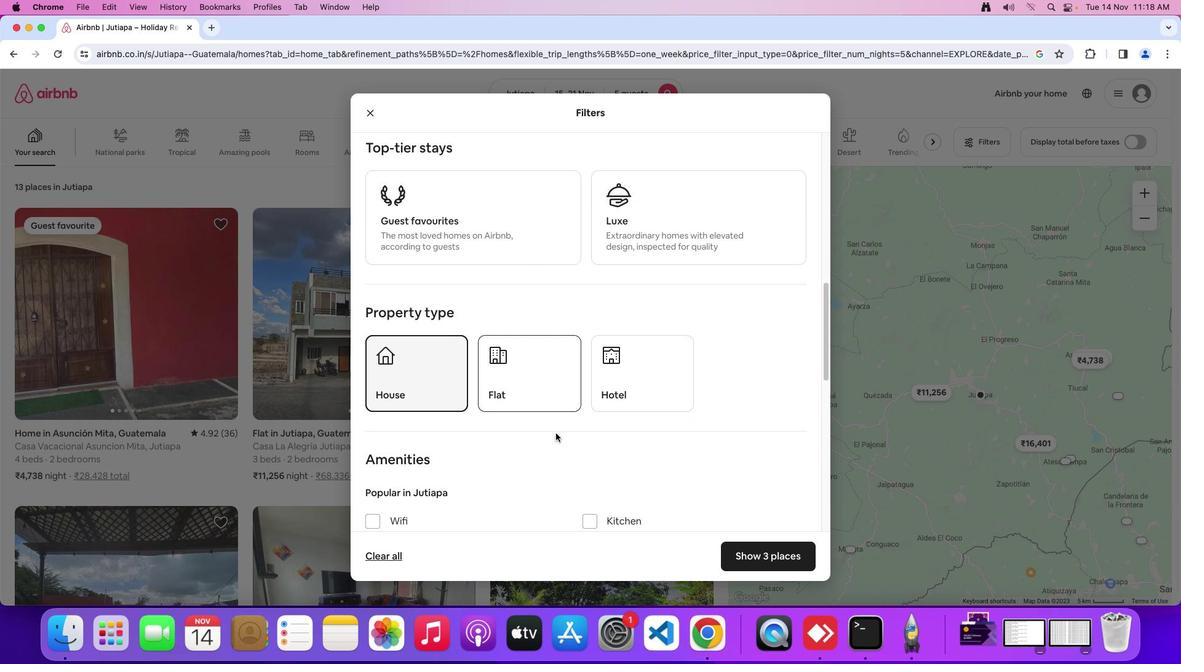 
Action: Mouse scrolled (555, 433) with delta (0, -1)
Screenshot: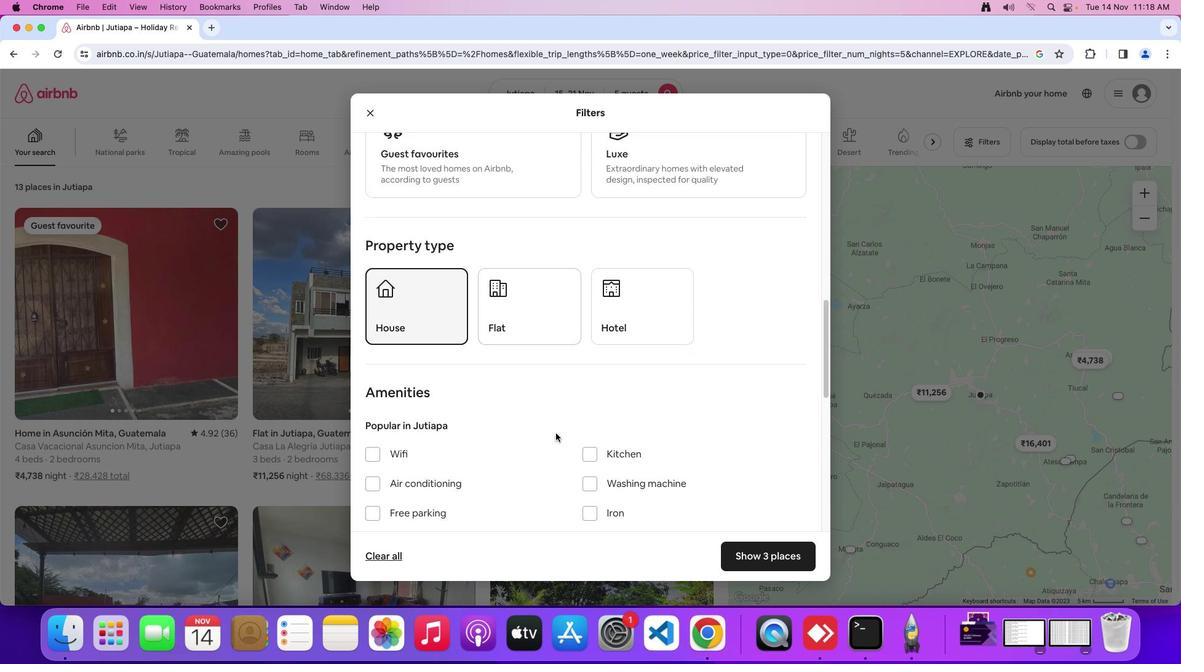 
Action: Mouse moved to (570, 423)
Screenshot: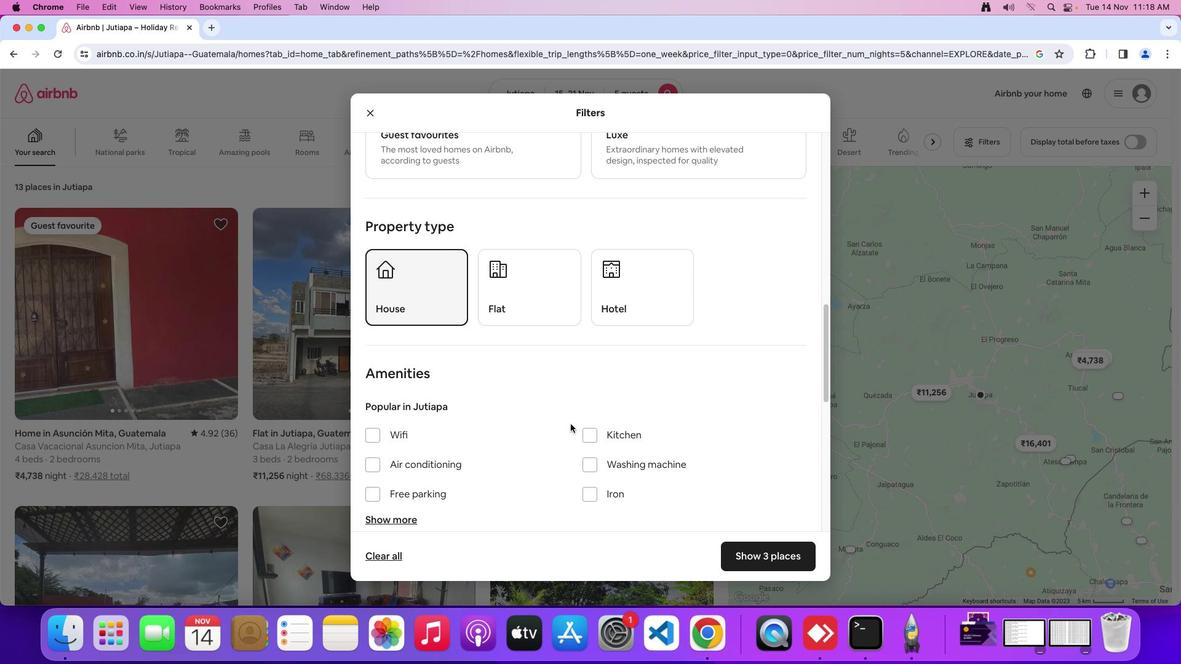 
Action: Mouse scrolled (570, 423) with delta (0, 0)
Screenshot: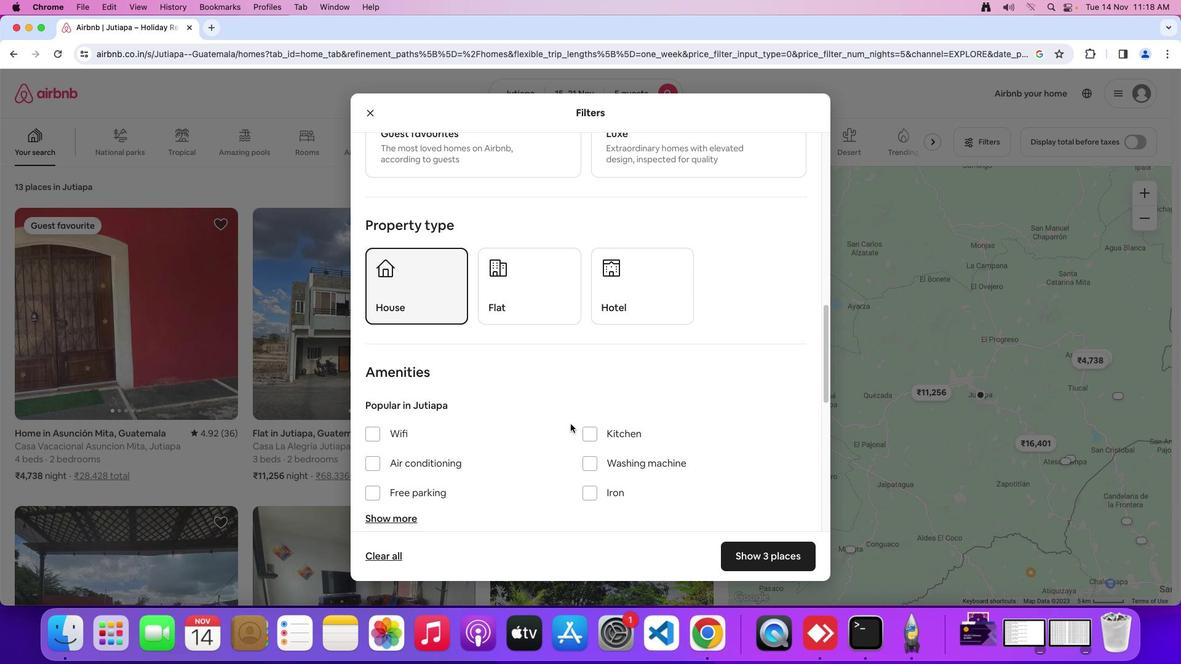
Action: Mouse scrolled (570, 423) with delta (0, 0)
Screenshot: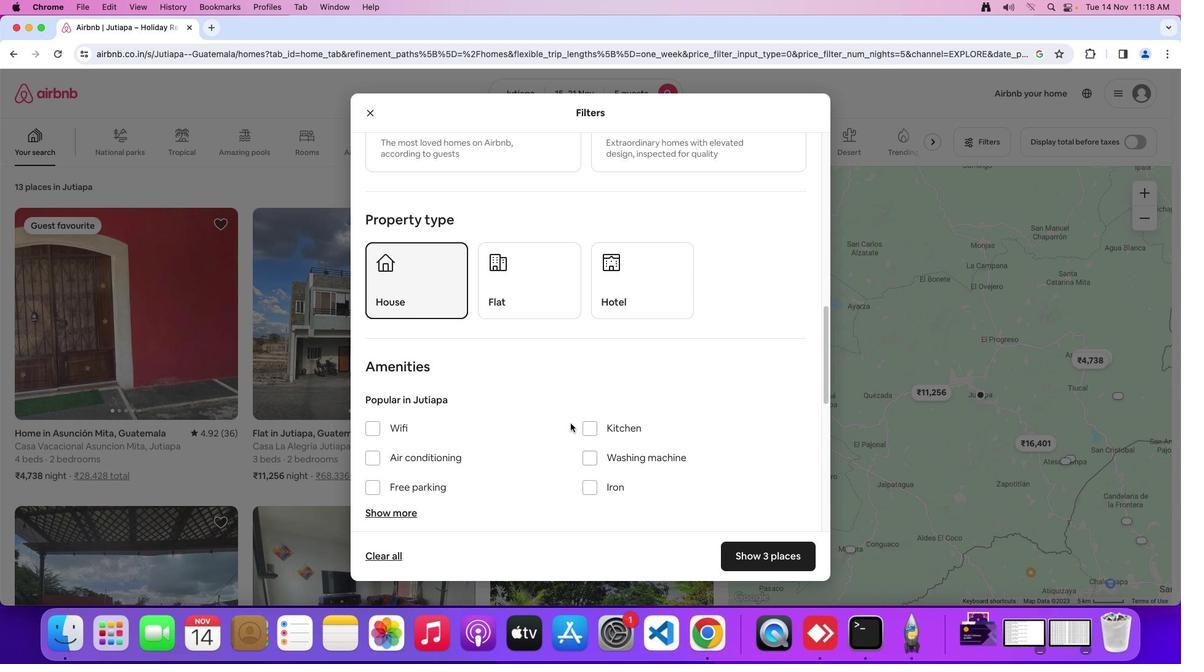 
Action: Mouse moved to (570, 423)
Screenshot: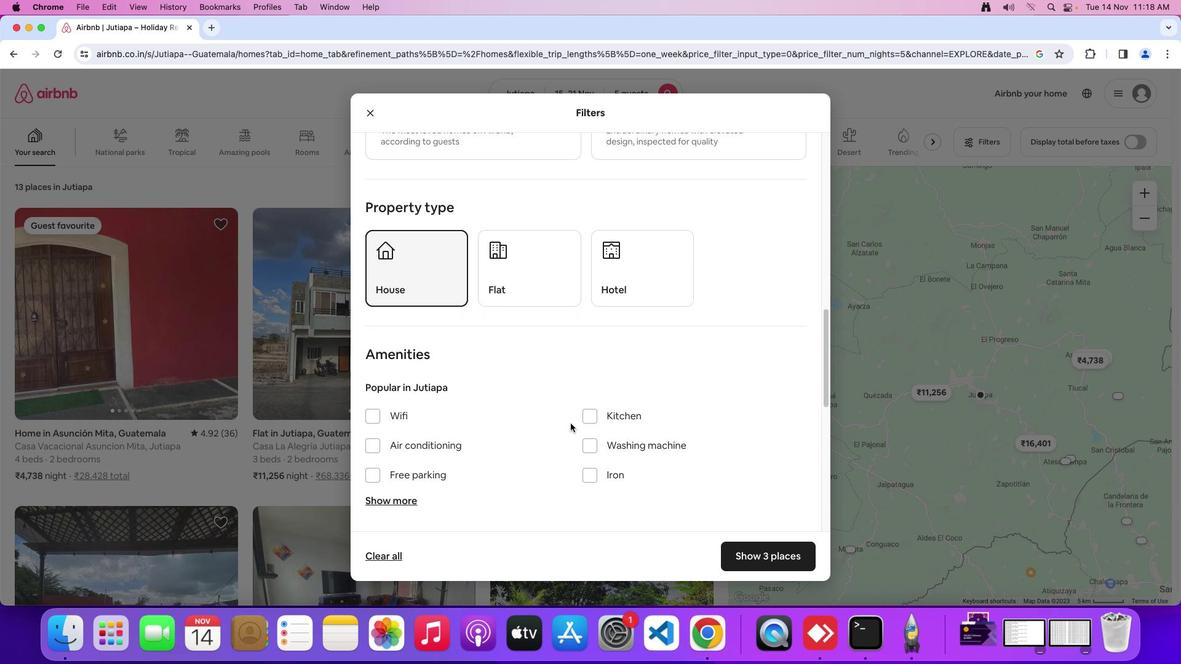 
Action: Mouse scrolled (570, 423) with delta (0, 0)
Screenshot: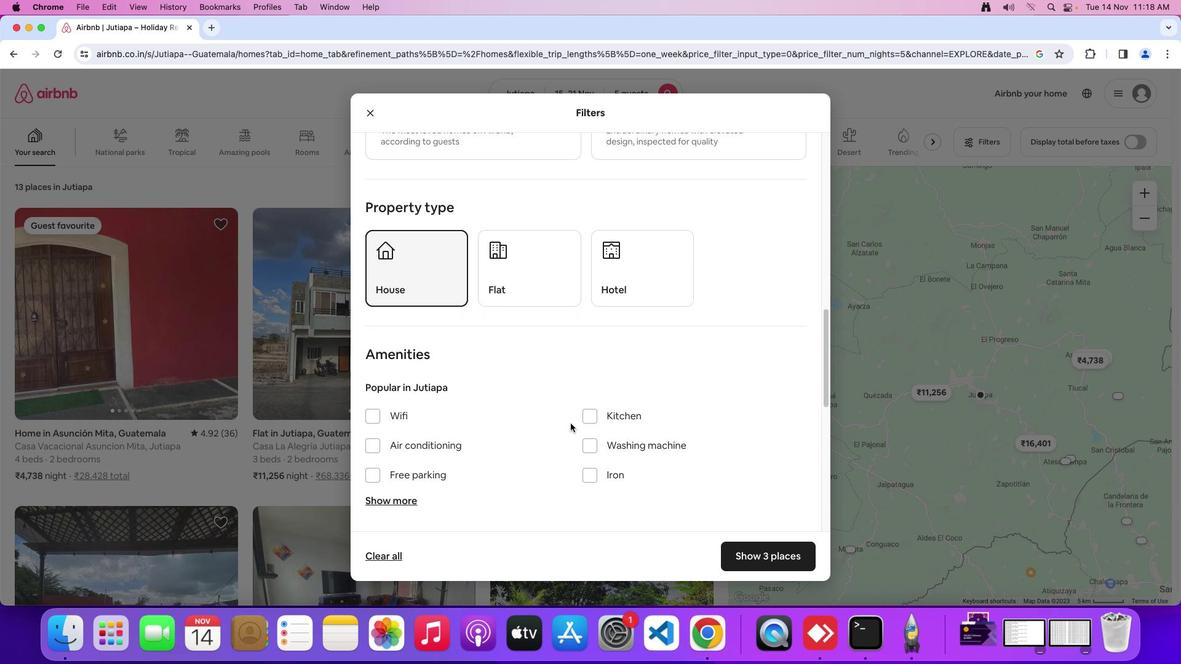 
Action: Mouse moved to (570, 423)
Screenshot: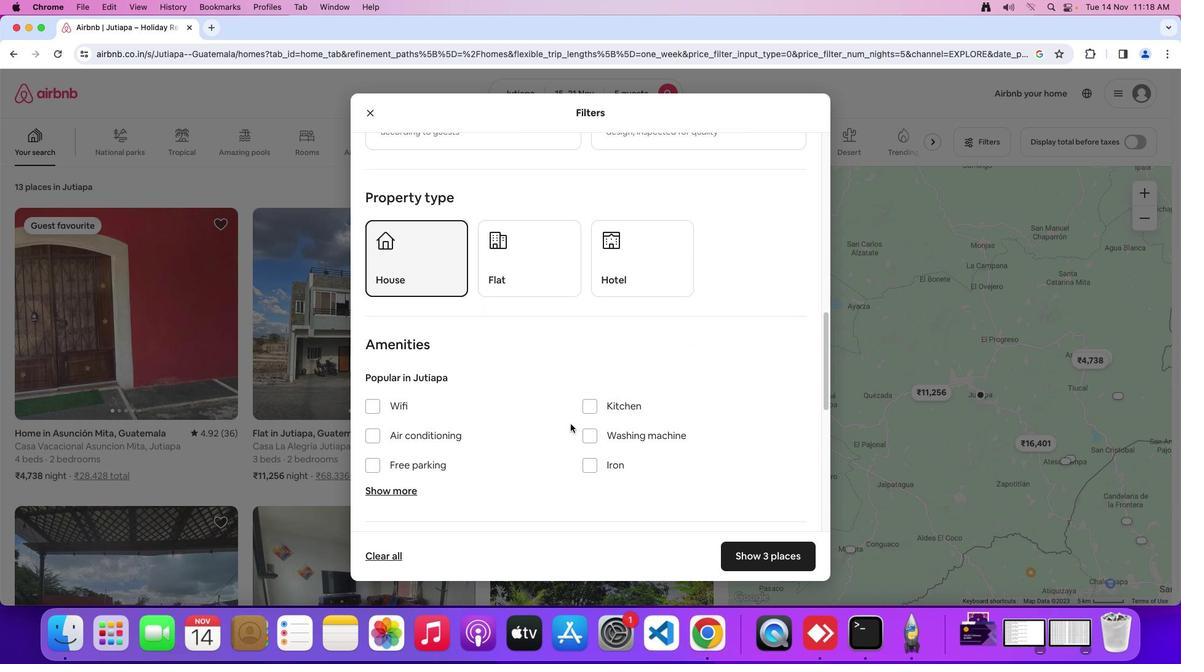 
Action: Mouse scrolled (570, 423) with delta (0, 0)
Screenshot: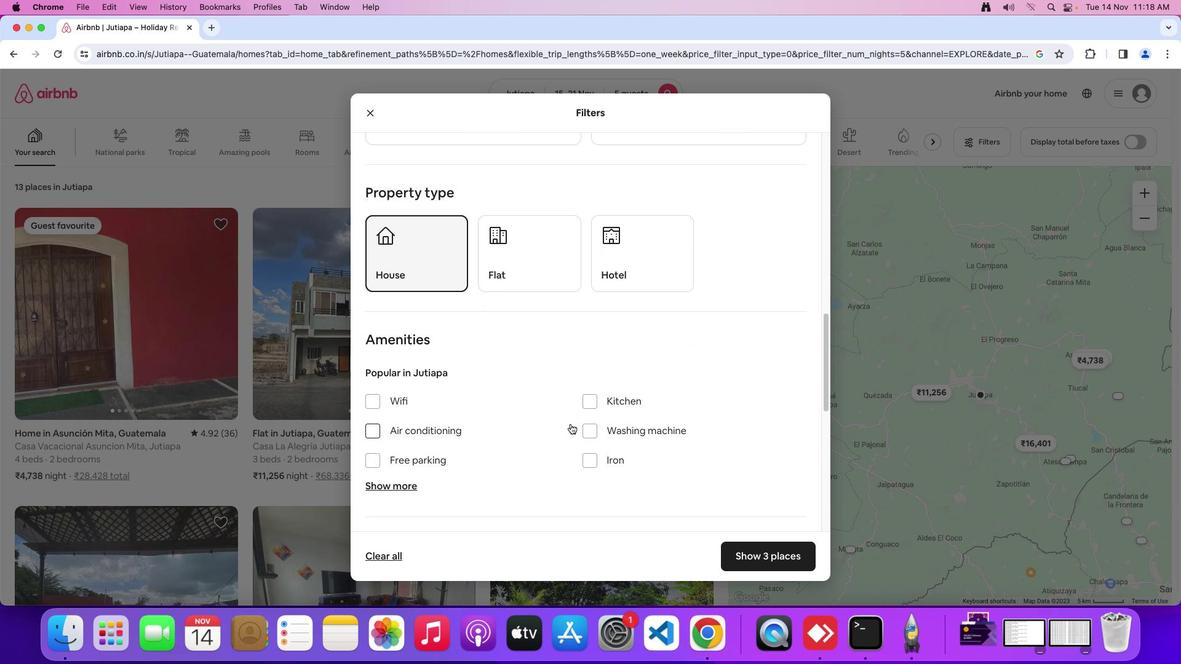
Action: Mouse scrolled (570, 423) with delta (0, 0)
Screenshot: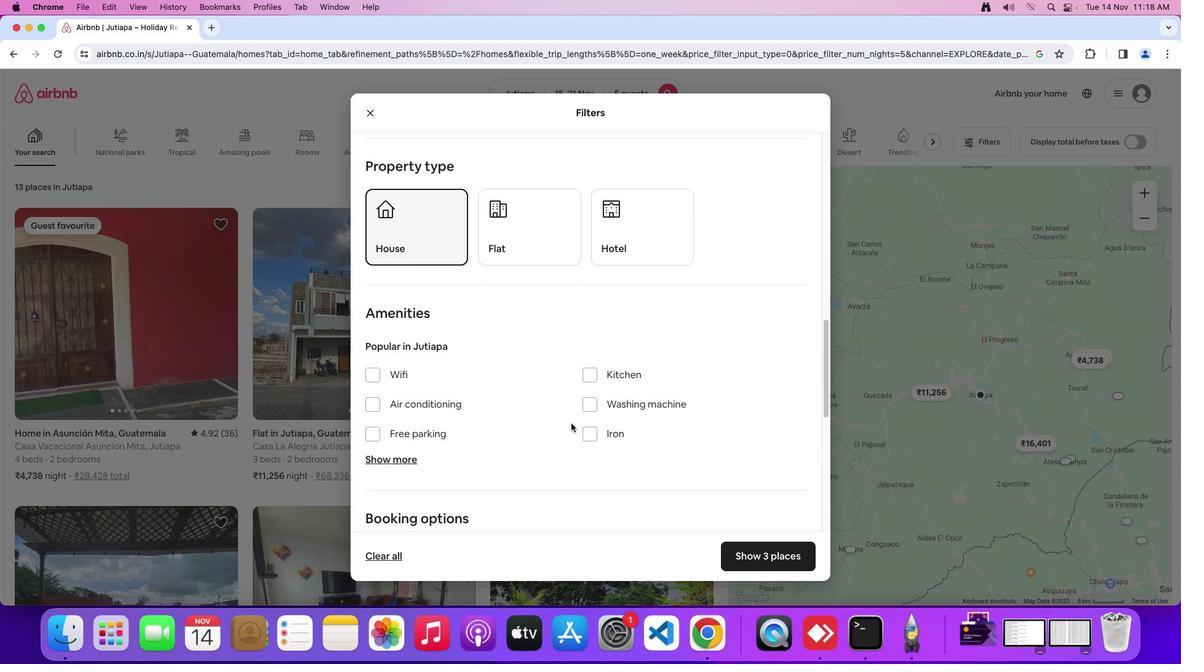 
Action: Mouse moved to (570, 423)
Screenshot: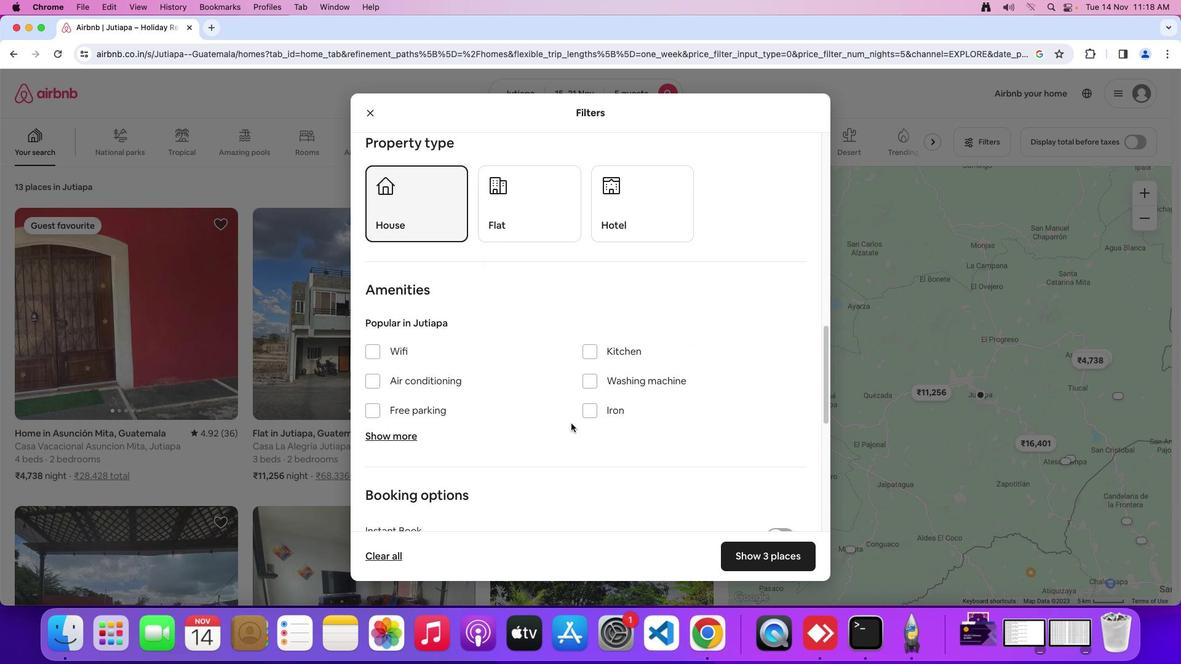 
Action: Mouse scrolled (570, 423) with delta (0, -1)
Screenshot: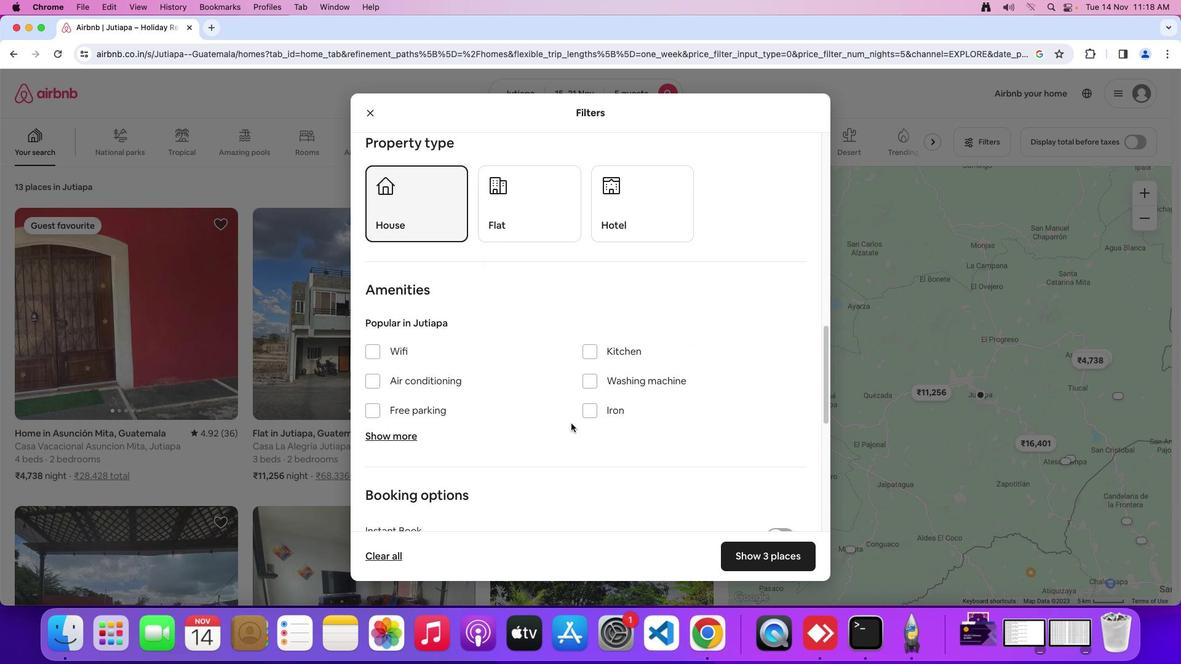 
Action: Mouse moved to (570, 423)
Screenshot: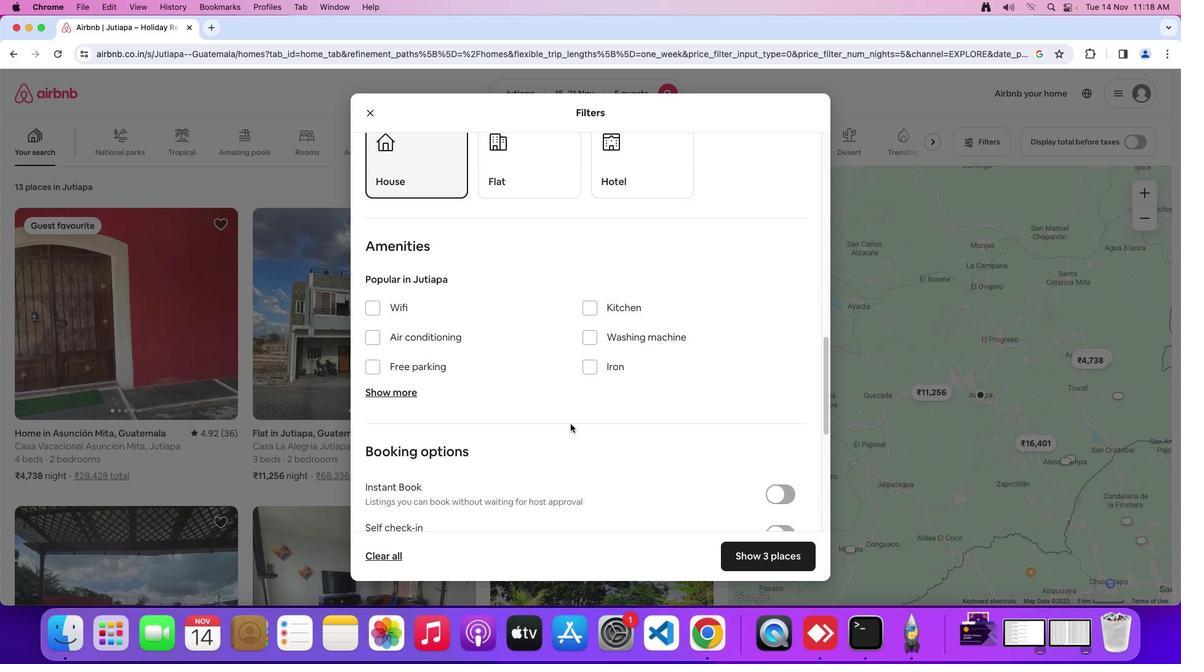 
Action: Mouse scrolled (570, 423) with delta (0, 0)
Screenshot: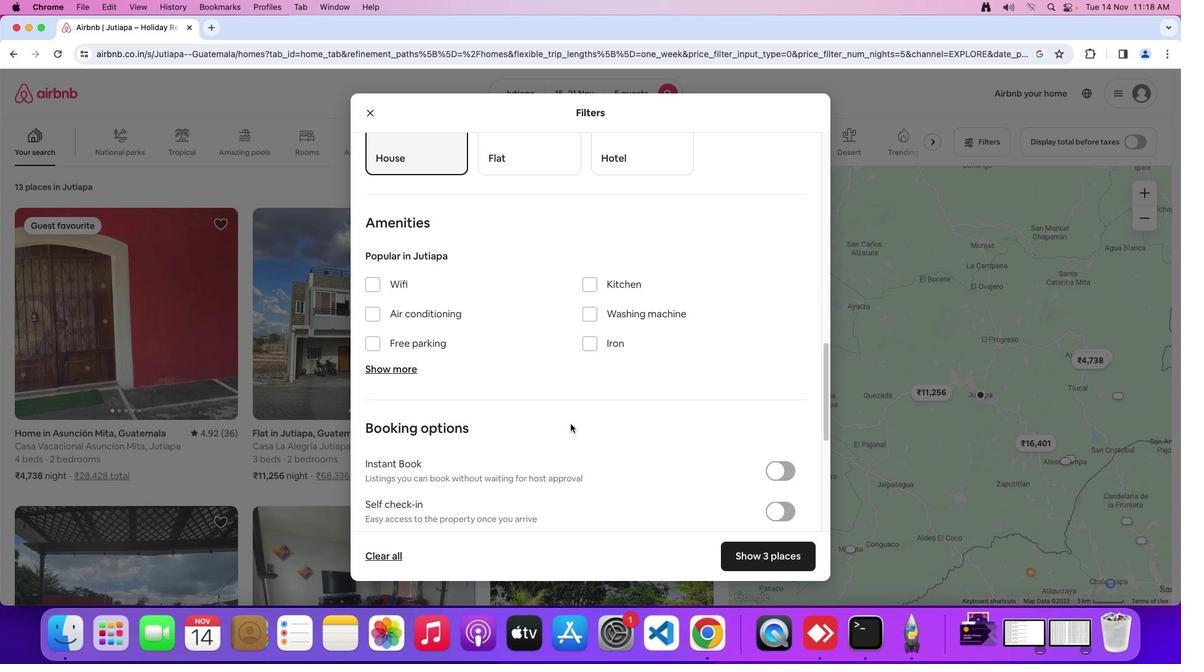 
Action: Mouse scrolled (570, 423) with delta (0, 0)
Screenshot: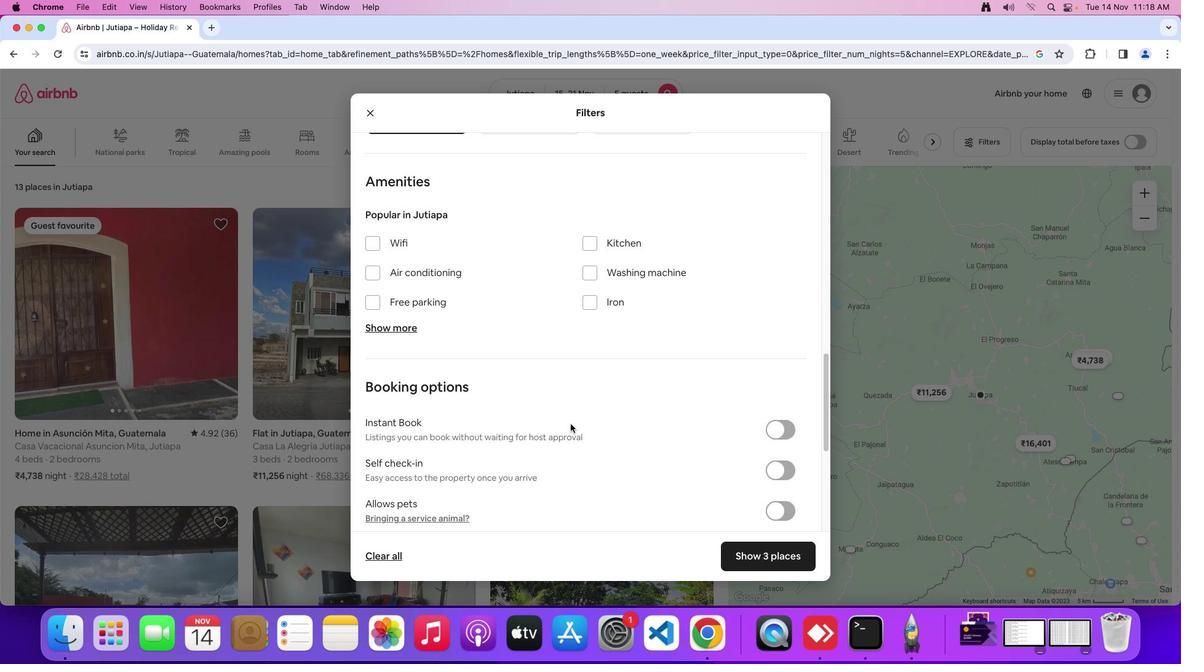 
Action: Mouse scrolled (570, 423) with delta (0, -2)
Screenshot: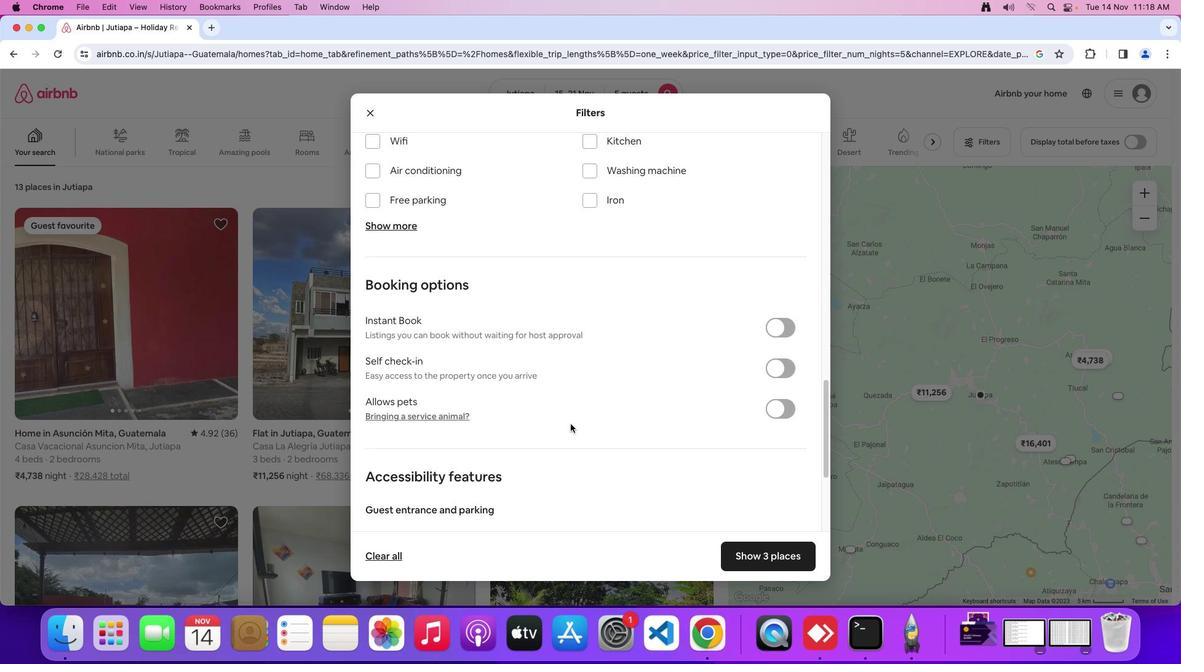 
Action: Mouse scrolled (570, 423) with delta (0, -3)
Screenshot: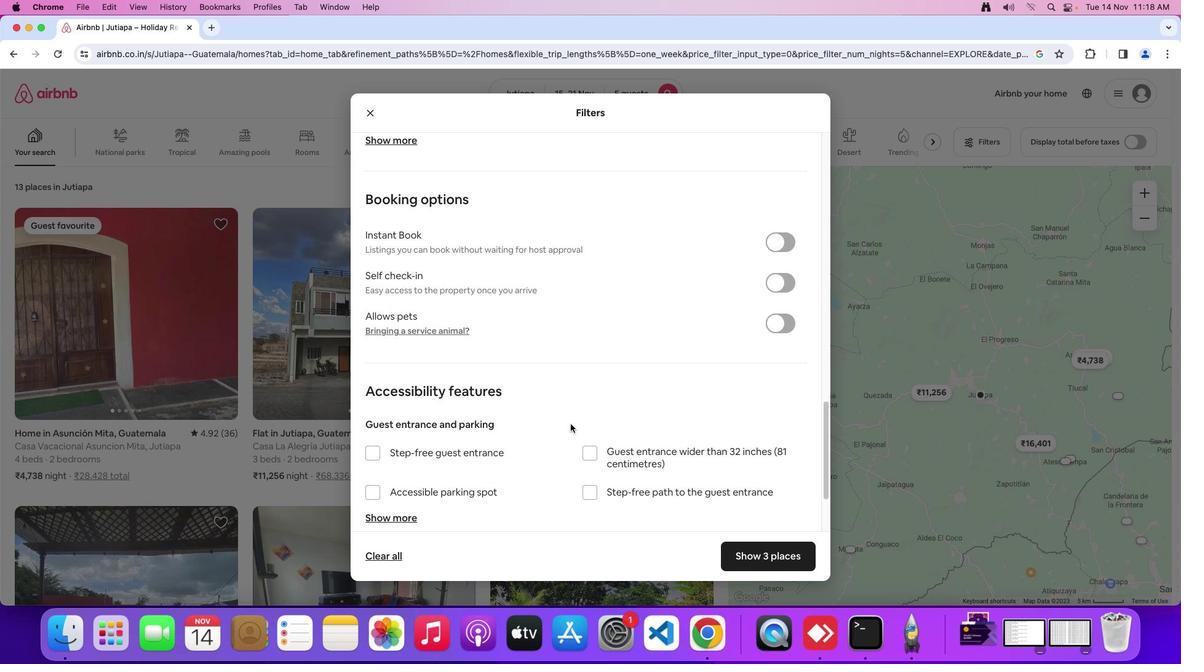 
Action: Mouse moved to (778, 272)
Screenshot: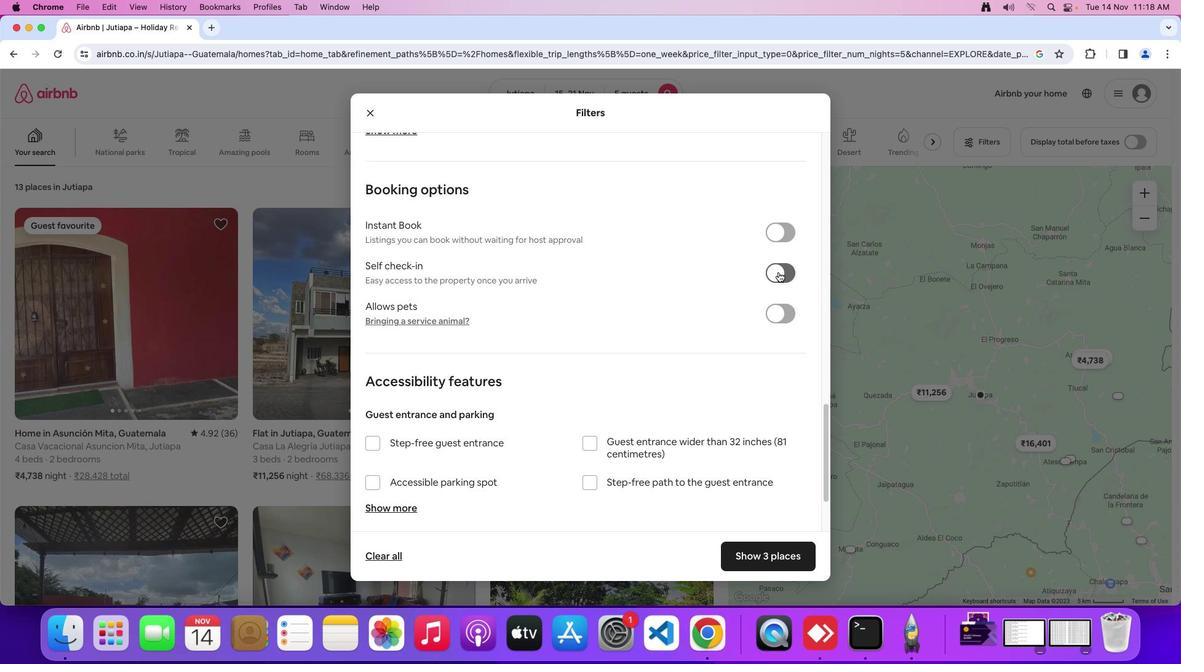 
Action: Mouse pressed left at (778, 272)
Screenshot: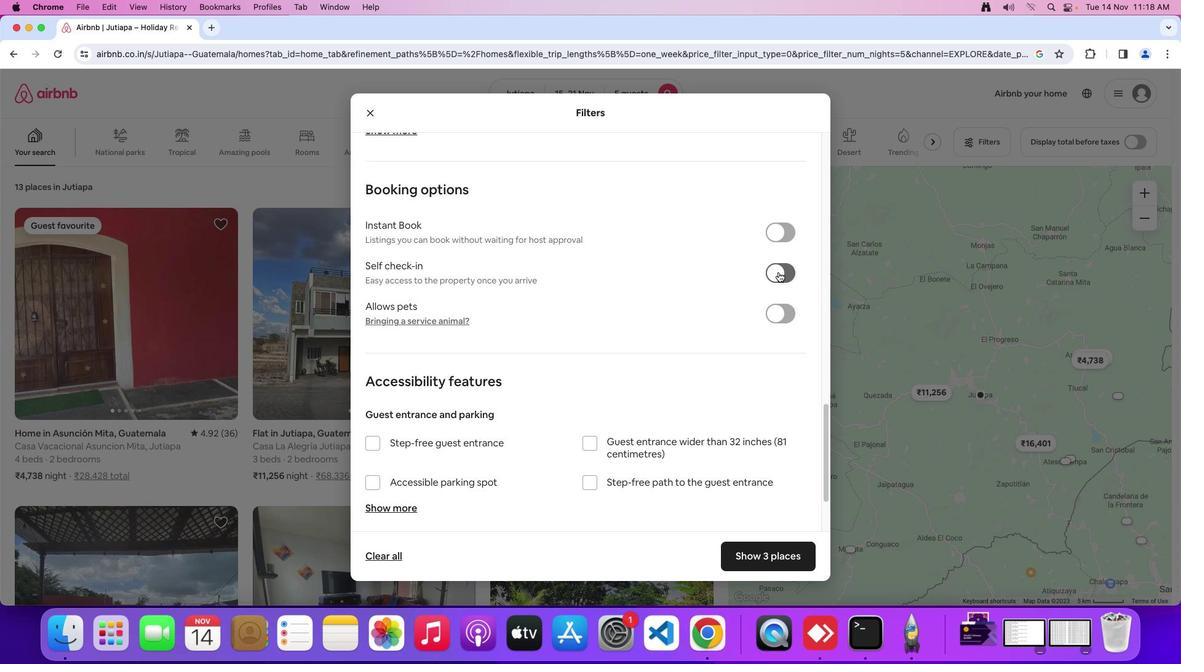 
Action: Mouse moved to (741, 553)
Screenshot: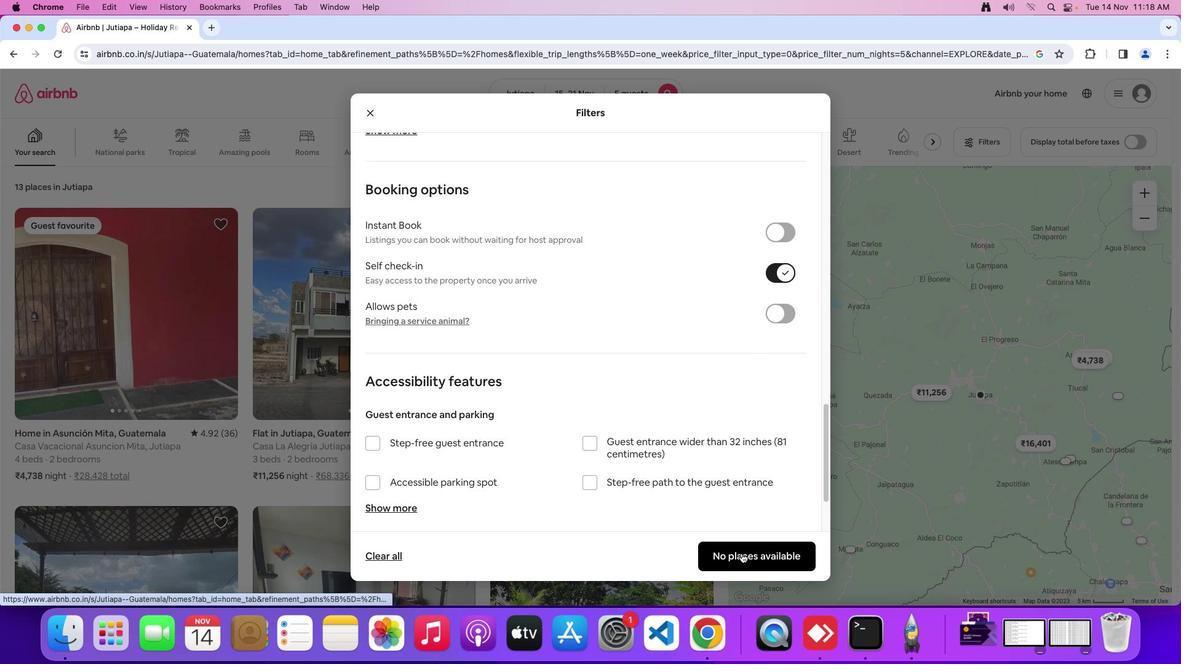 
Action: Mouse pressed left at (741, 553)
Screenshot: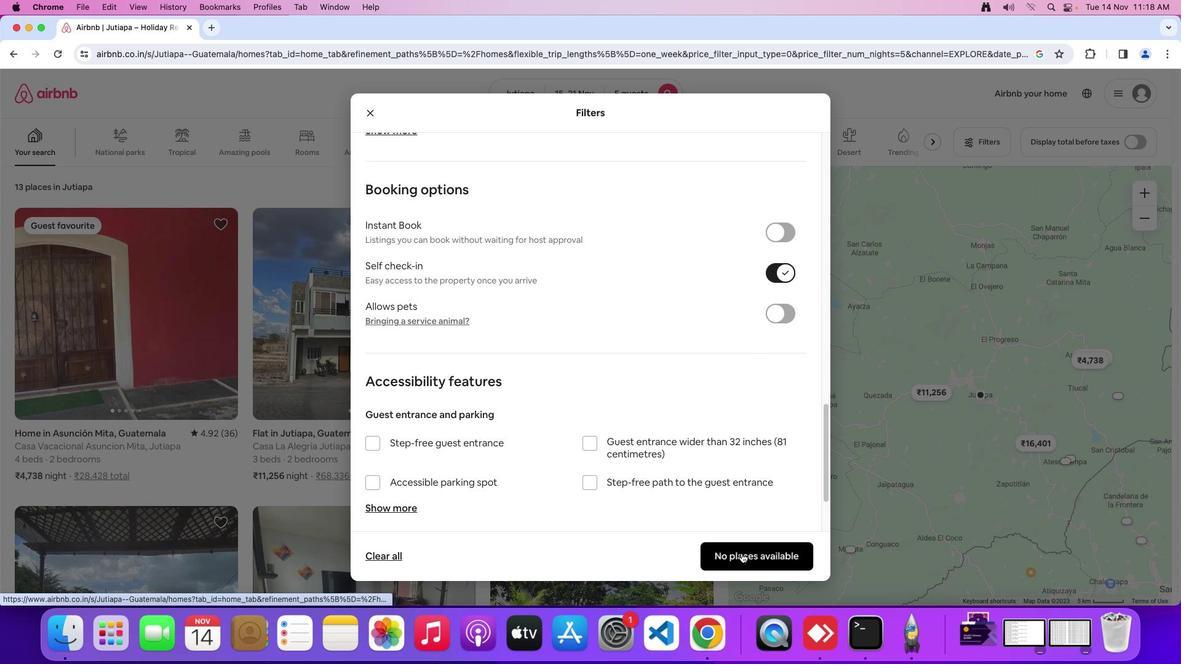
Action: Mouse moved to (652, 474)
Screenshot: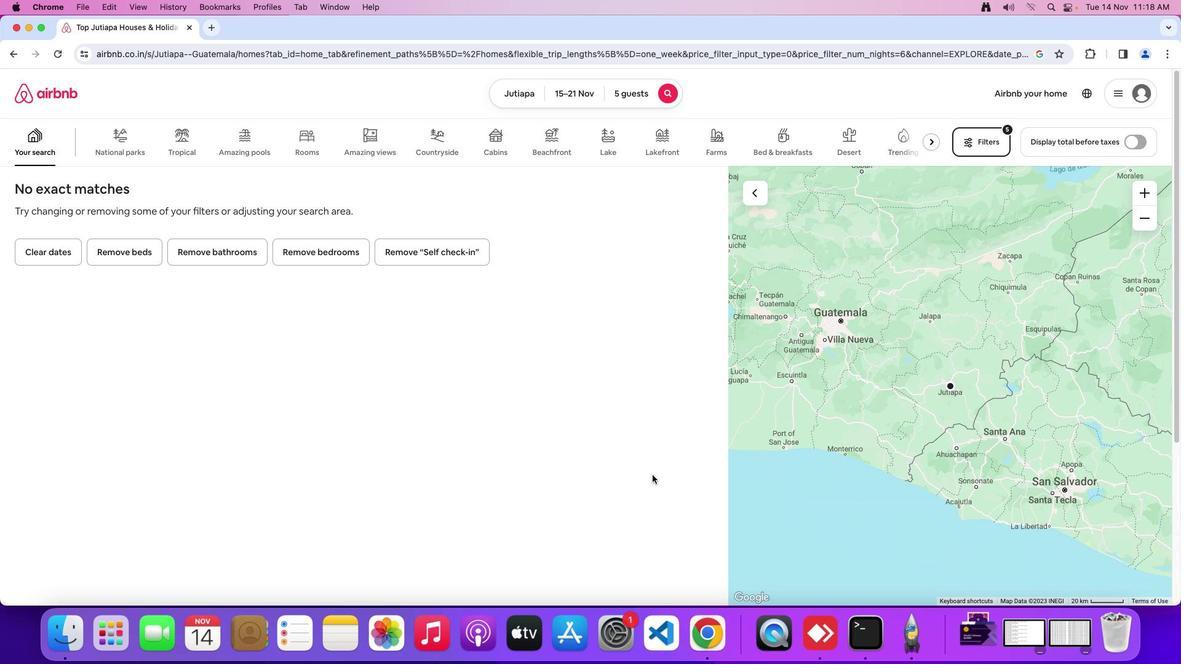 
Action: Mouse pressed left at (652, 474)
Screenshot: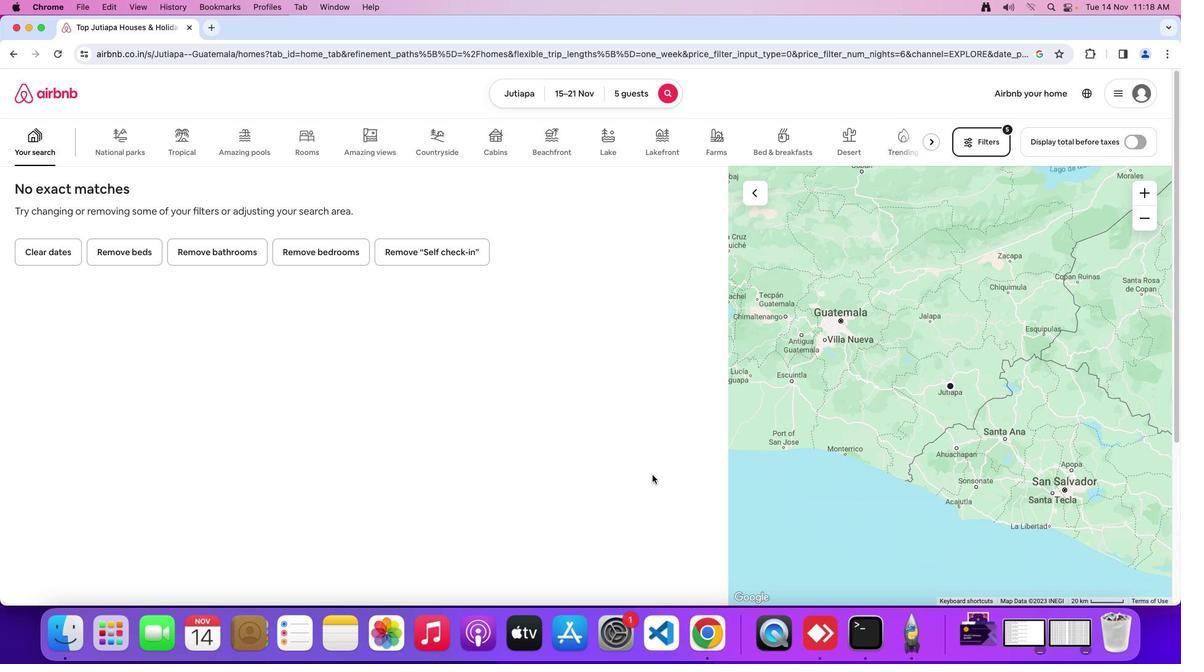 
Action: Mouse moved to (657, 475)
Screenshot: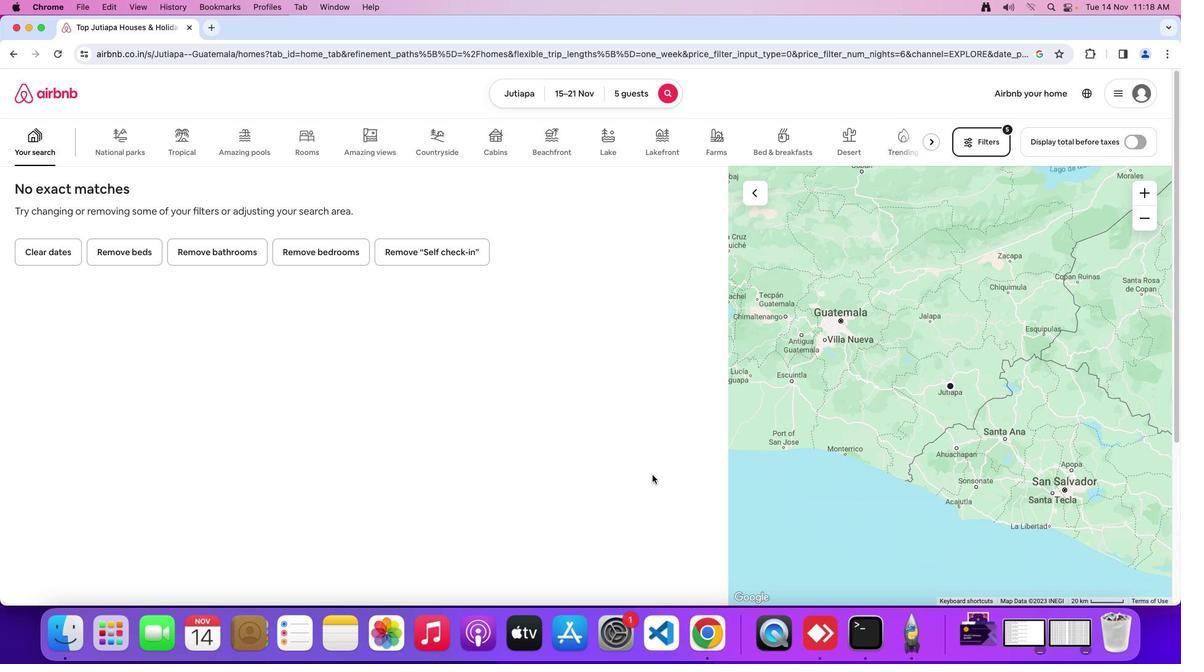 
